Task: Send an email with the signature Autumn Baker with the subject Vacation request and the message Please let me know if you have any questions or concerns. from softage.1@softage.net to softage.8@softage.net and softage.9@softage.net with an attached document Marketing_strategy.pptx
Action: Mouse moved to (1157, 0)
Screenshot: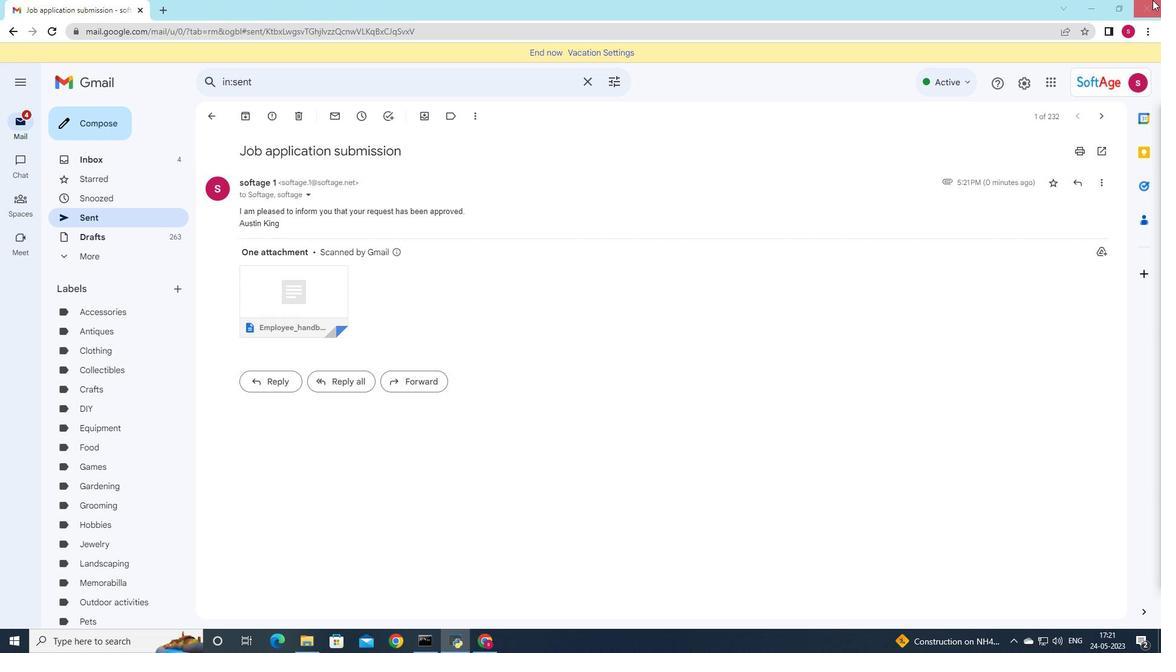 
Action: Mouse pressed left at (1157, 0)
Screenshot: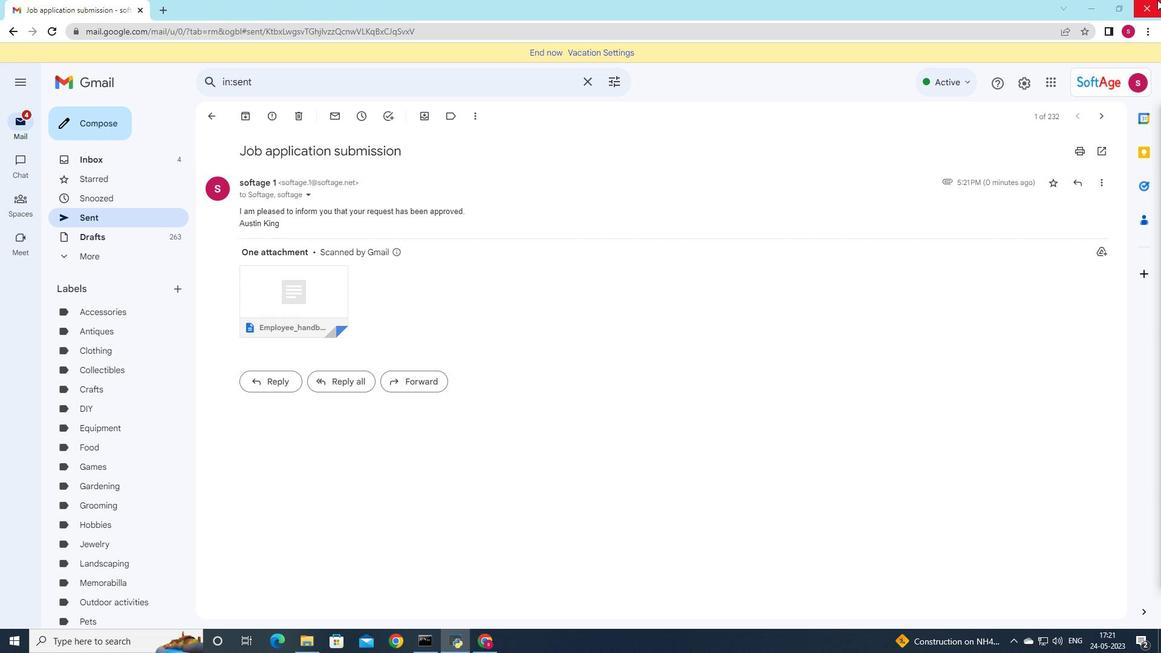 
Action: Mouse moved to (398, 637)
Screenshot: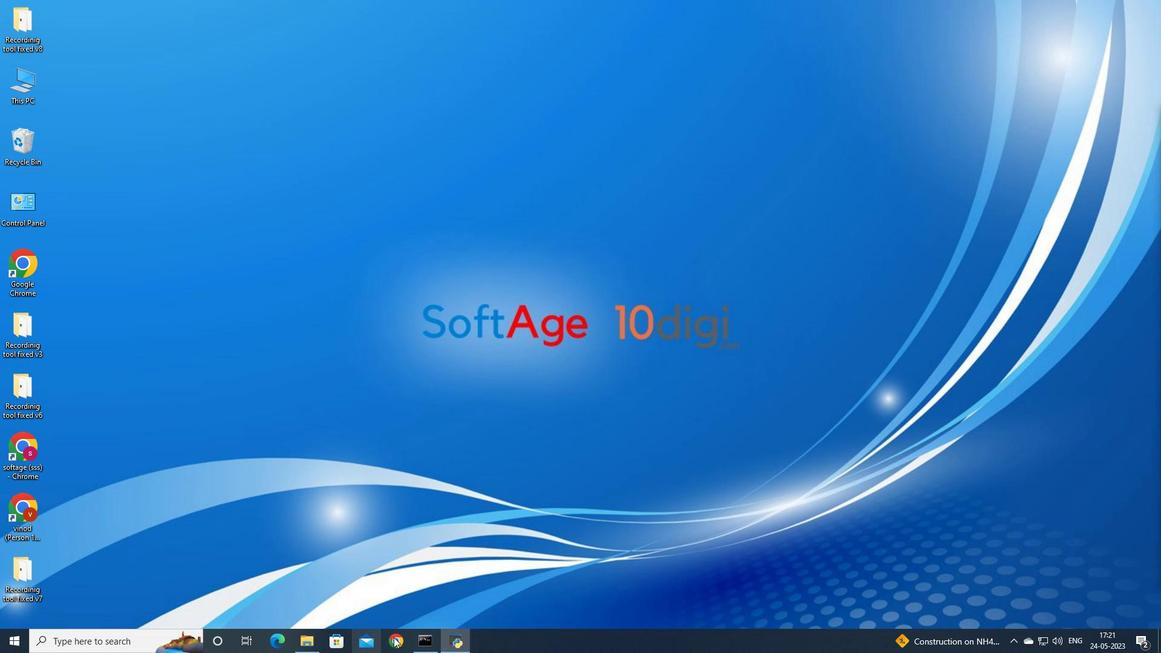 
Action: Mouse pressed left at (398, 637)
Screenshot: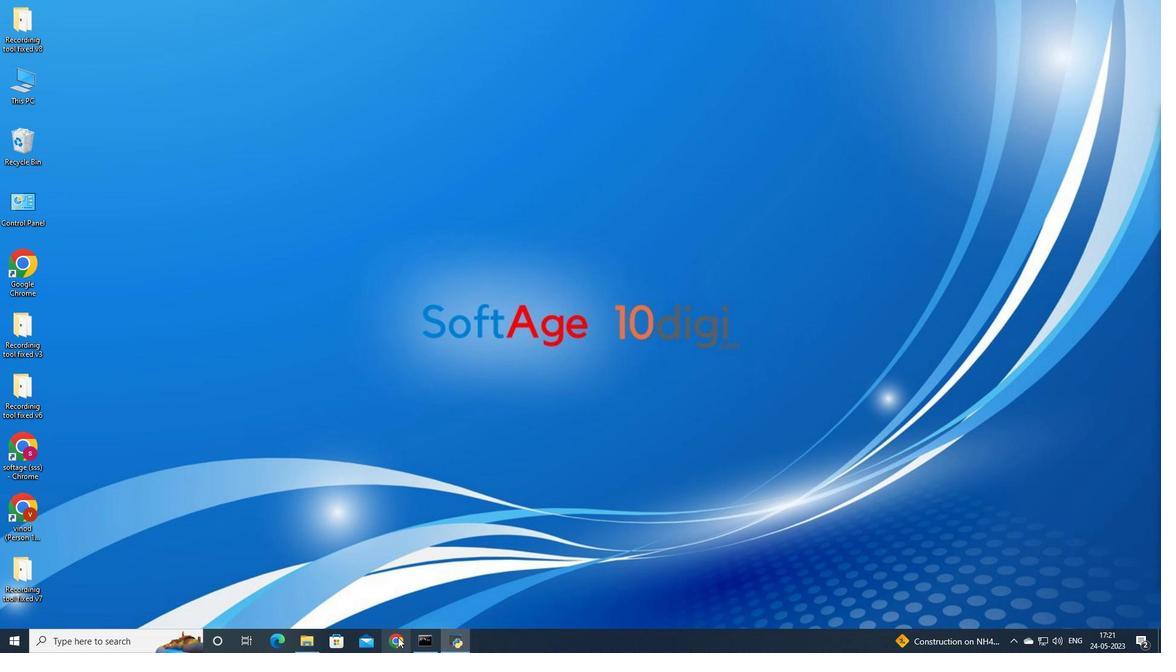 
Action: Mouse moved to (526, 392)
Screenshot: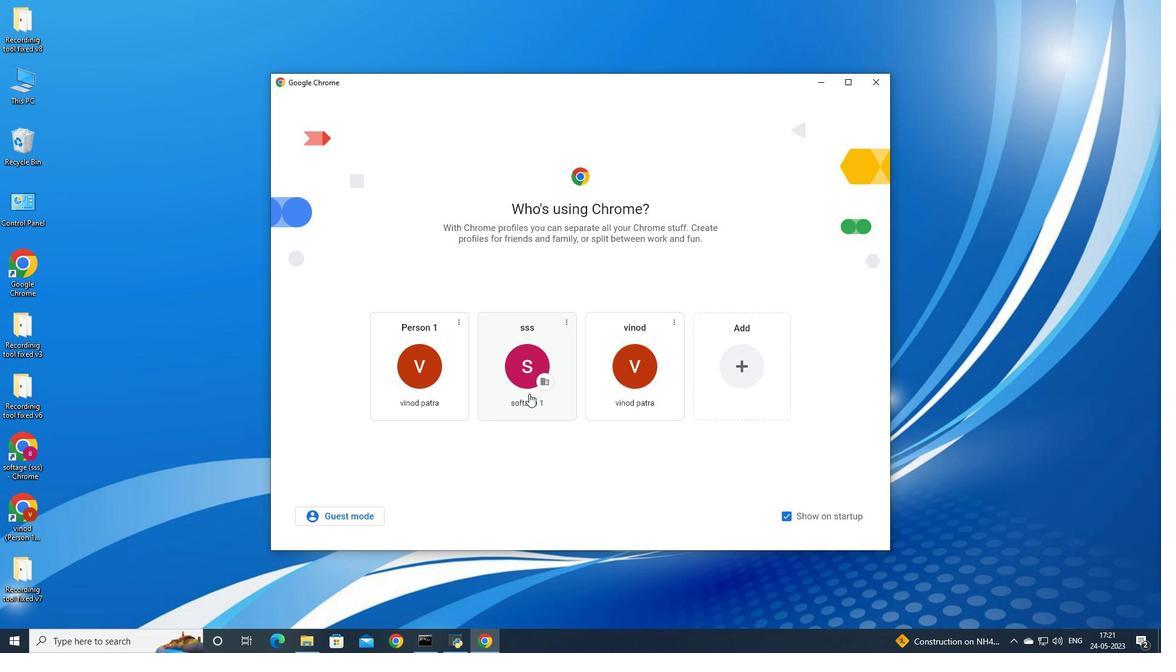
Action: Mouse pressed left at (526, 392)
Screenshot: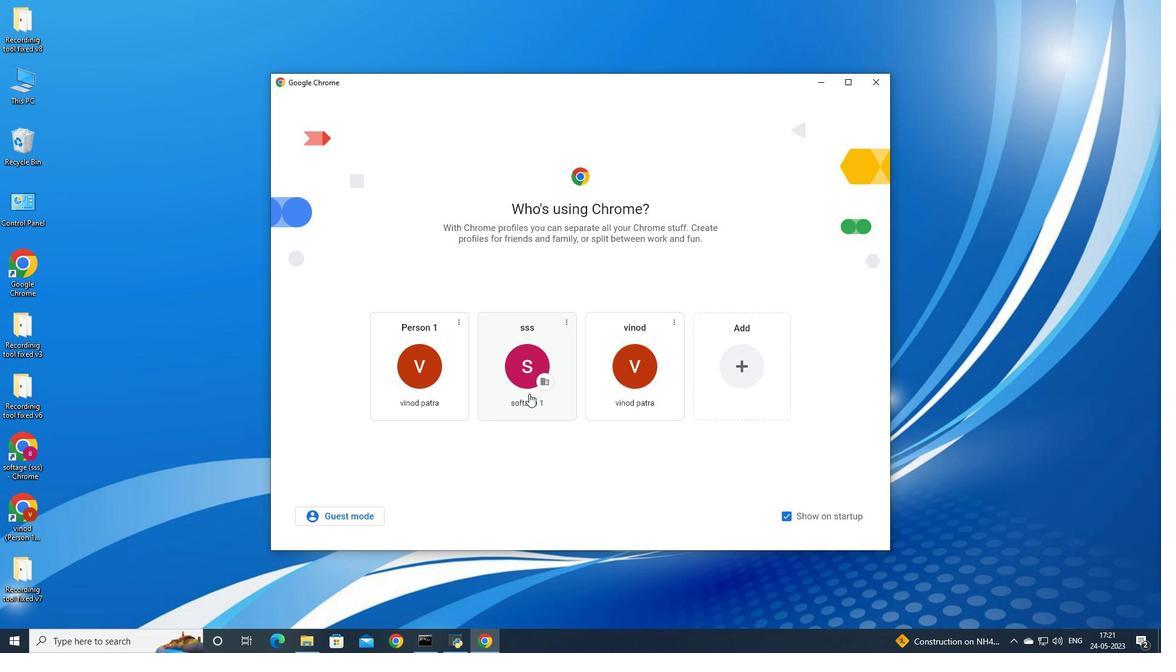 
Action: Mouse moved to (1049, 65)
Screenshot: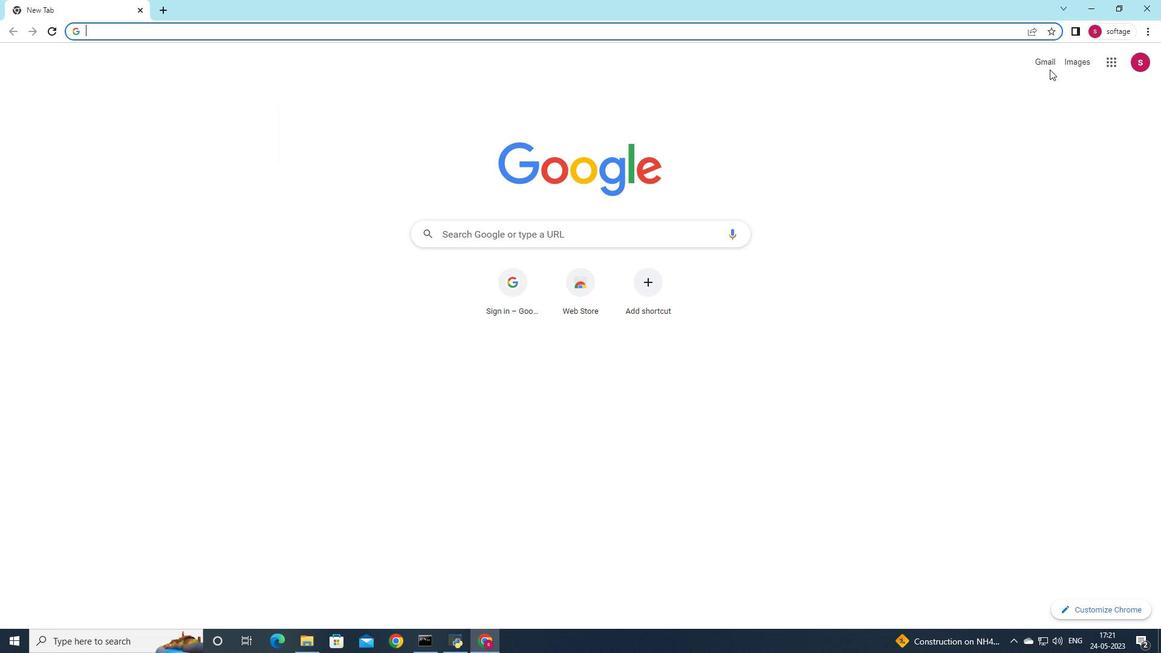 
Action: Mouse pressed left at (1049, 65)
Screenshot: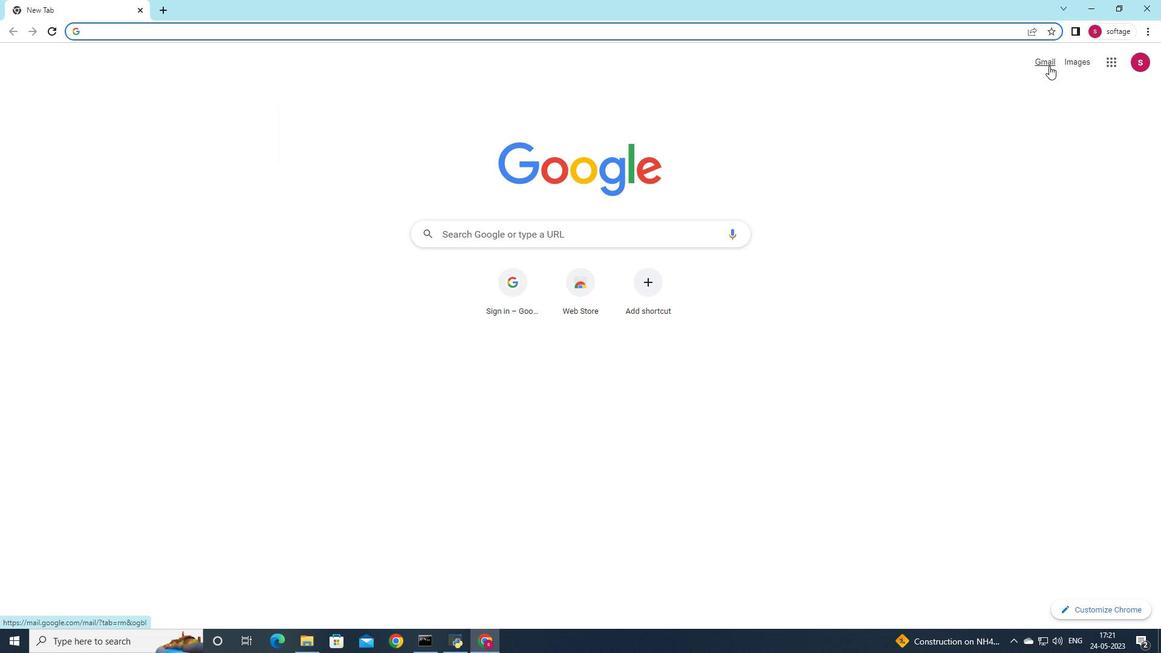 
Action: Mouse moved to (1030, 79)
Screenshot: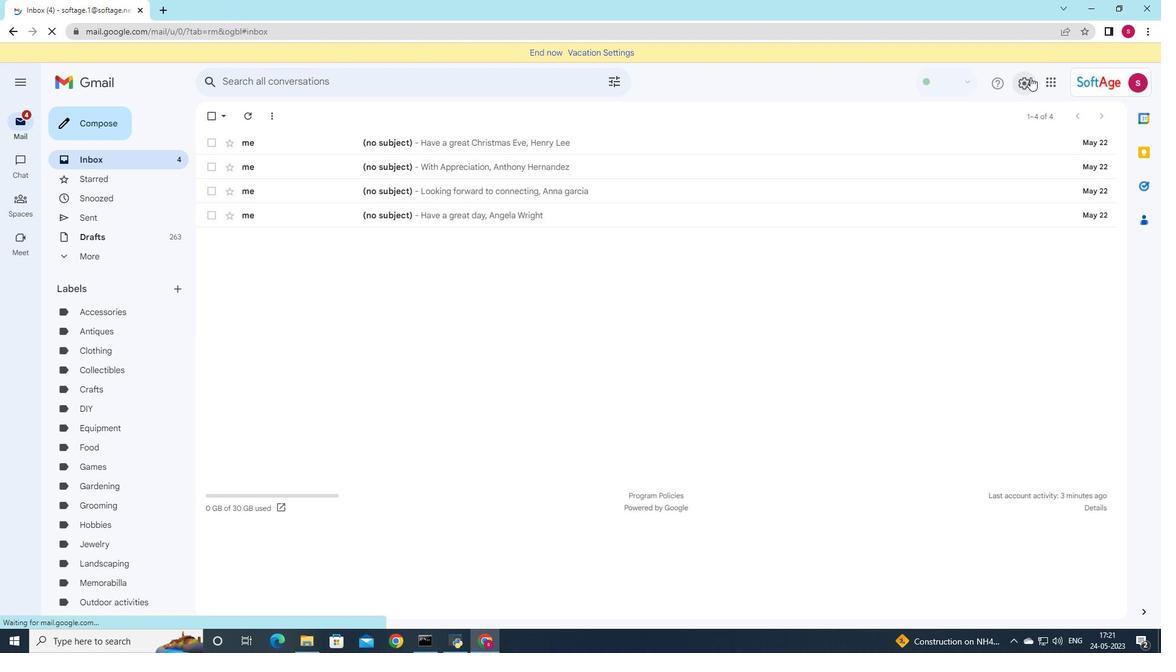 
Action: Mouse pressed left at (1030, 79)
Screenshot: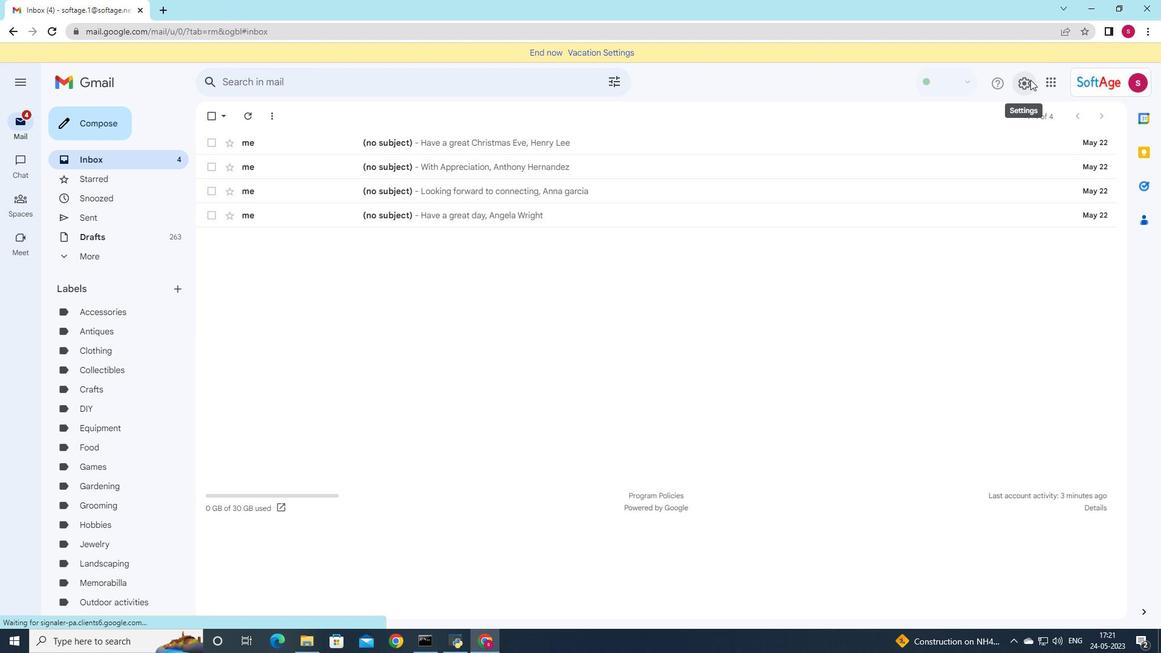 
Action: Mouse moved to (1043, 146)
Screenshot: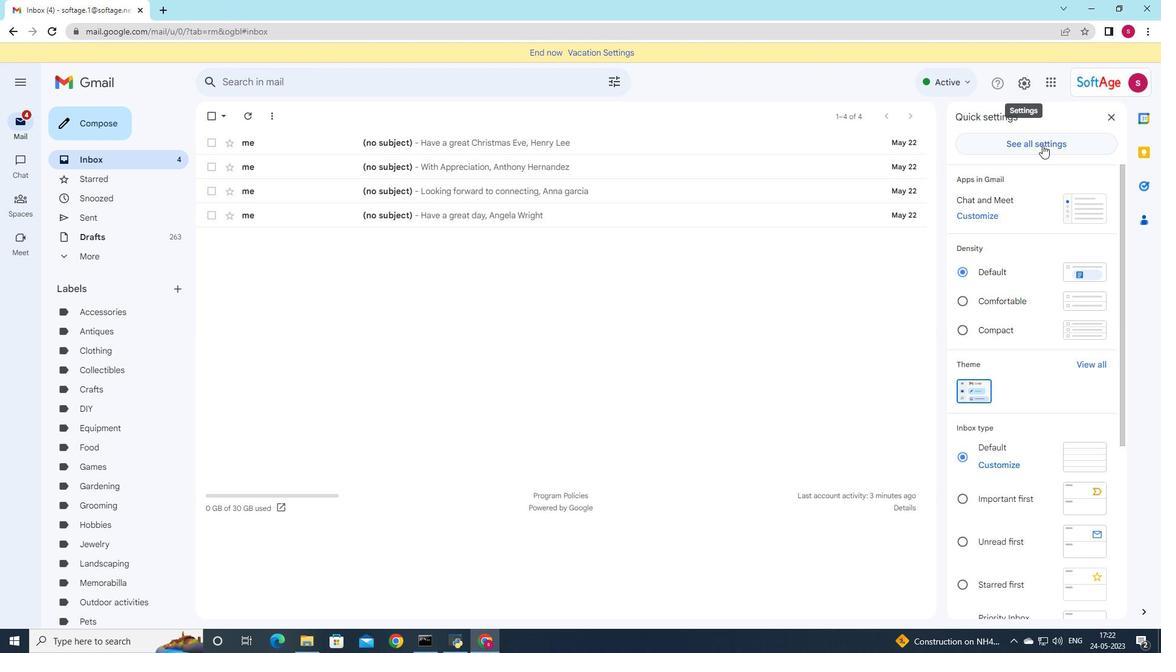 
Action: Mouse pressed left at (1043, 146)
Screenshot: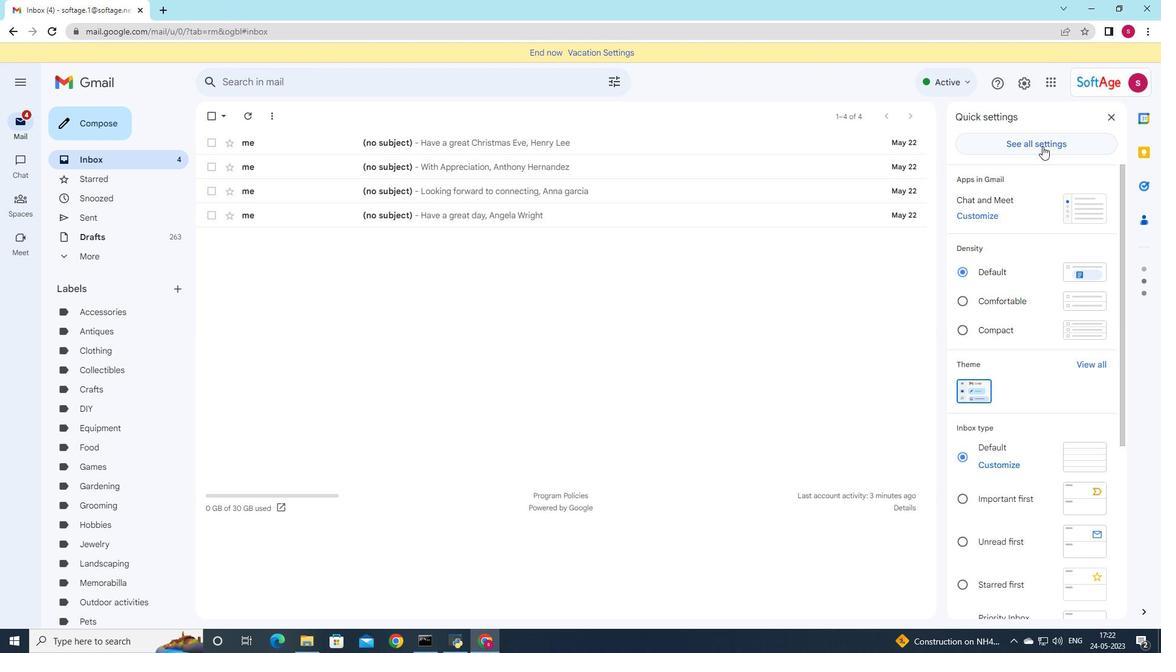 
Action: Mouse moved to (435, 231)
Screenshot: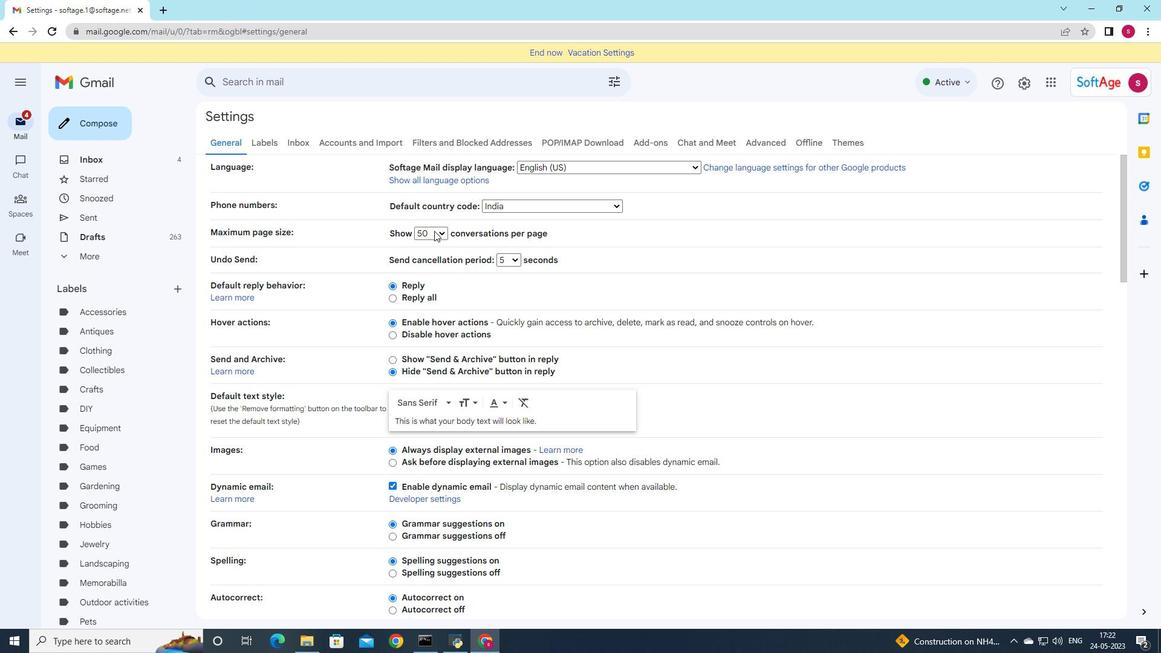 
Action: Mouse scrolled (435, 230) with delta (0, 0)
Screenshot: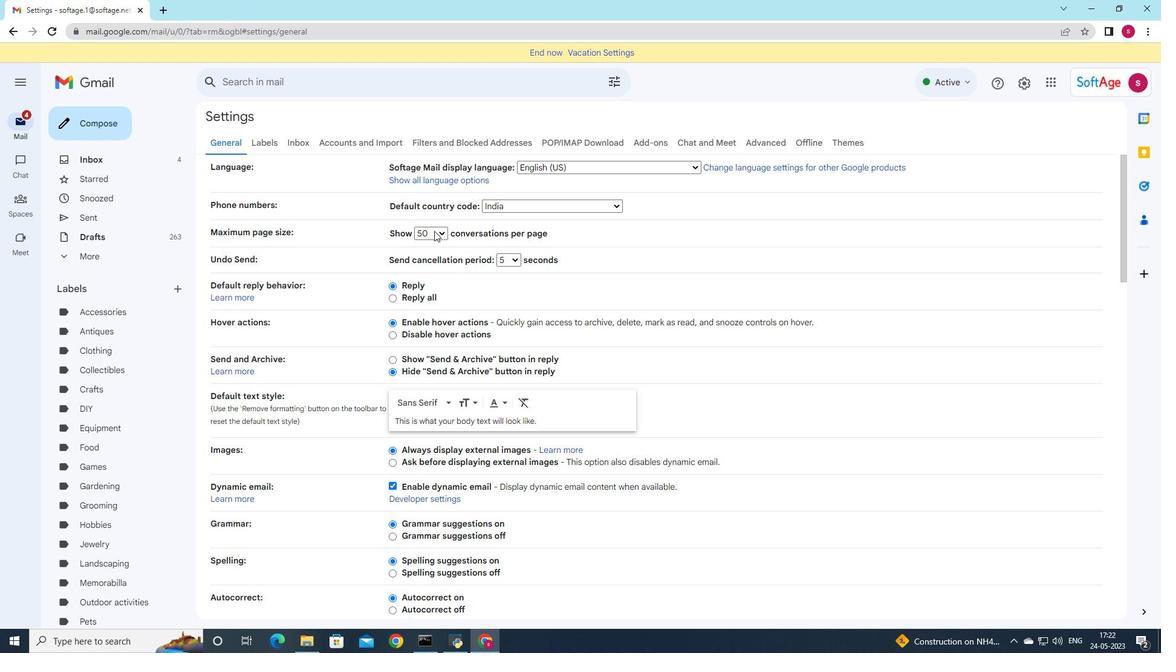 
Action: Mouse scrolled (435, 230) with delta (0, 0)
Screenshot: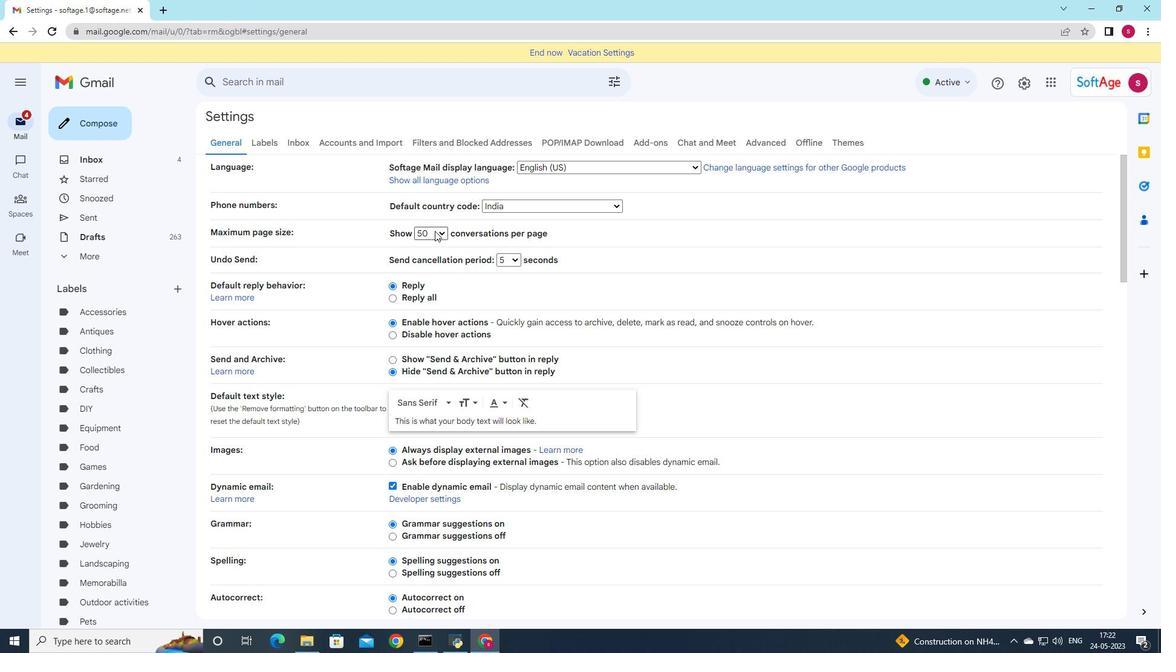 
Action: Mouse moved to (438, 234)
Screenshot: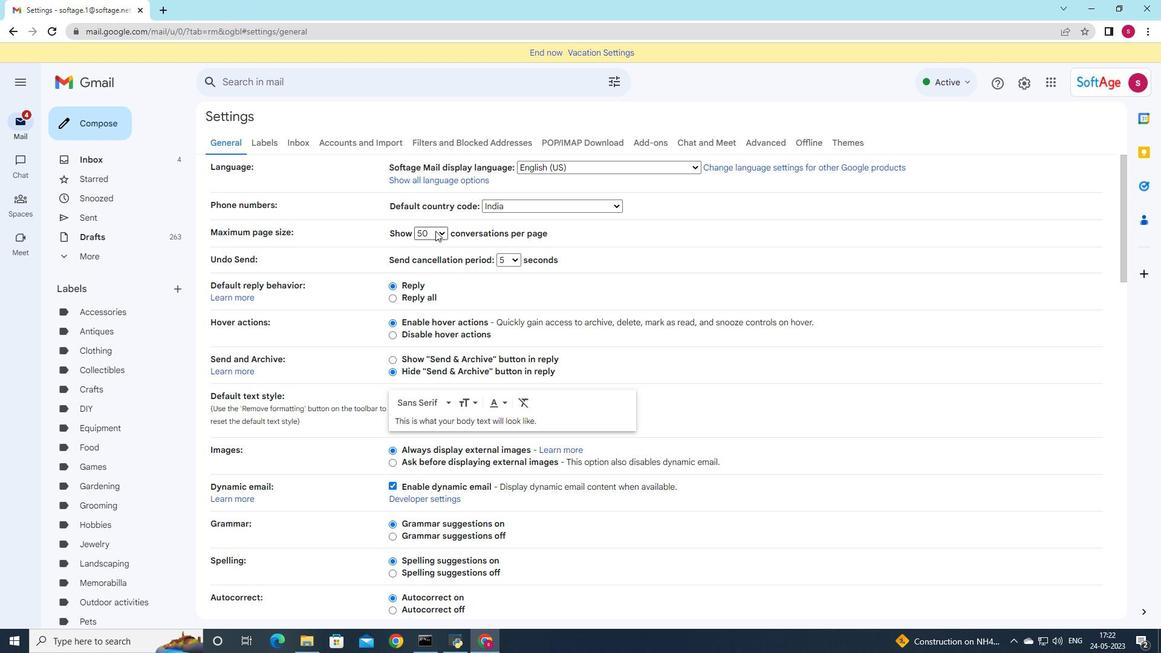 
Action: Mouse scrolled (438, 234) with delta (0, 0)
Screenshot: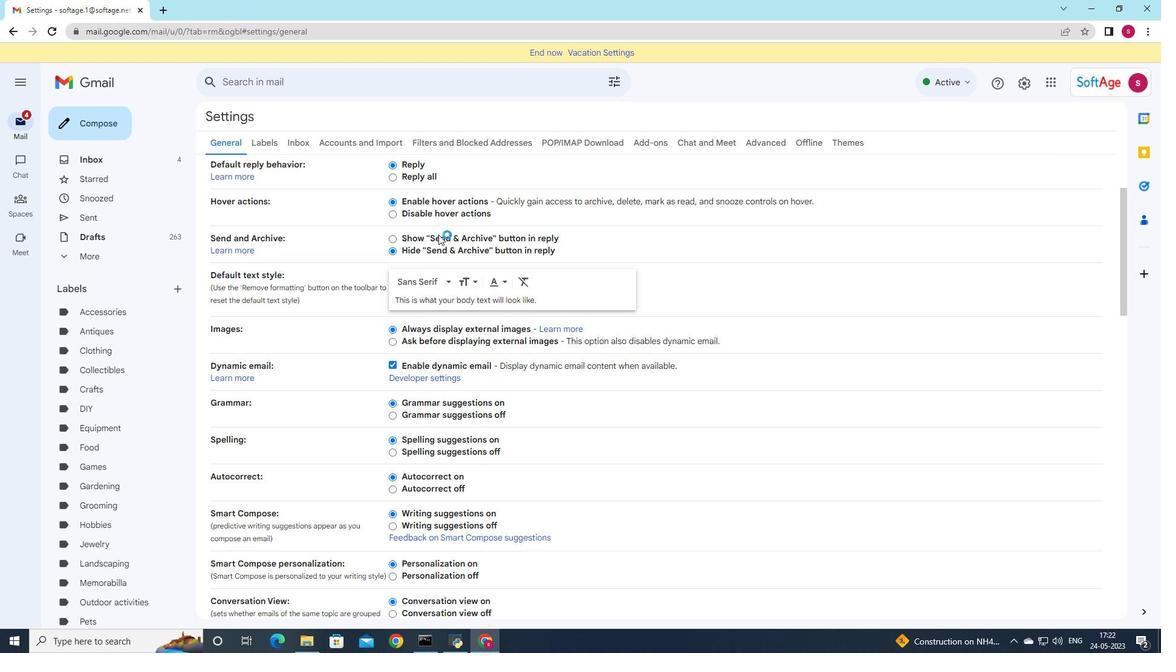 
Action: Mouse scrolled (438, 234) with delta (0, 0)
Screenshot: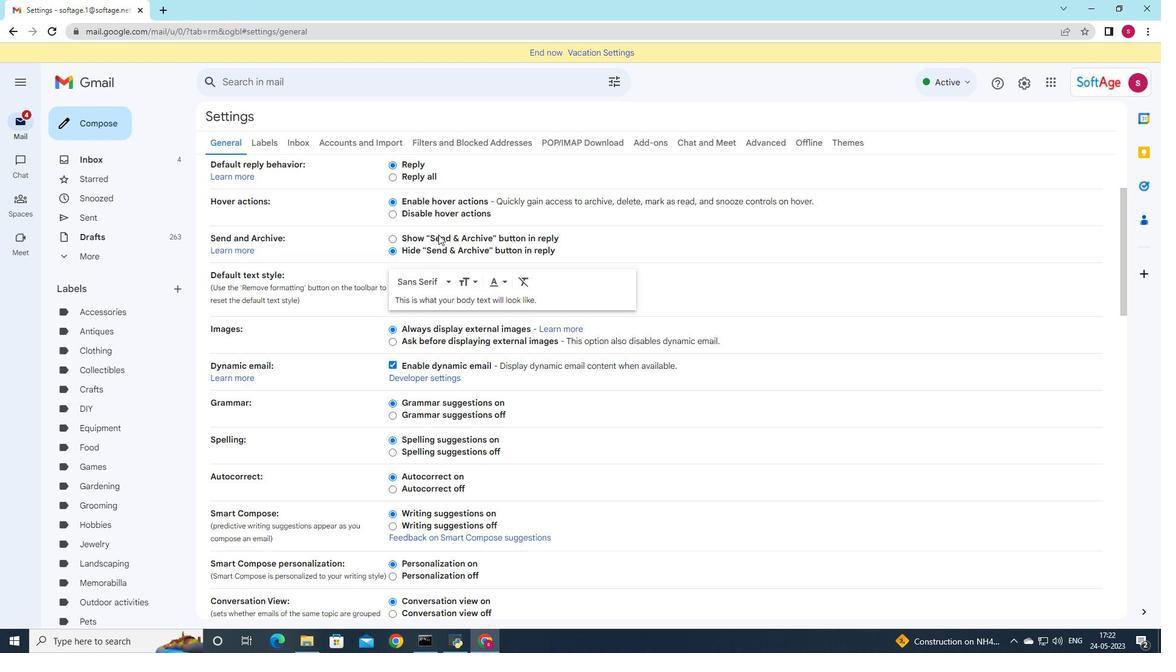 
Action: Mouse scrolled (438, 234) with delta (0, 0)
Screenshot: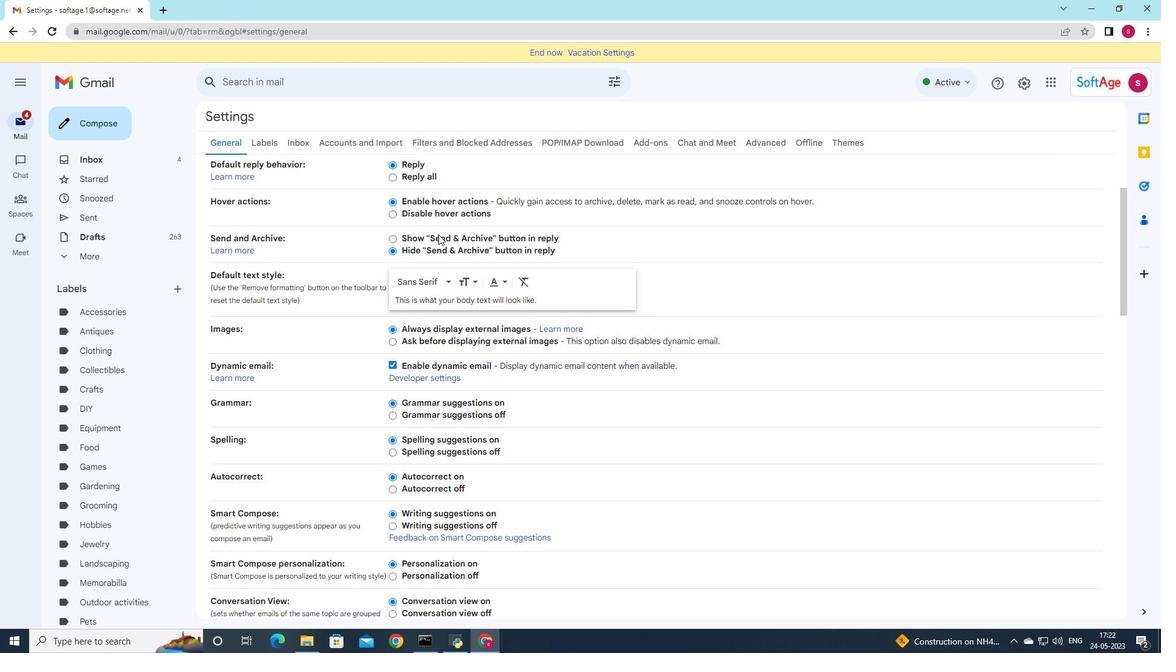 
Action: Mouse scrolled (438, 234) with delta (0, 0)
Screenshot: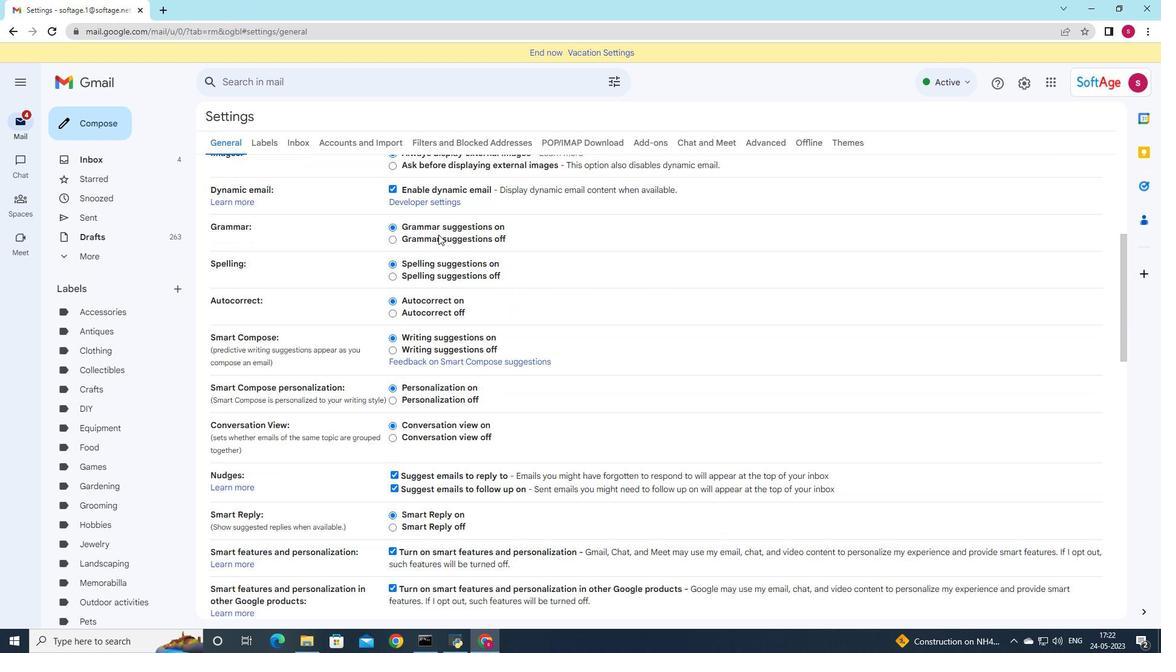 
Action: Mouse scrolled (438, 234) with delta (0, 0)
Screenshot: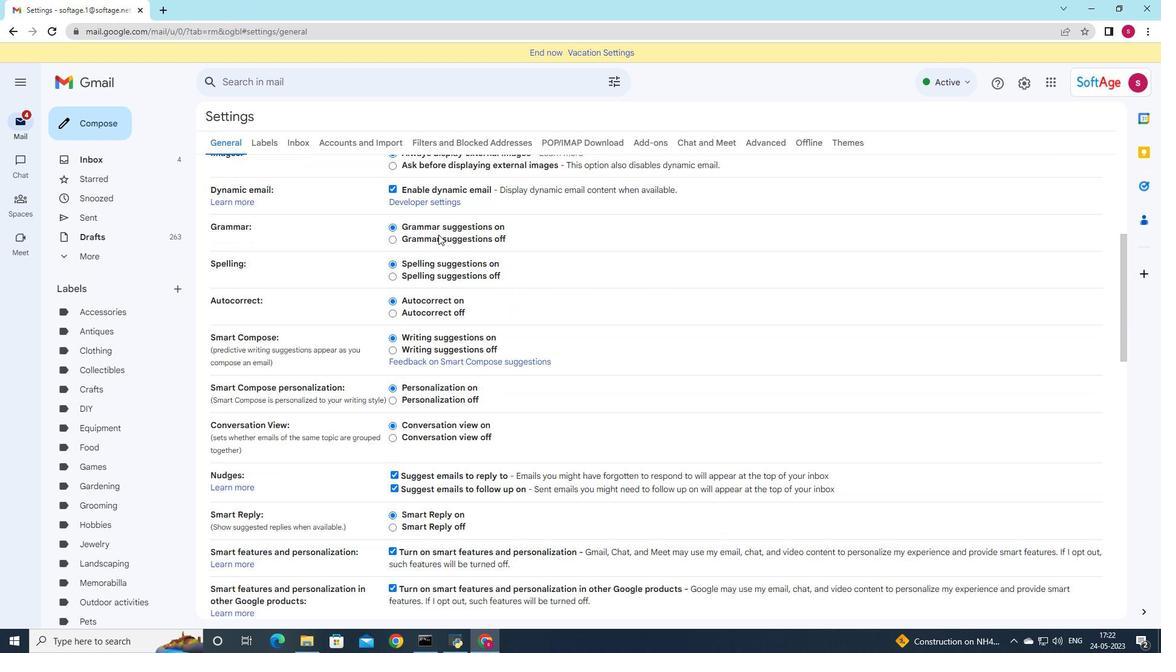 
Action: Mouse scrolled (438, 234) with delta (0, 0)
Screenshot: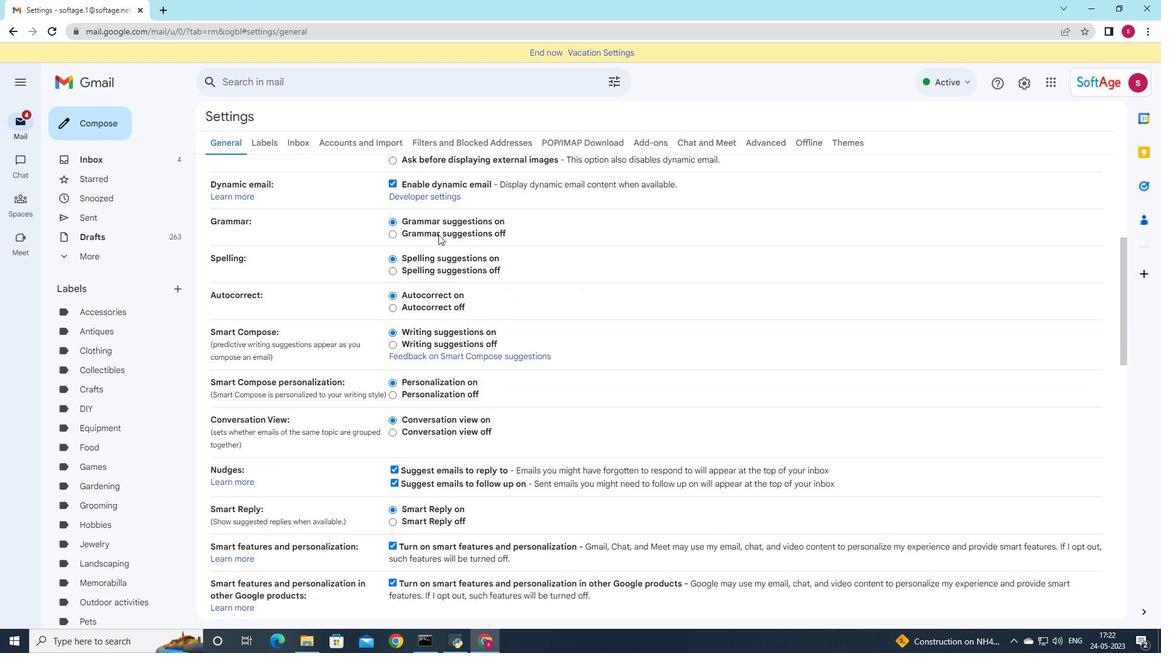 
Action: Mouse scrolled (438, 234) with delta (0, 0)
Screenshot: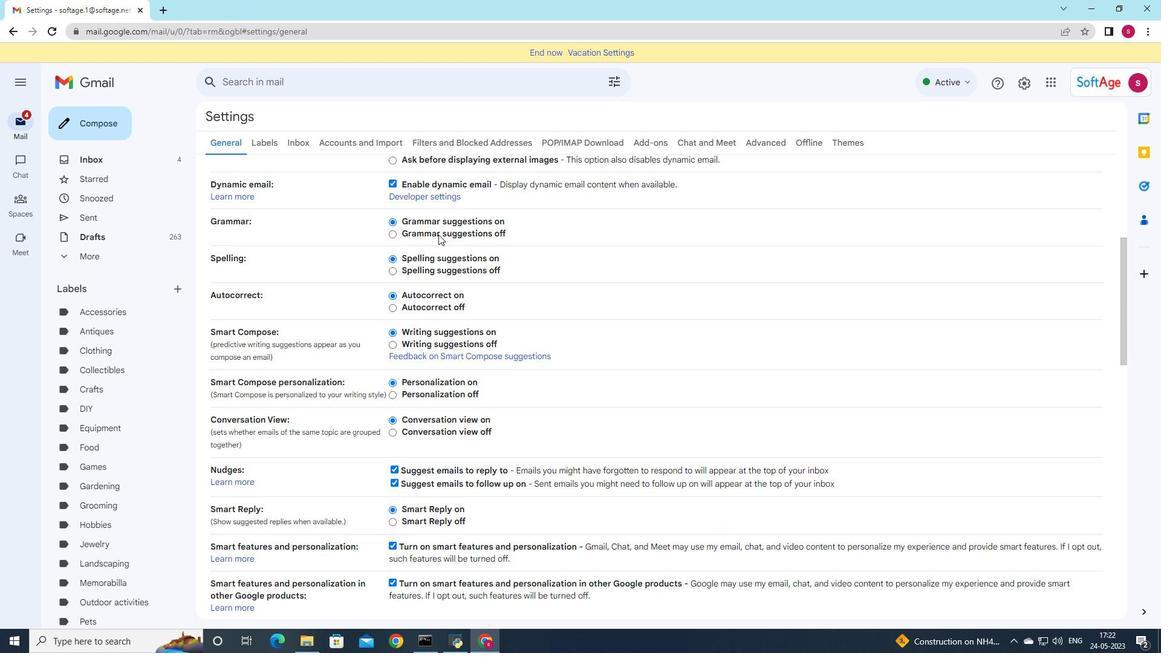 
Action: Mouse moved to (439, 234)
Screenshot: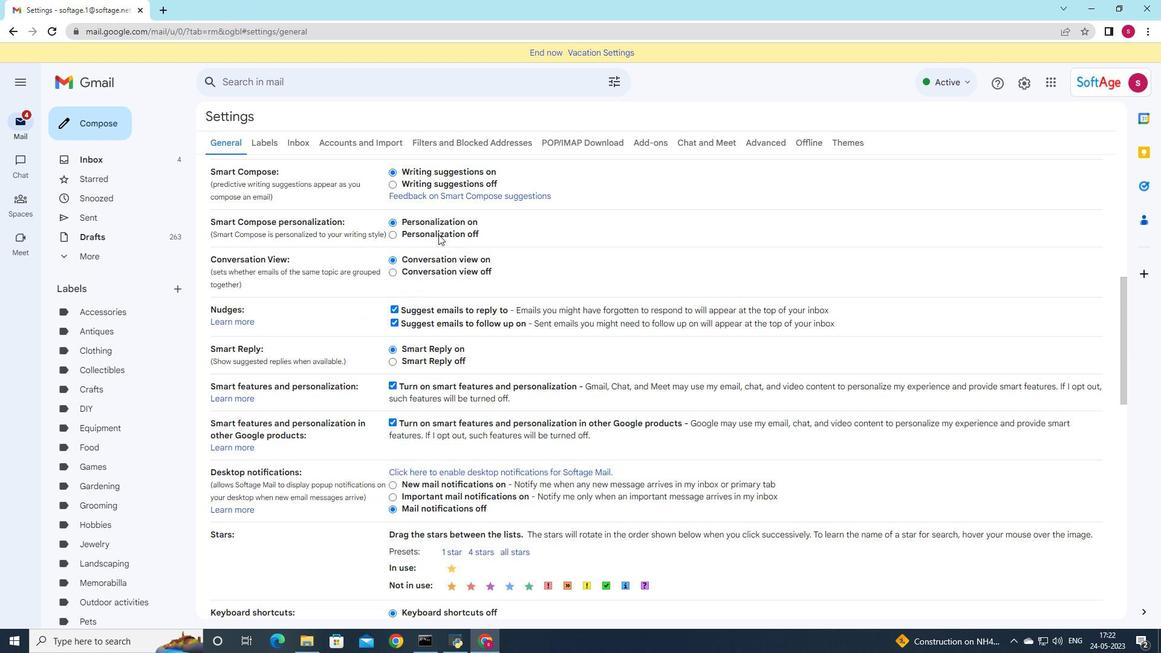 
Action: Mouse scrolled (439, 233) with delta (0, 0)
Screenshot: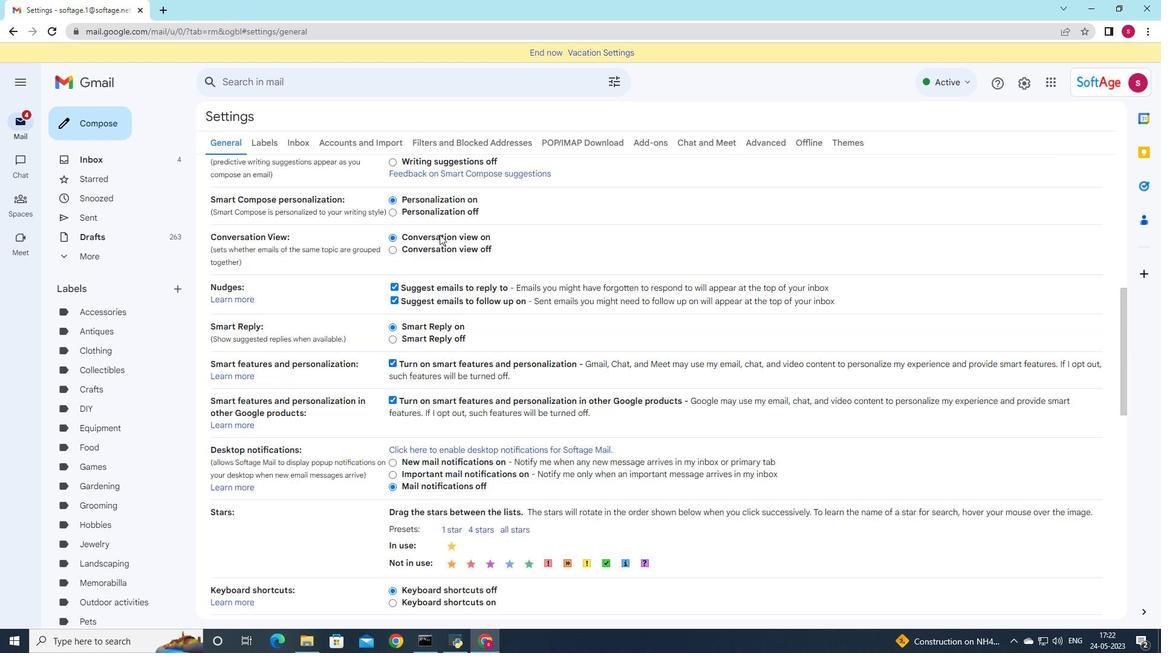 
Action: Mouse scrolled (439, 233) with delta (0, 0)
Screenshot: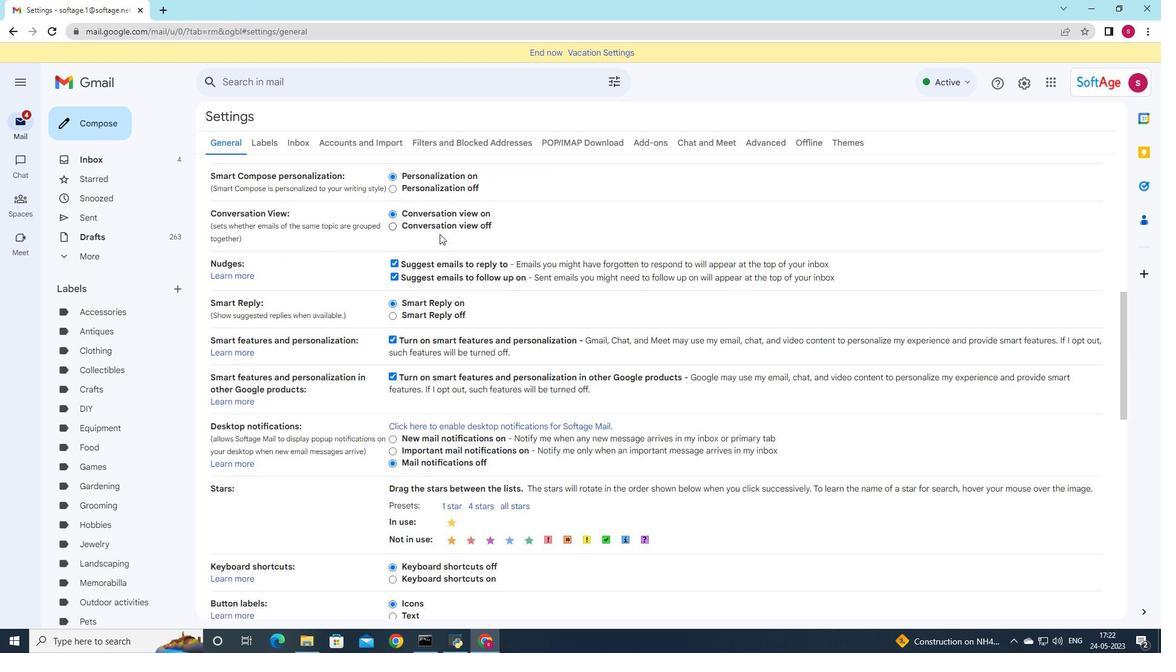 
Action: Mouse scrolled (439, 233) with delta (0, 0)
Screenshot: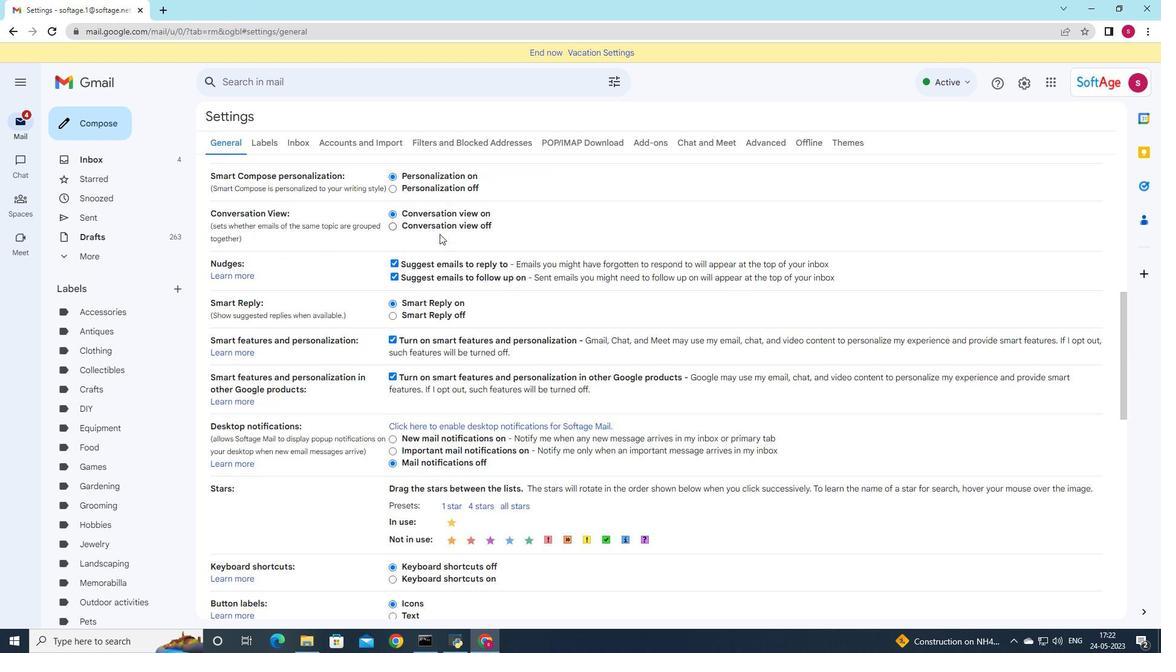 
Action: Mouse moved to (440, 234)
Screenshot: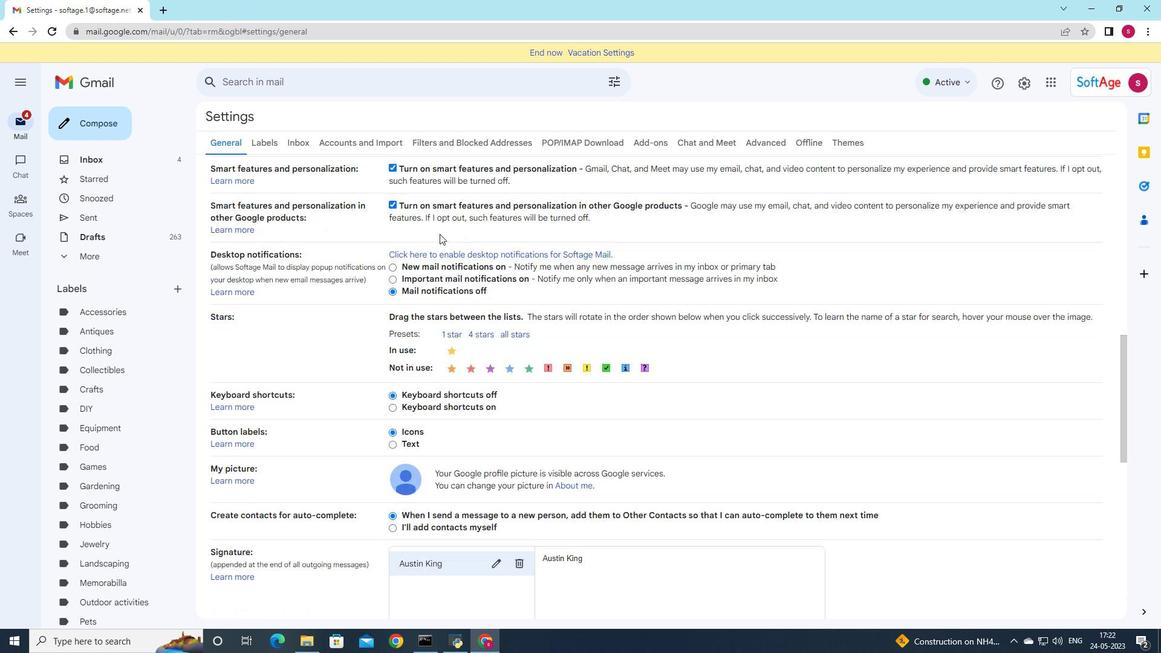 
Action: Mouse scrolled (440, 233) with delta (0, 0)
Screenshot: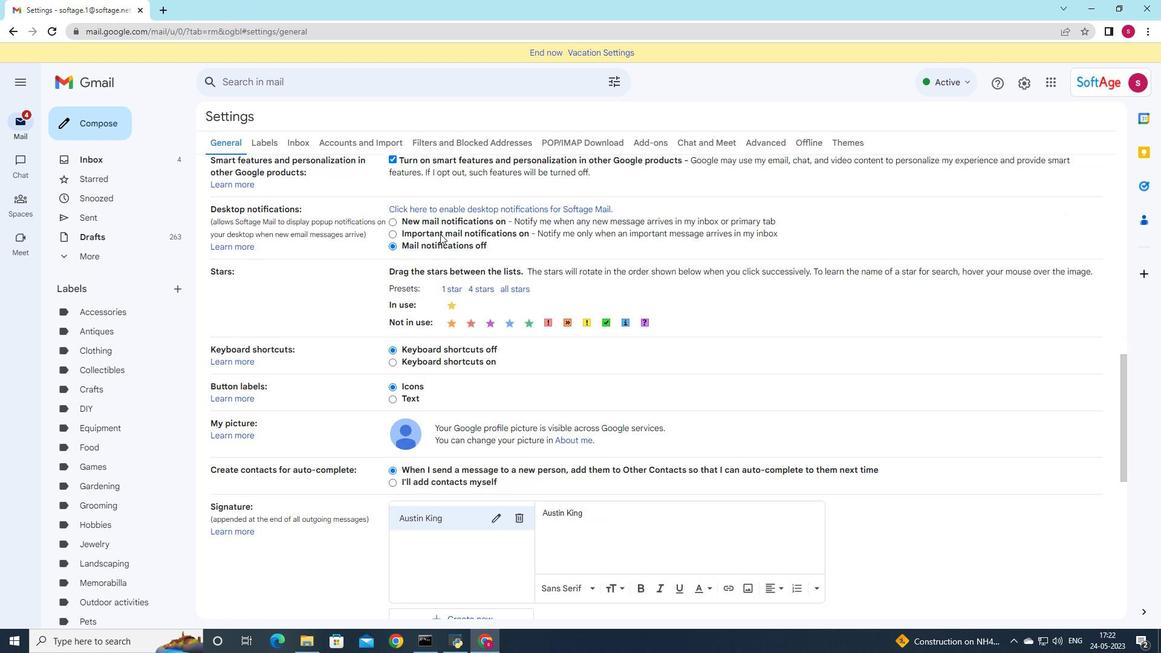 
Action: Mouse scrolled (440, 233) with delta (0, 0)
Screenshot: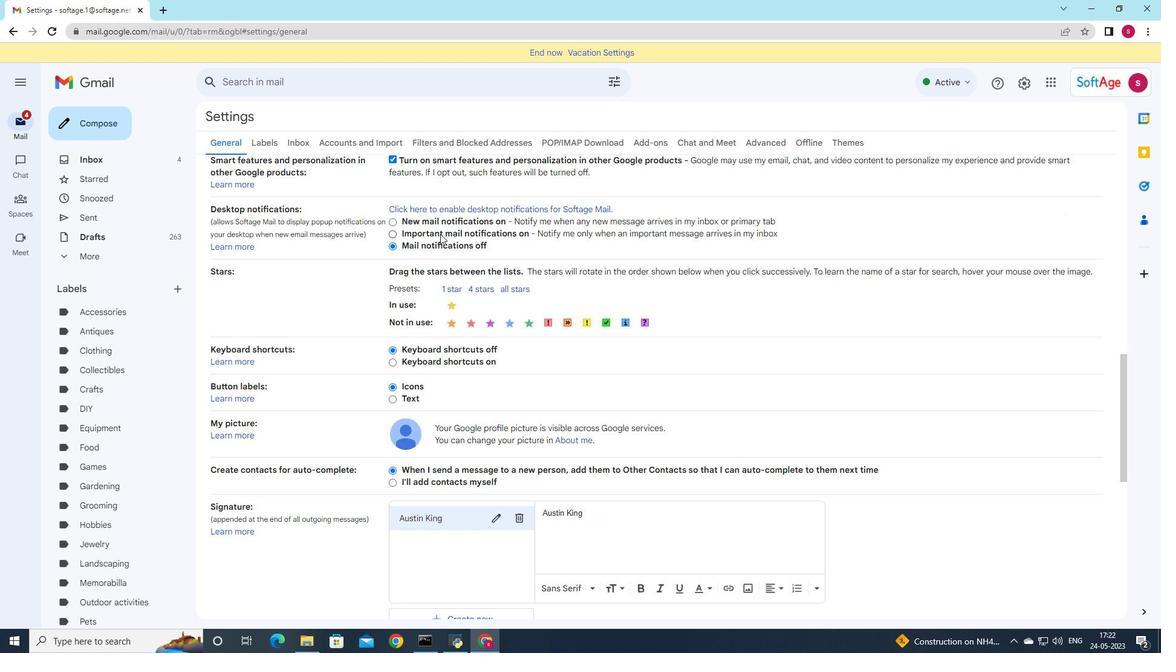 
Action: Mouse scrolled (440, 233) with delta (0, 0)
Screenshot: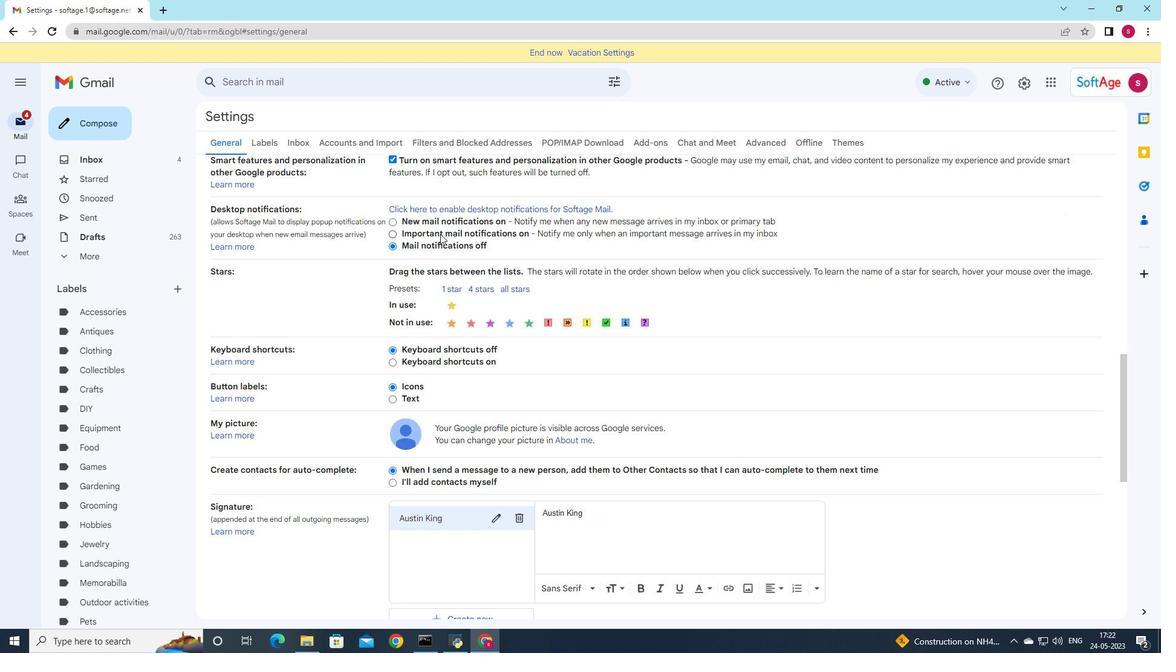 
Action: Mouse moved to (531, 333)
Screenshot: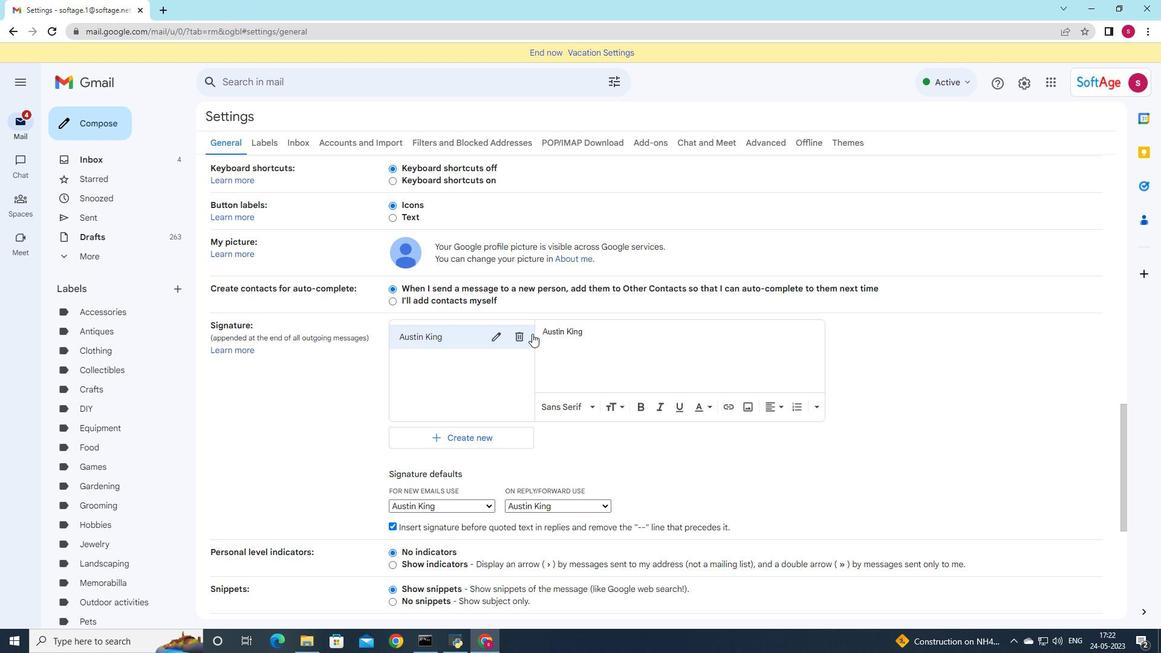 
Action: Mouse pressed left at (531, 333)
Screenshot: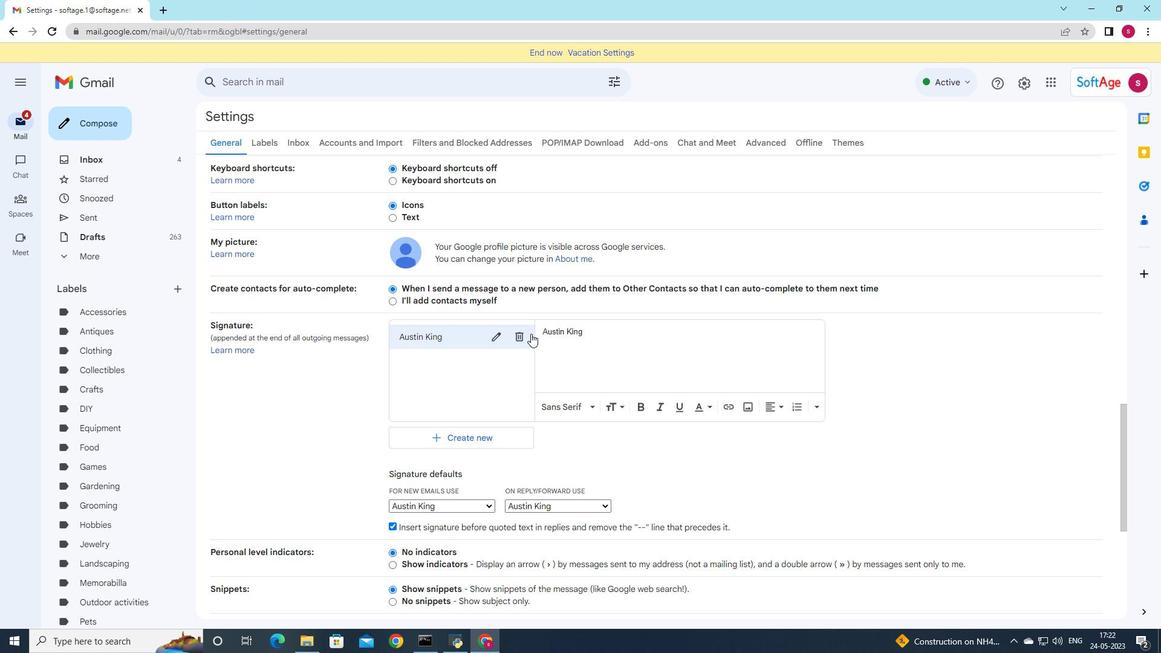 
Action: Mouse moved to (525, 336)
Screenshot: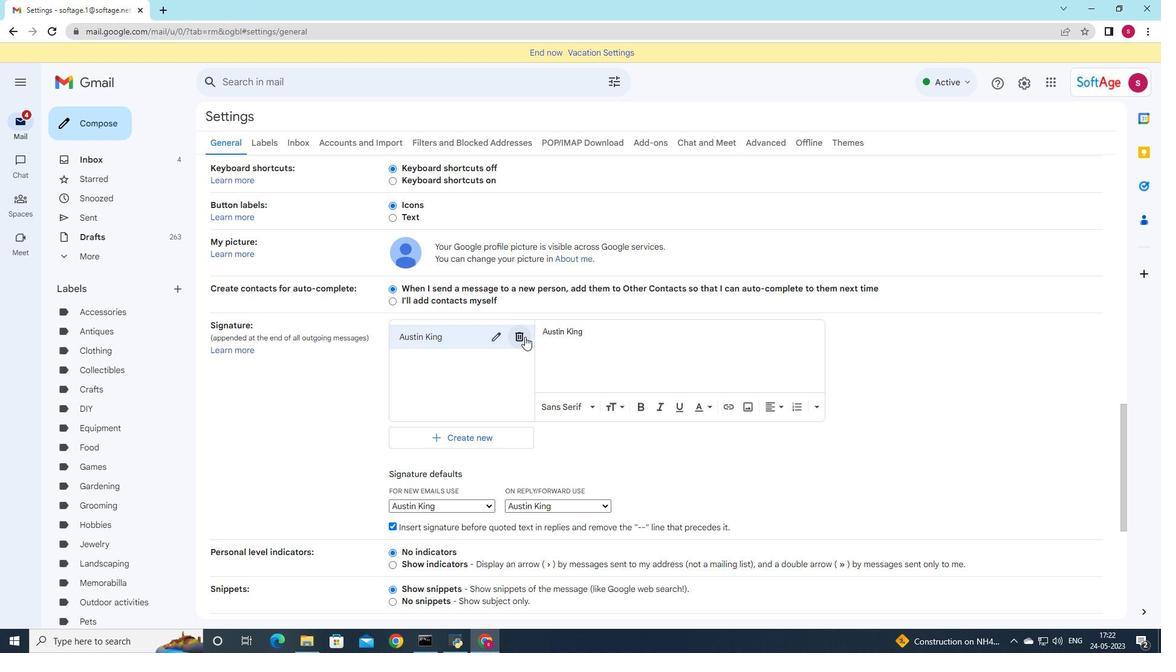 
Action: Mouse pressed left at (525, 336)
Screenshot: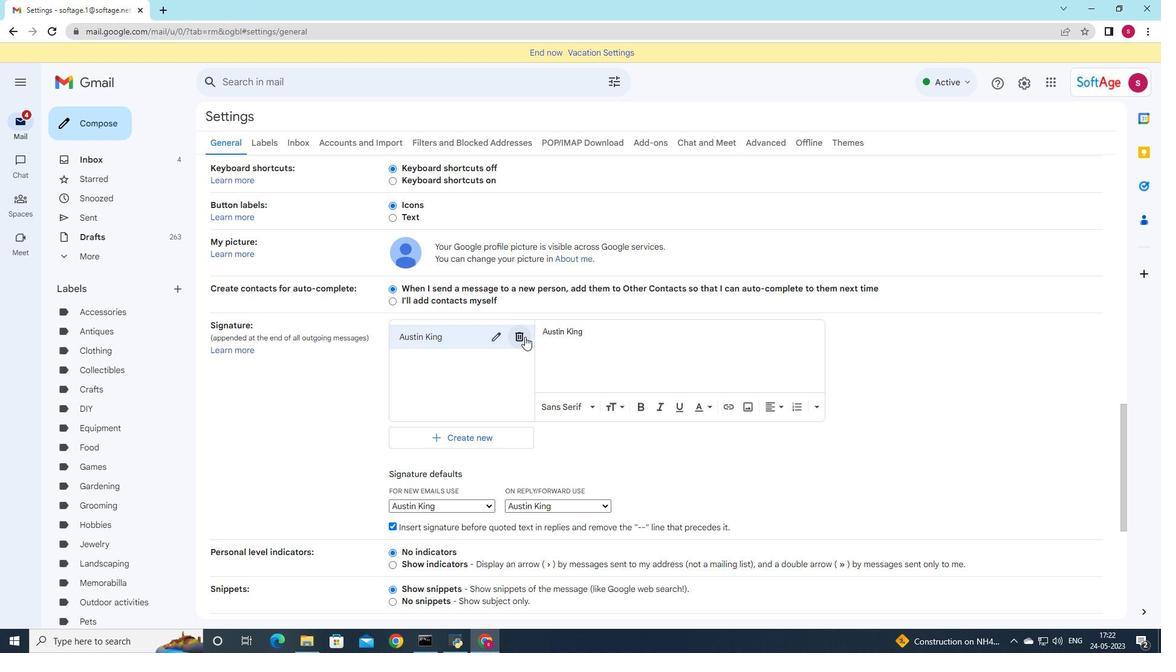 
Action: Mouse moved to (684, 353)
Screenshot: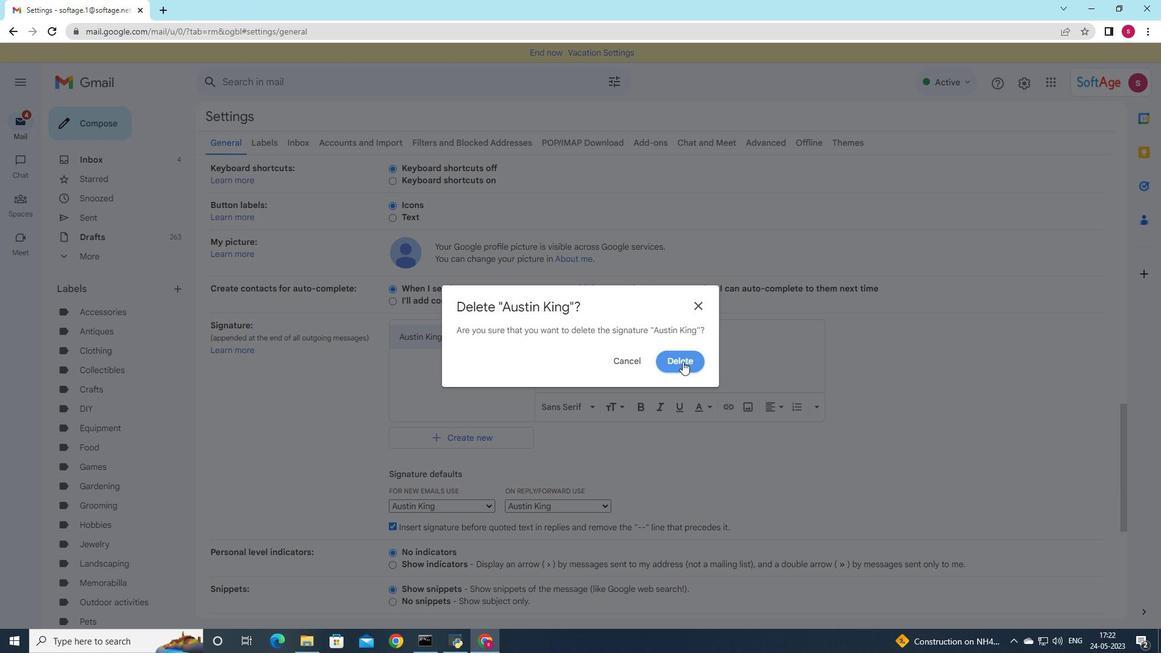 
Action: Mouse pressed left at (684, 353)
Screenshot: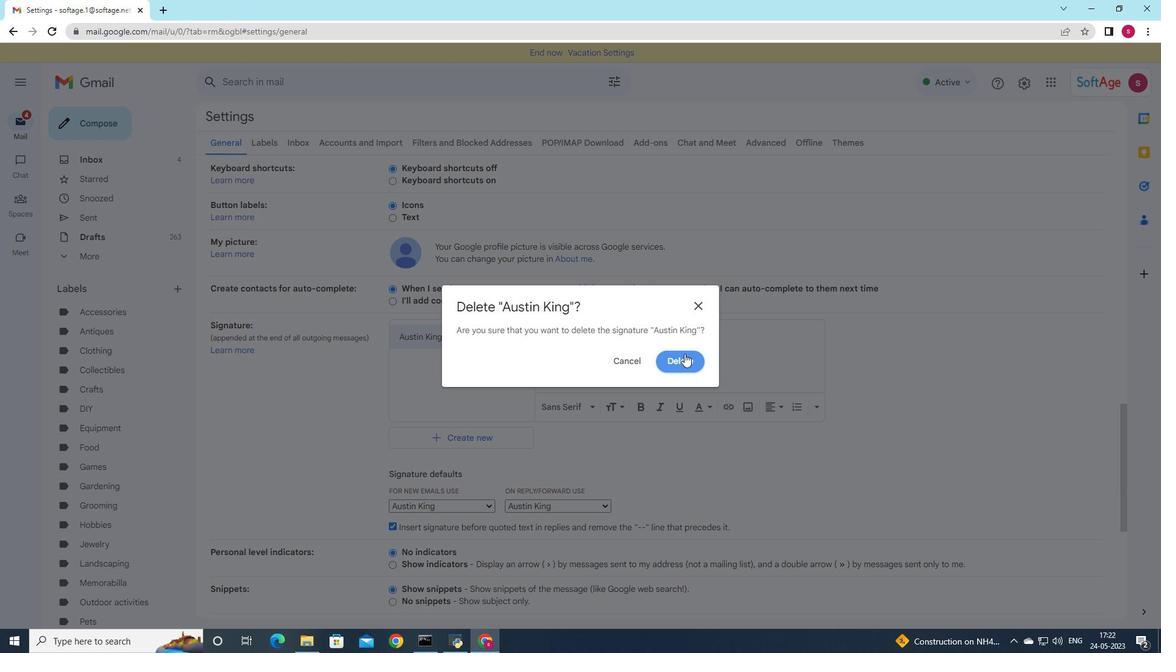 
Action: Mouse moved to (454, 356)
Screenshot: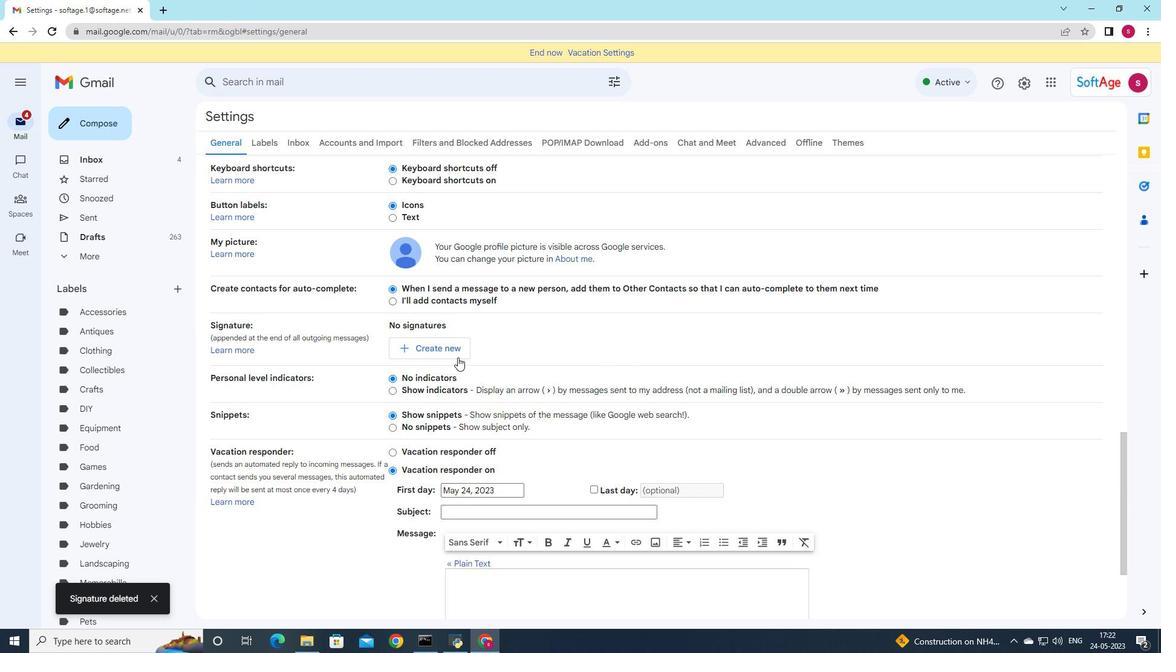 
Action: Mouse pressed left at (454, 356)
Screenshot: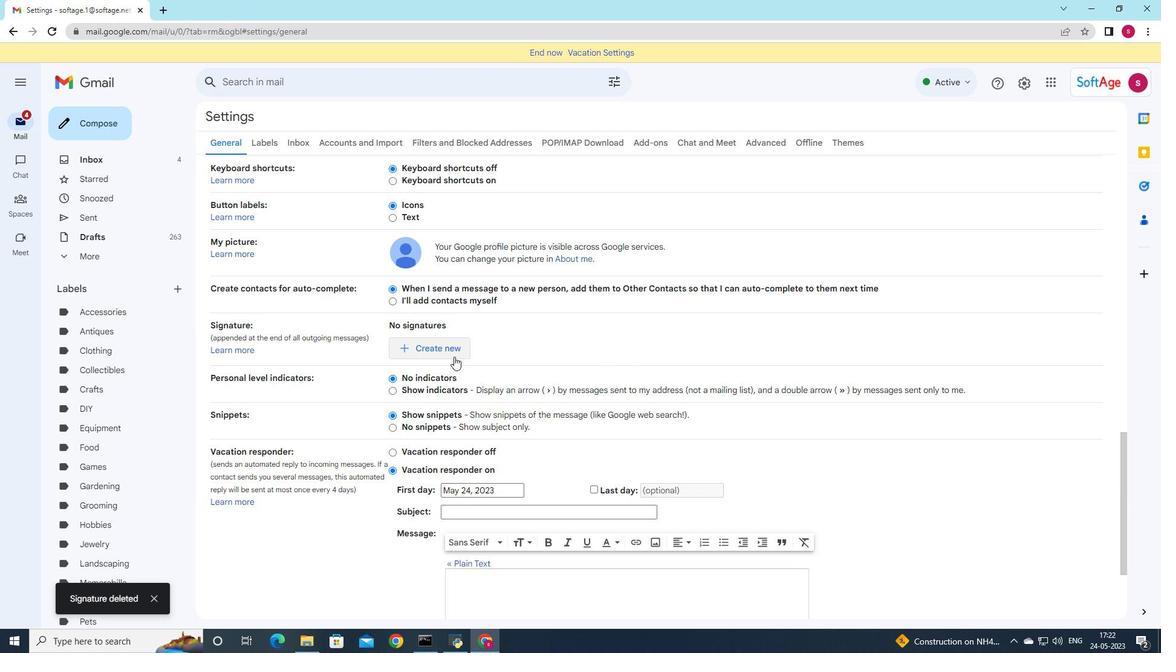 
Action: Mouse moved to (712, 303)
Screenshot: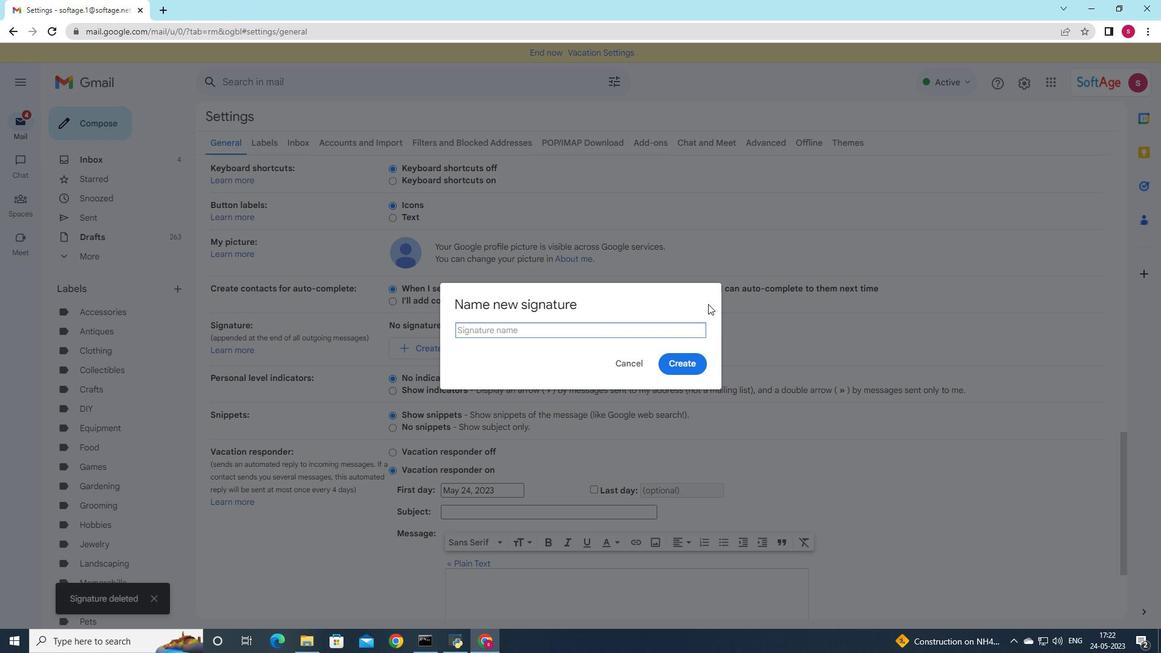 
Action: Key pressed <Key.shift>Autumn<Key.space><Key.shift>Baker
Screenshot: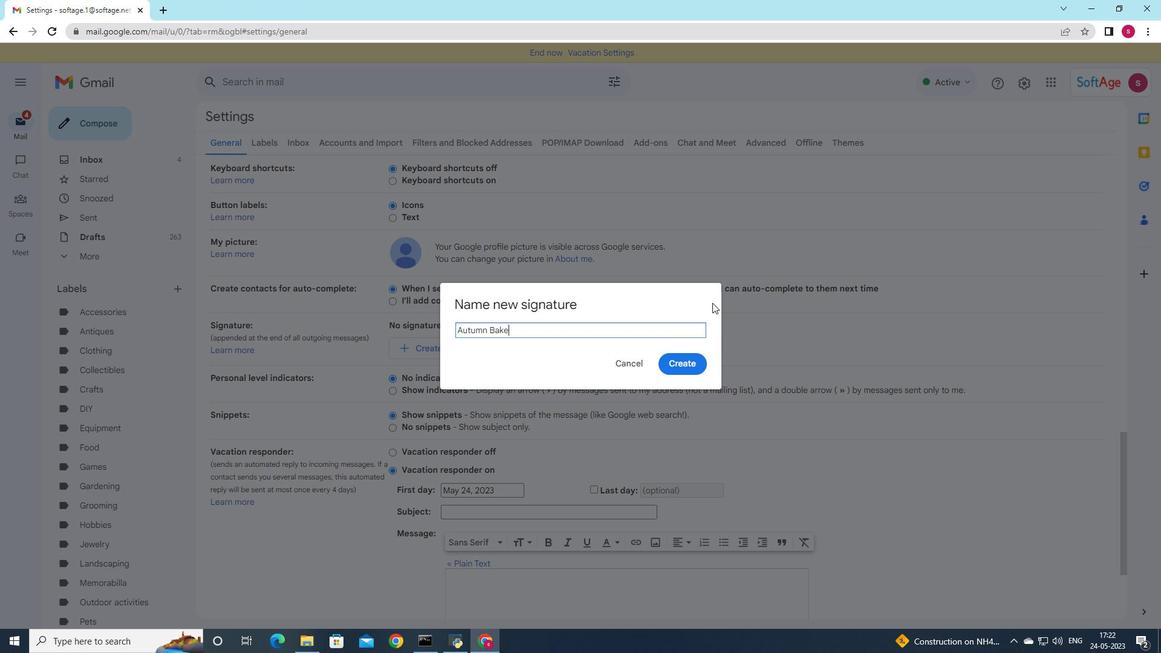 
Action: Mouse moved to (683, 362)
Screenshot: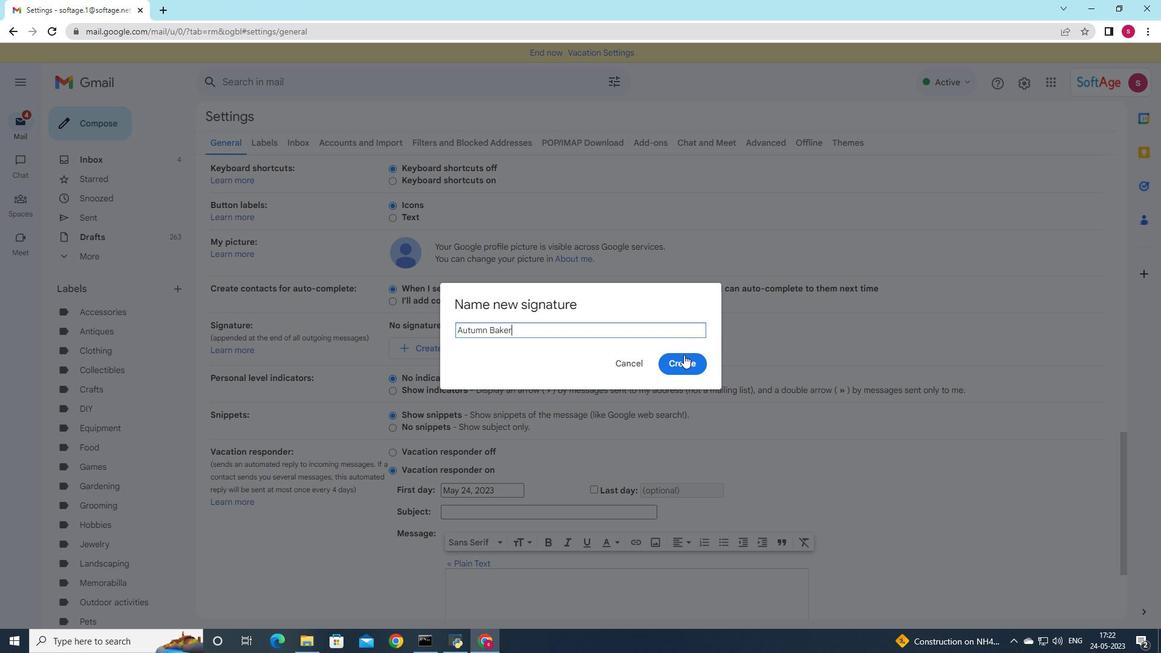 
Action: Mouse pressed left at (683, 362)
Screenshot: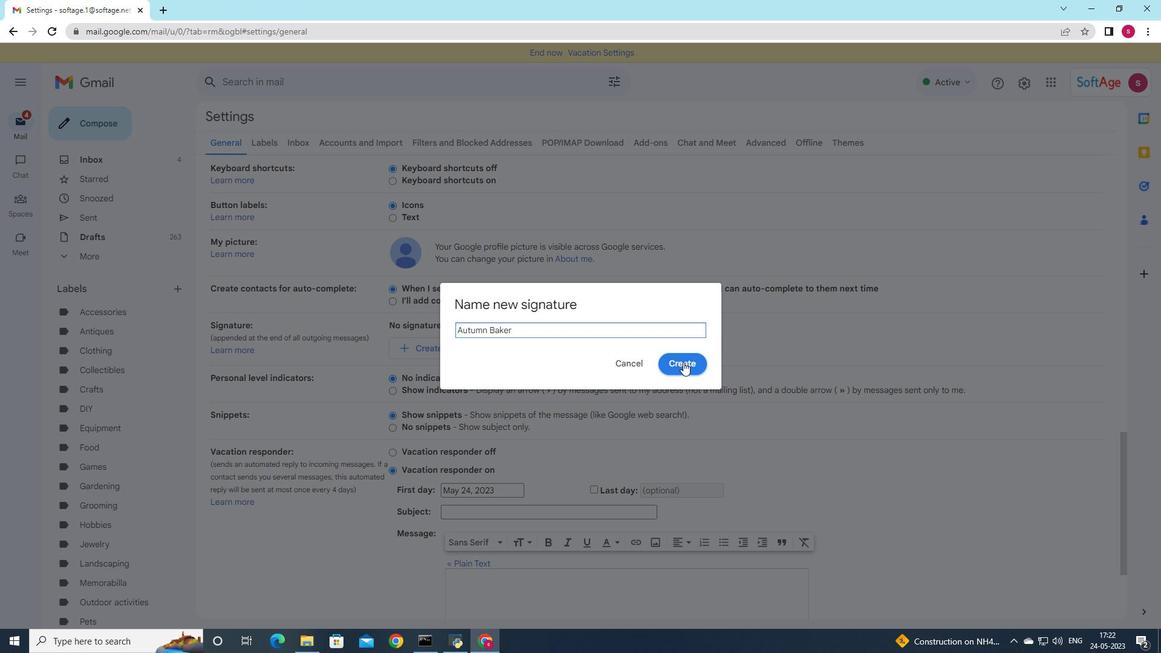 
Action: Mouse moved to (662, 335)
Screenshot: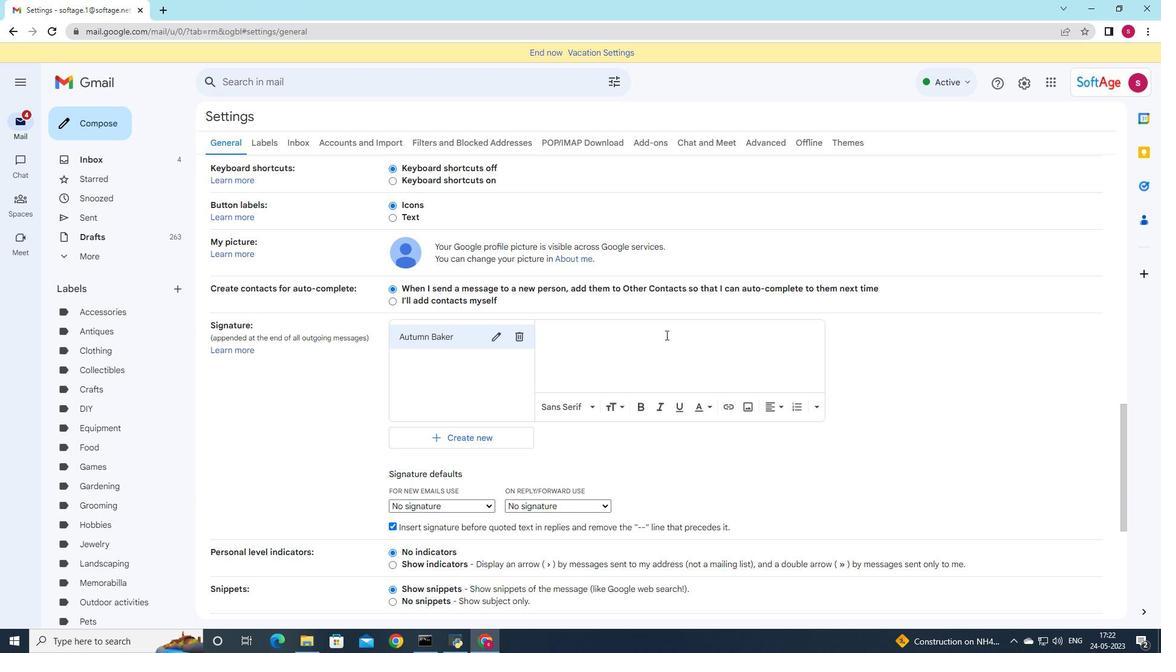 
Action: Mouse pressed left at (662, 335)
Screenshot: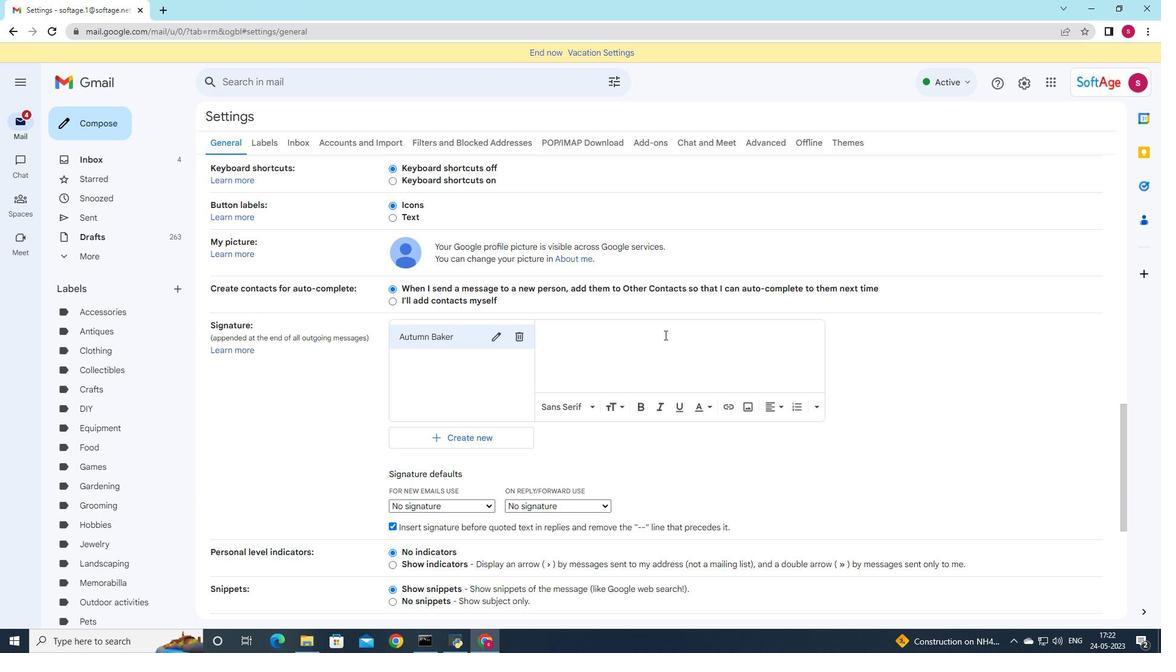 
Action: Key pressed <Key.shift>Autumn<Key.space><Key.shift>Baker
Screenshot: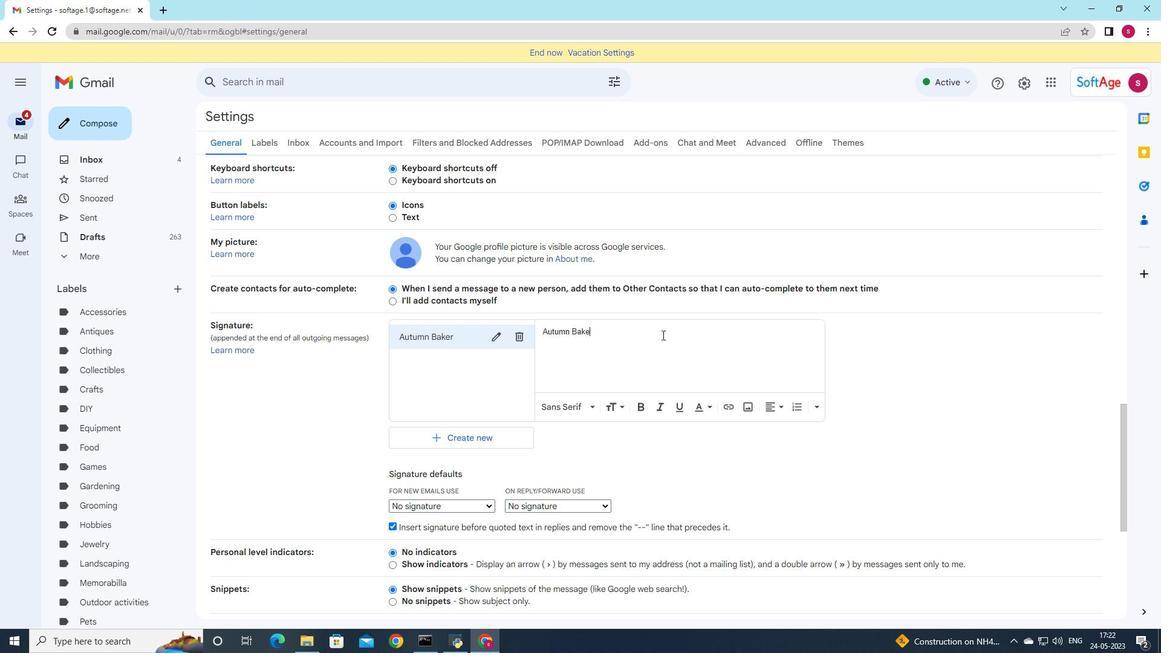 
Action: Mouse moved to (456, 502)
Screenshot: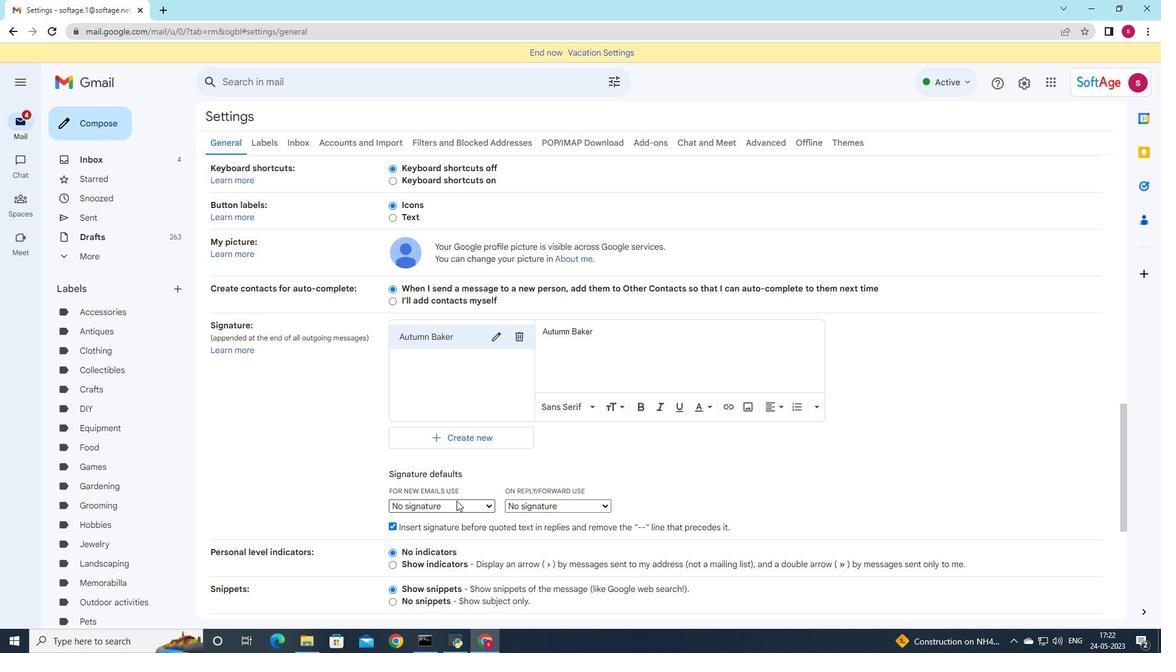 
Action: Mouse pressed left at (456, 502)
Screenshot: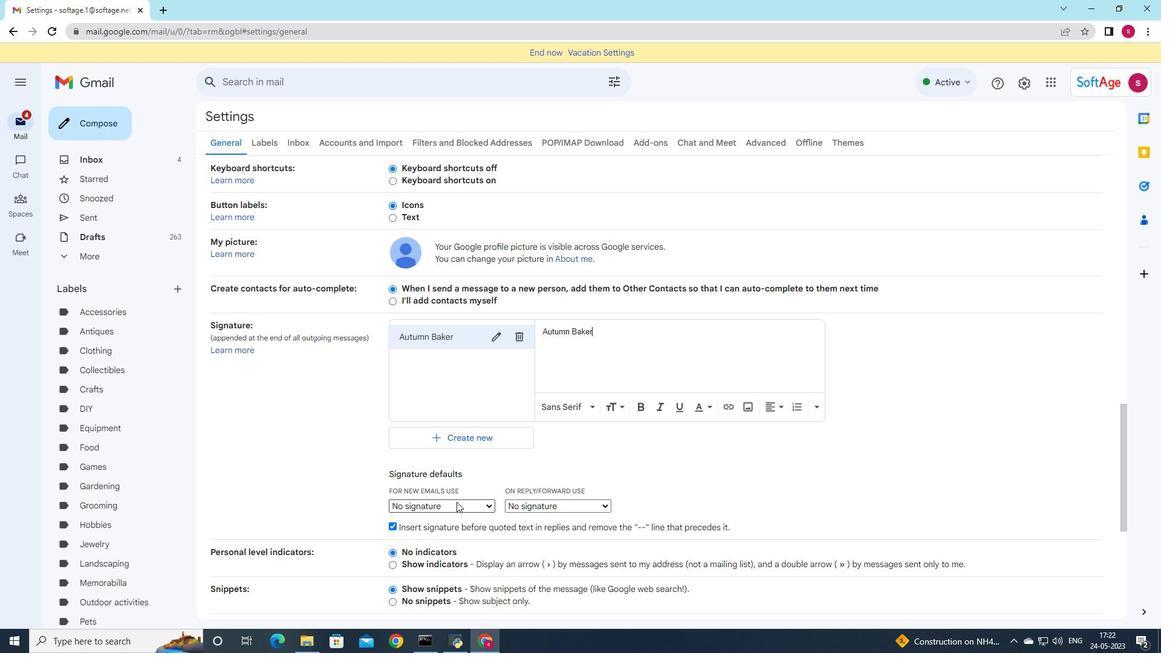 
Action: Mouse moved to (456, 528)
Screenshot: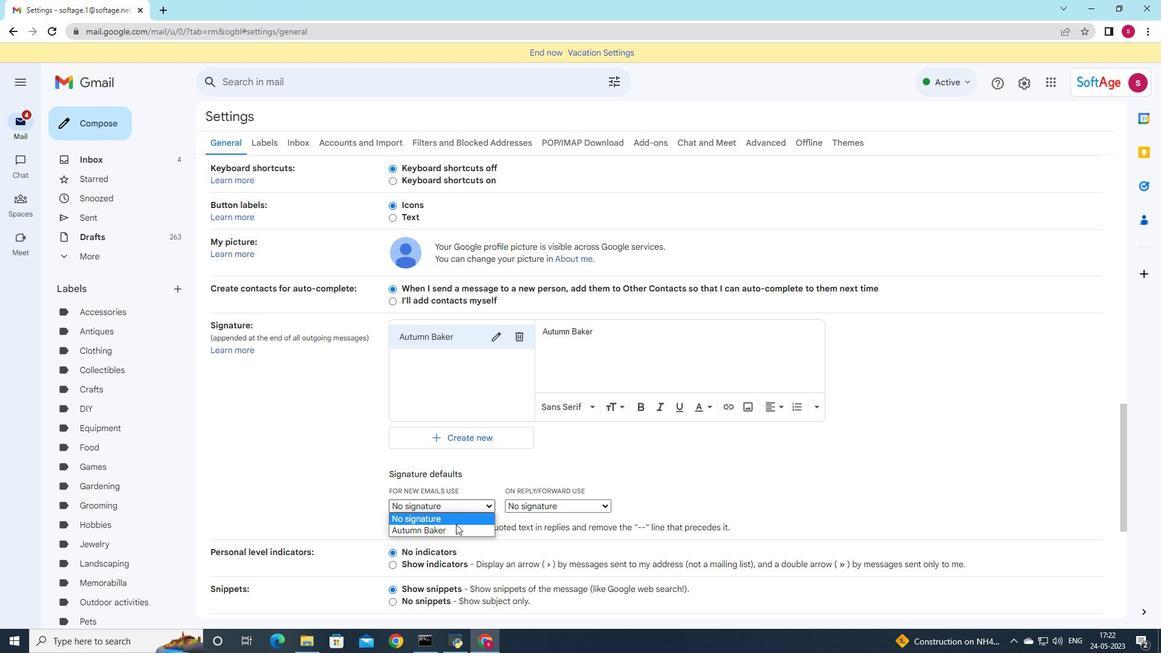 
Action: Mouse pressed left at (456, 528)
Screenshot: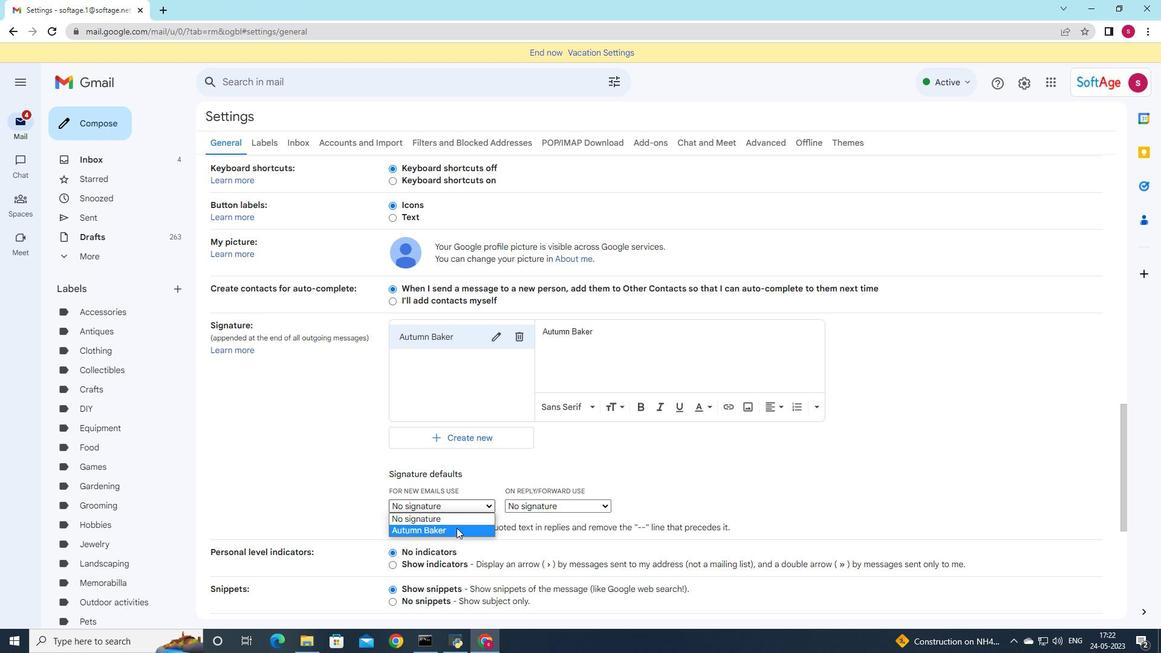 
Action: Mouse moved to (549, 501)
Screenshot: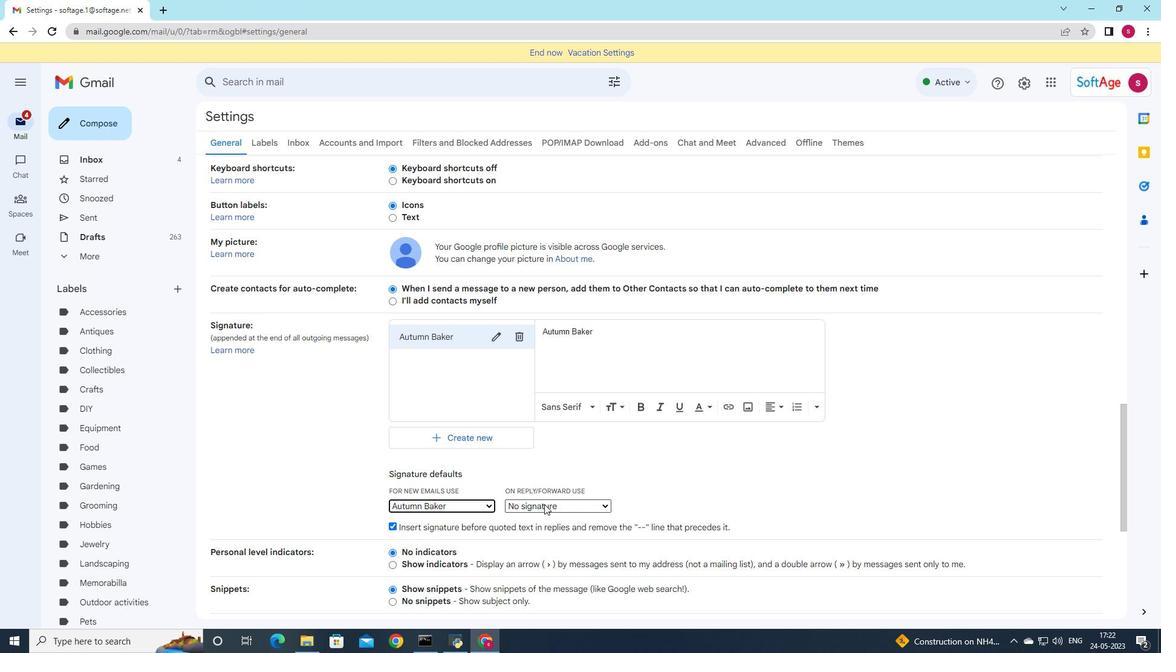 
Action: Mouse pressed left at (549, 501)
Screenshot: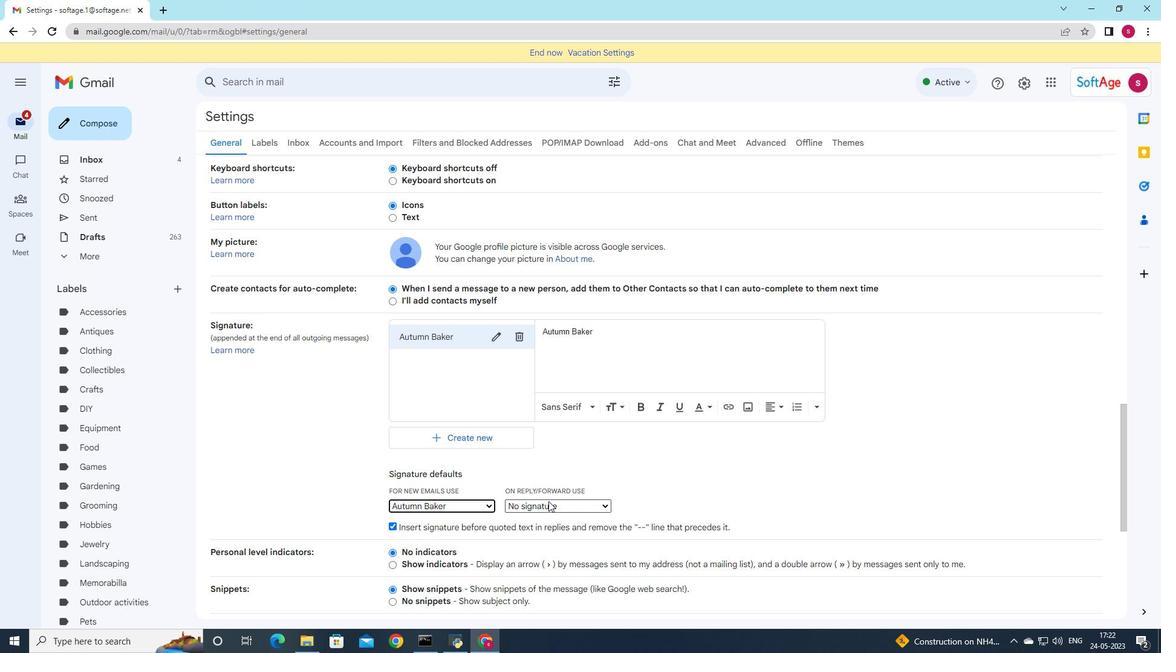 
Action: Mouse moved to (543, 527)
Screenshot: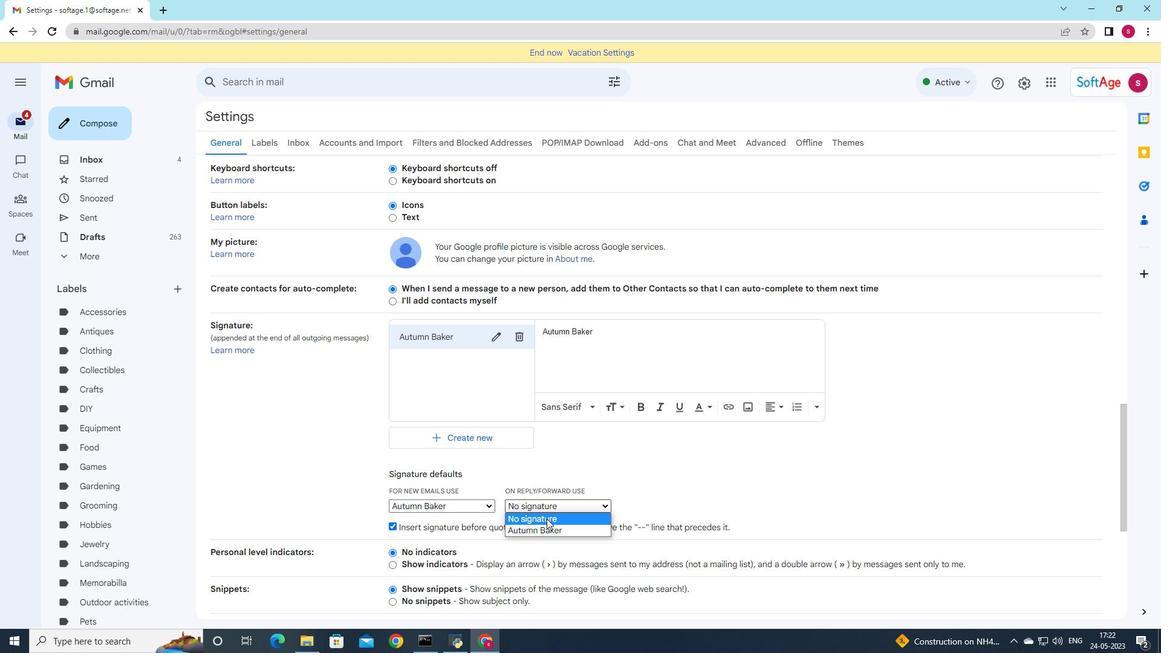 
Action: Mouse pressed left at (543, 527)
Screenshot: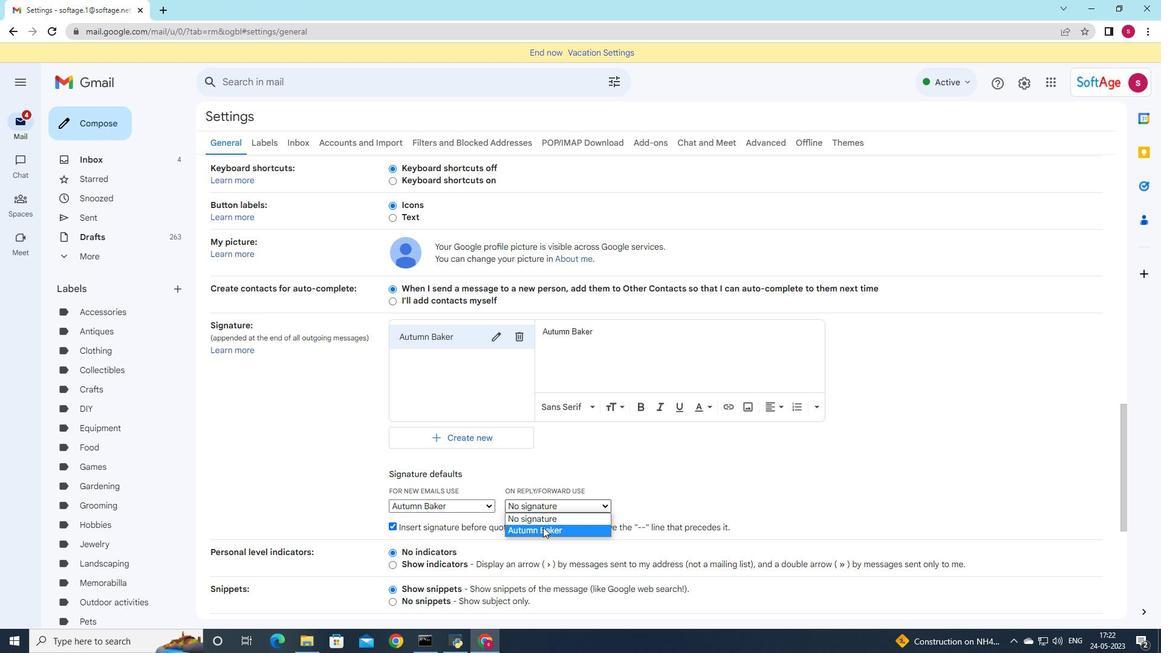 
Action: Mouse moved to (612, 537)
Screenshot: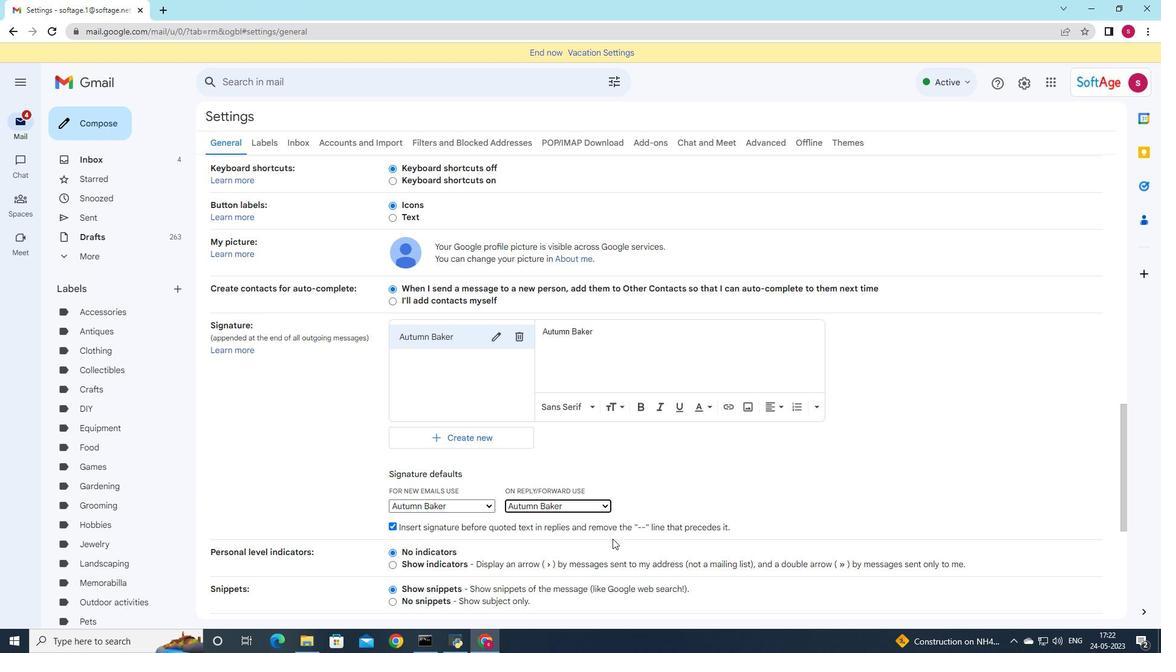 
Action: Mouse scrolled (612, 536) with delta (0, 0)
Screenshot: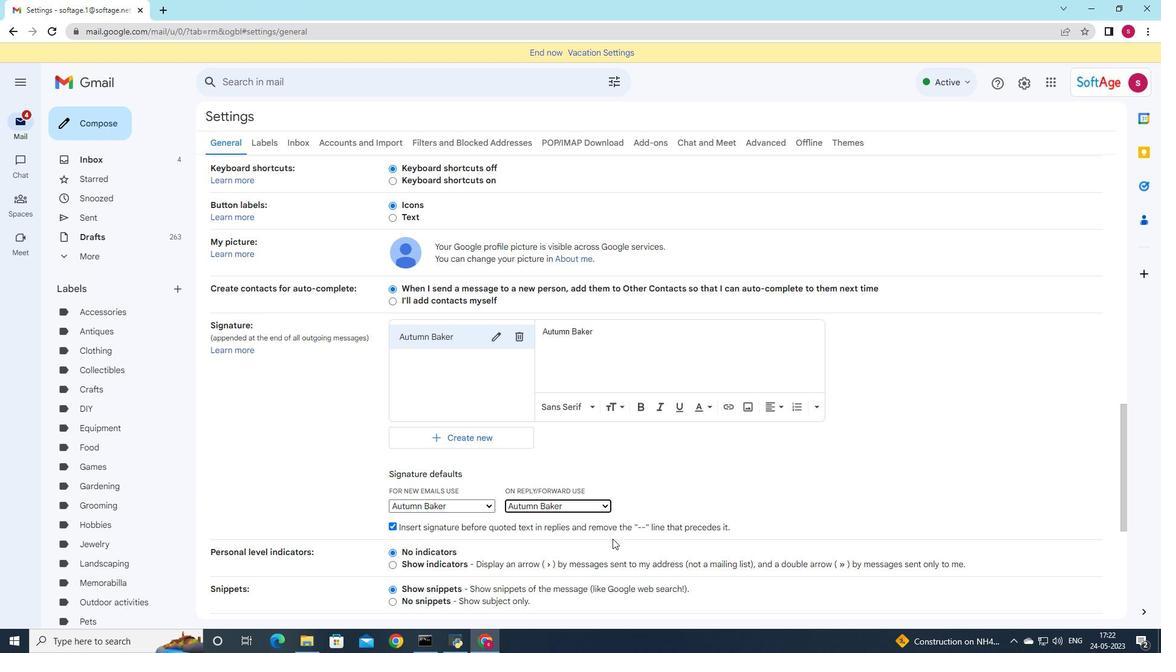
Action: Mouse scrolled (612, 536) with delta (0, 0)
Screenshot: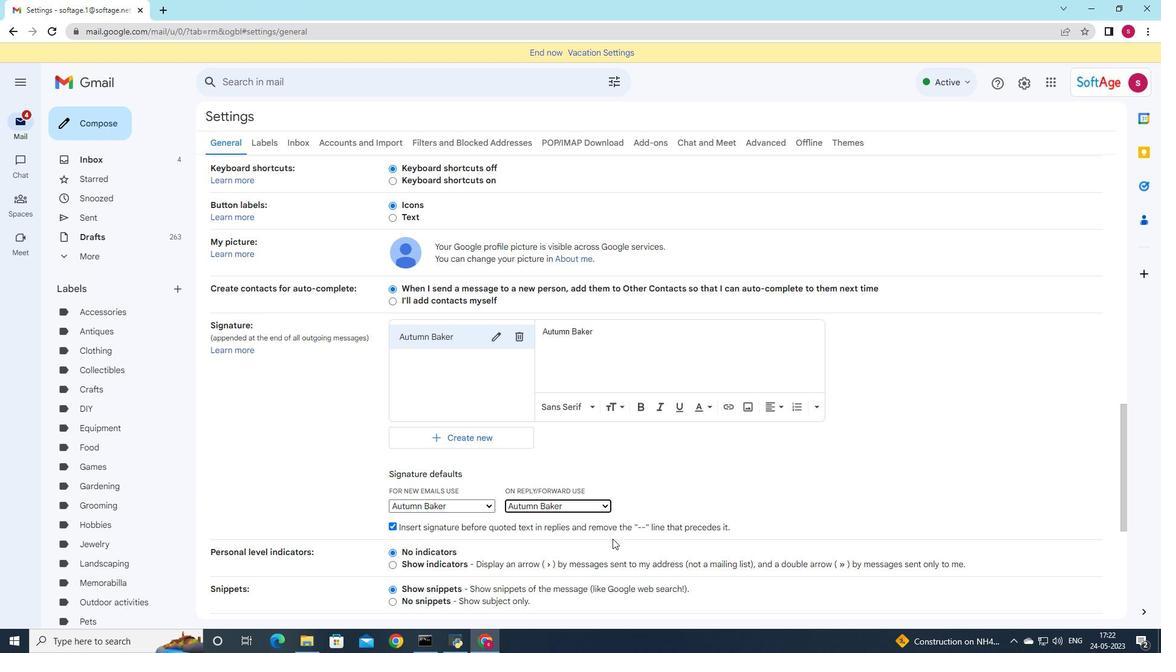 
Action: Mouse scrolled (612, 536) with delta (0, 0)
Screenshot: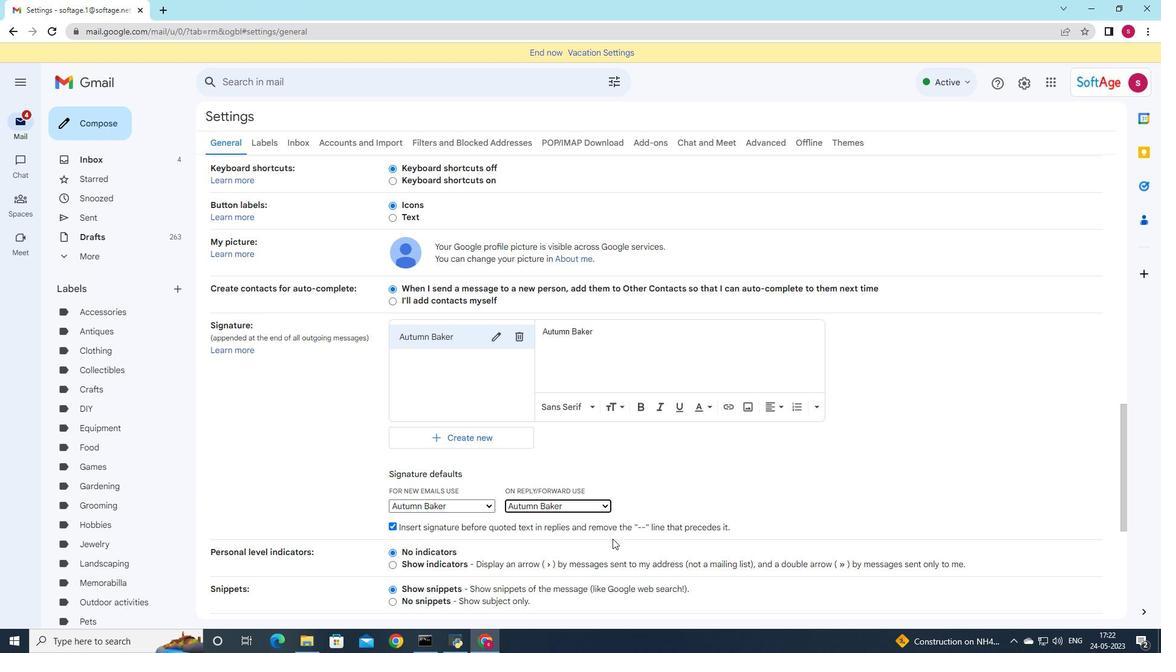 
Action: Mouse scrolled (612, 536) with delta (0, 0)
Screenshot: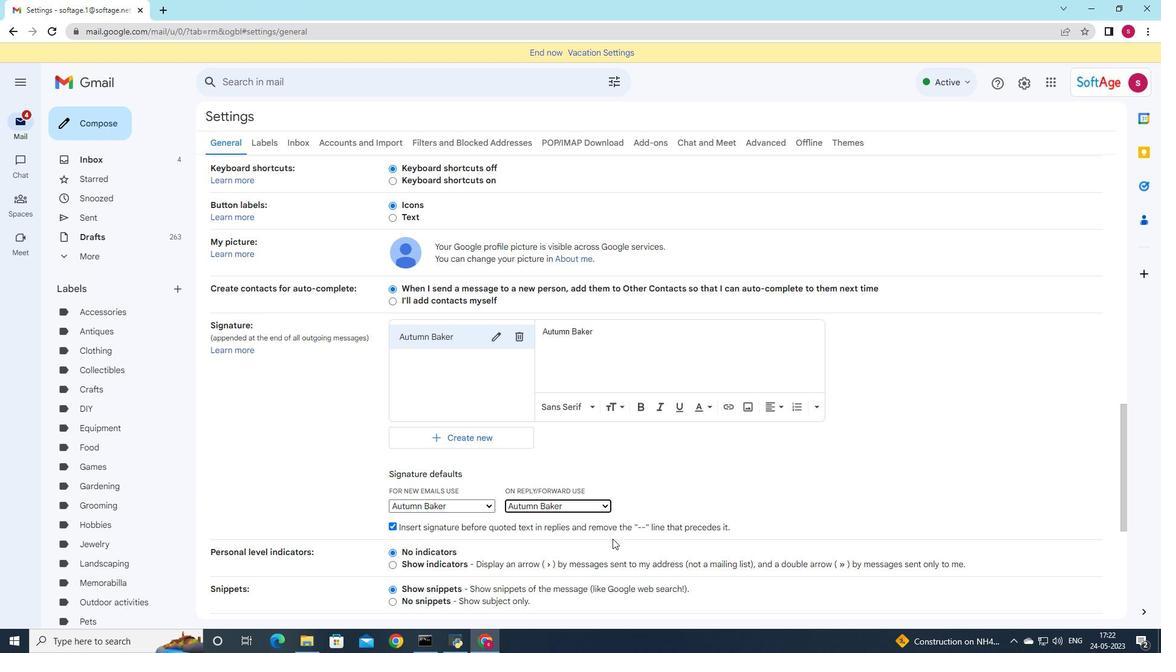 
Action: Mouse scrolled (612, 536) with delta (0, 0)
Screenshot: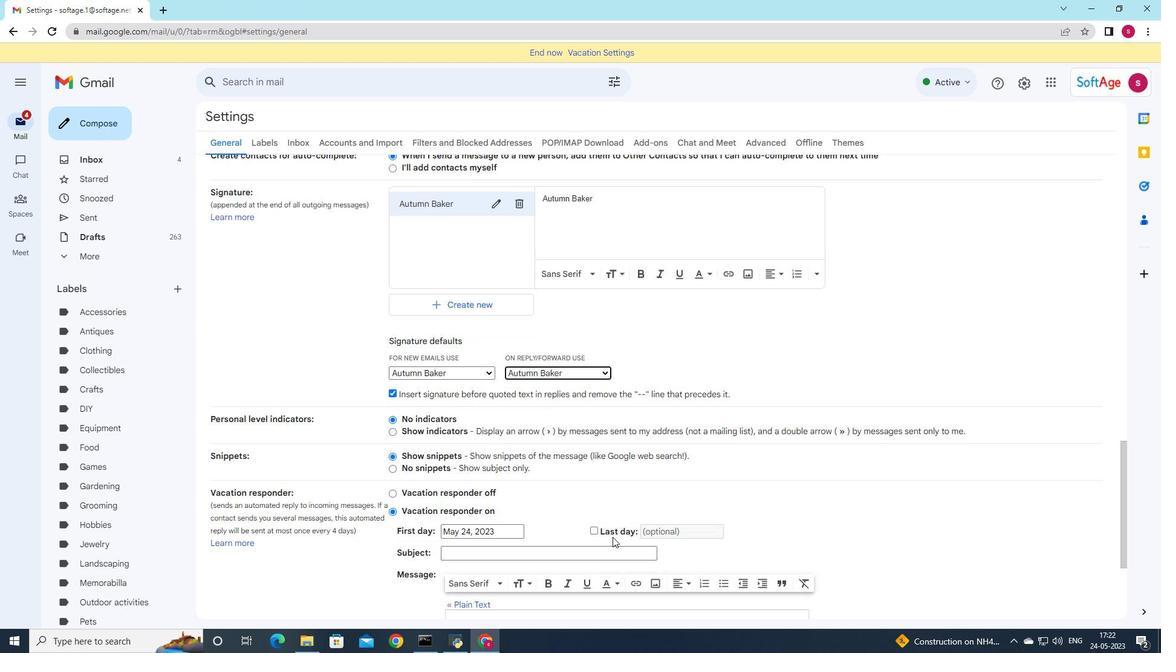 
Action: Mouse scrolled (612, 536) with delta (0, 0)
Screenshot: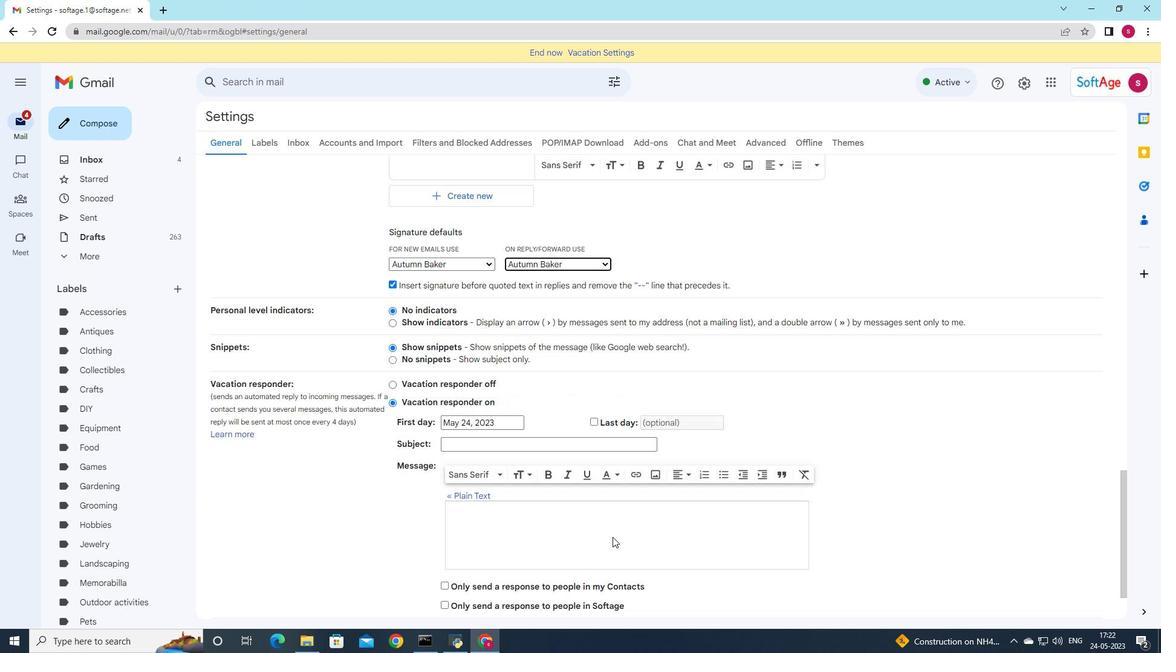 
Action: Mouse scrolled (612, 536) with delta (0, 0)
Screenshot: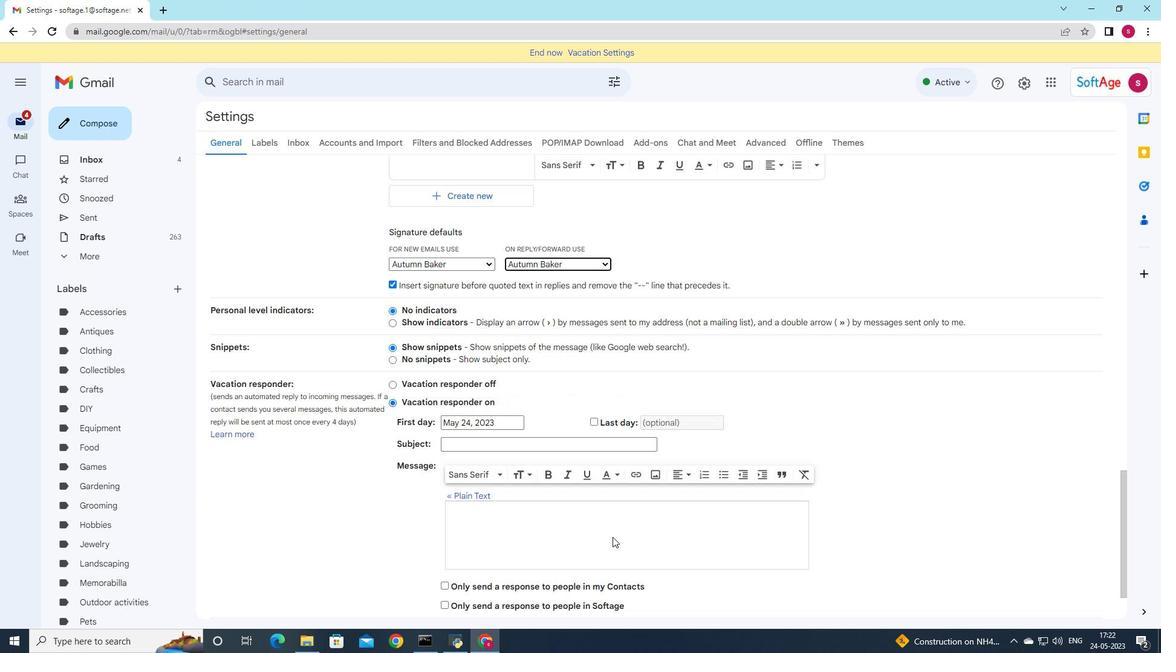 
Action: Mouse scrolled (612, 536) with delta (0, 0)
Screenshot: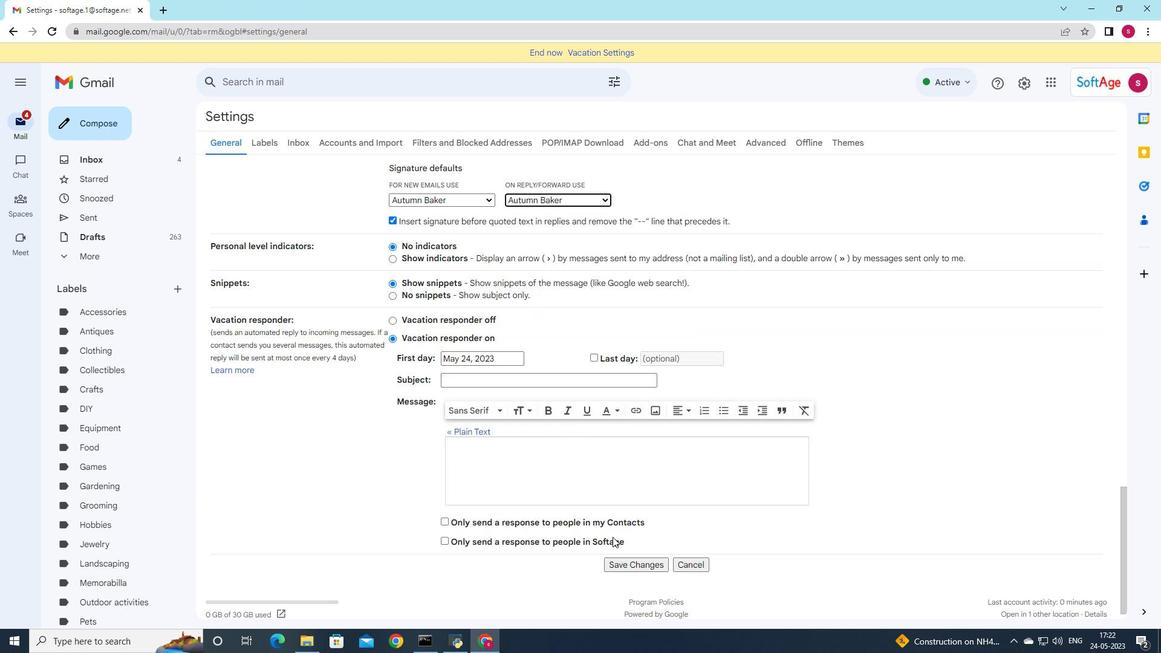 
Action: Mouse scrolled (612, 536) with delta (0, 0)
Screenshot: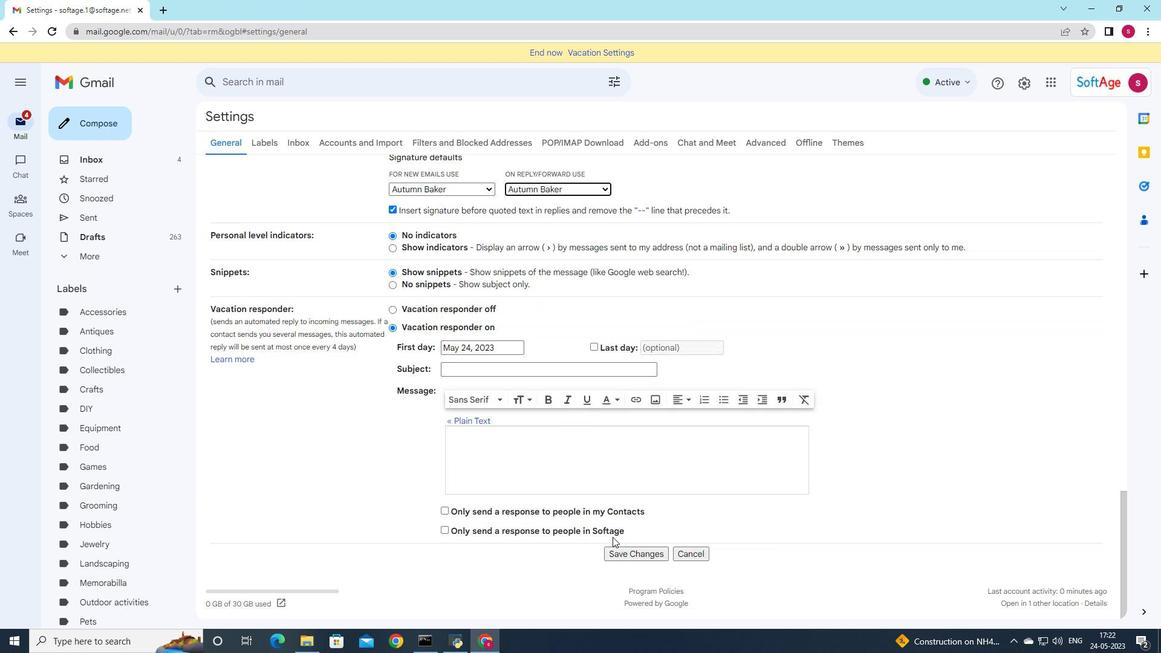 
Action: Mouse scrolled (612, 536) with delta (0, 0)
Screenshot: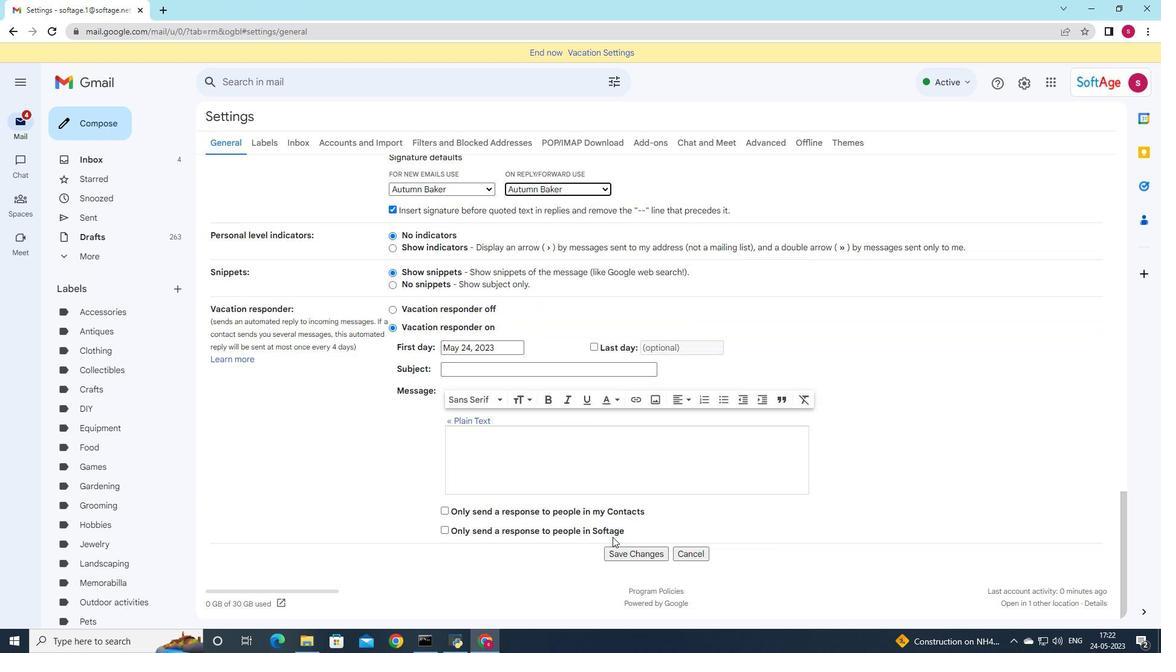
Action: Mouse moved to (612, 554)
Screenshot: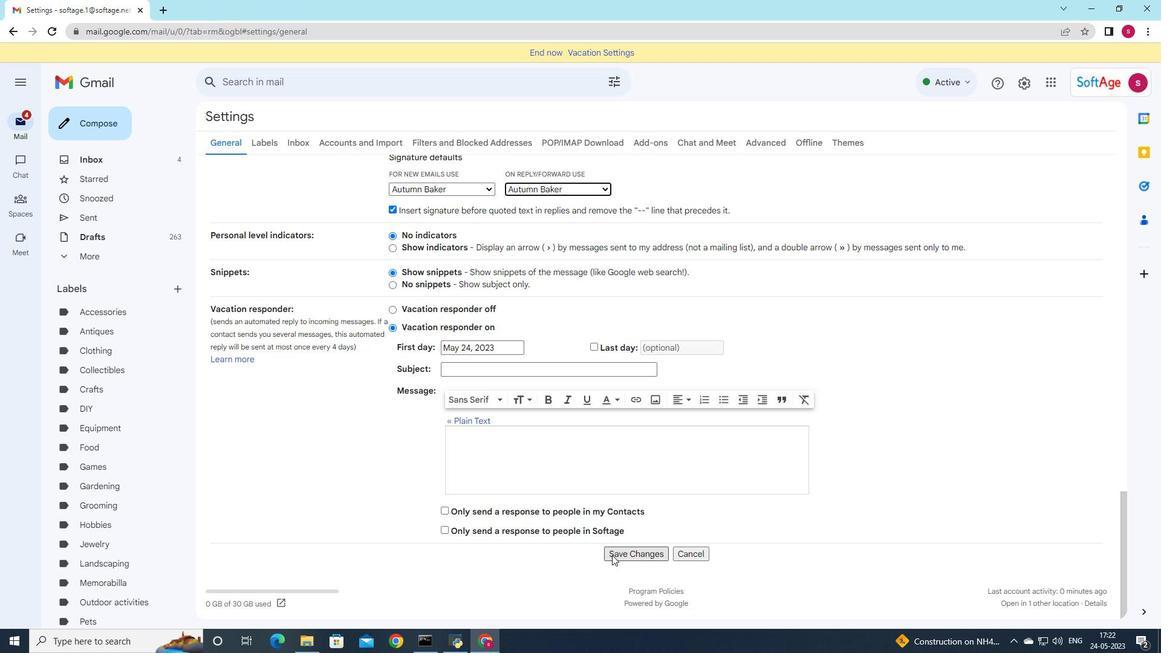 
Action: Mouse pressed left at (612, 554)
Screenshot: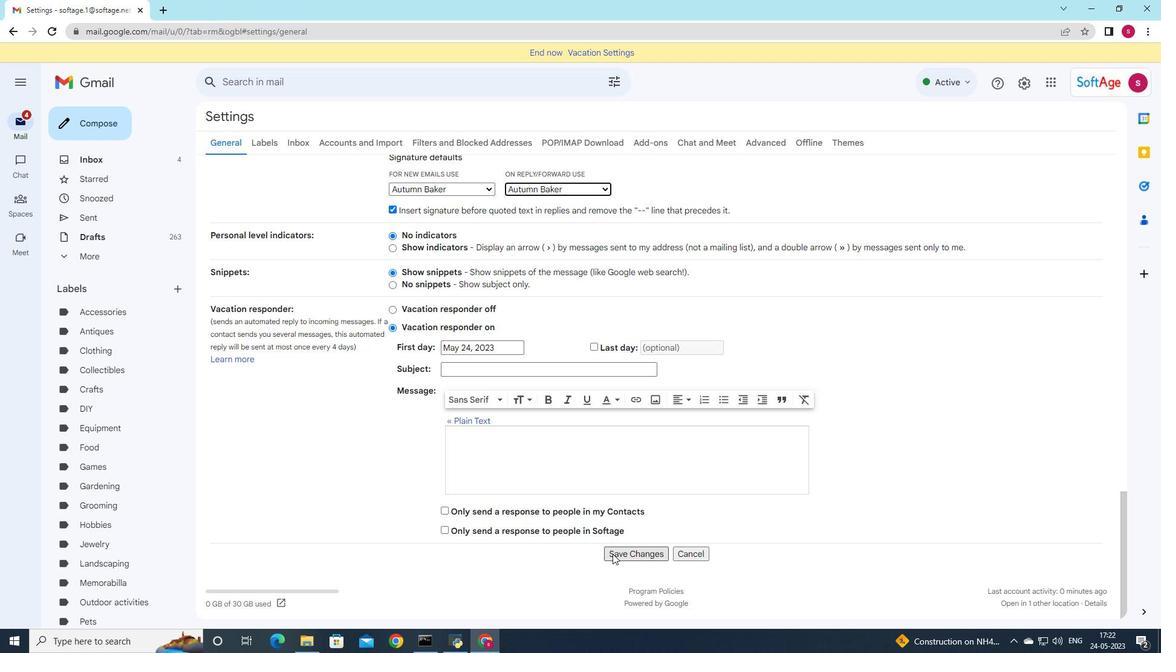 
Action: Mouse moved to (104, 124)
Screenshot: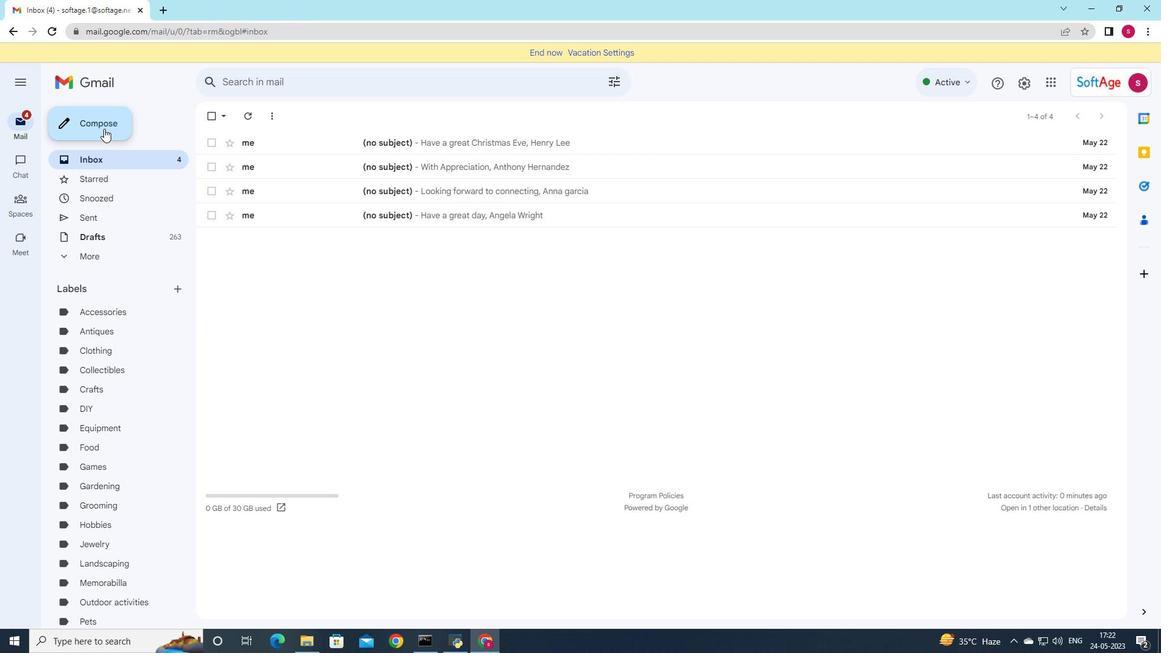 
Action: Mouse pressed left at (104, 124)
Screenshot: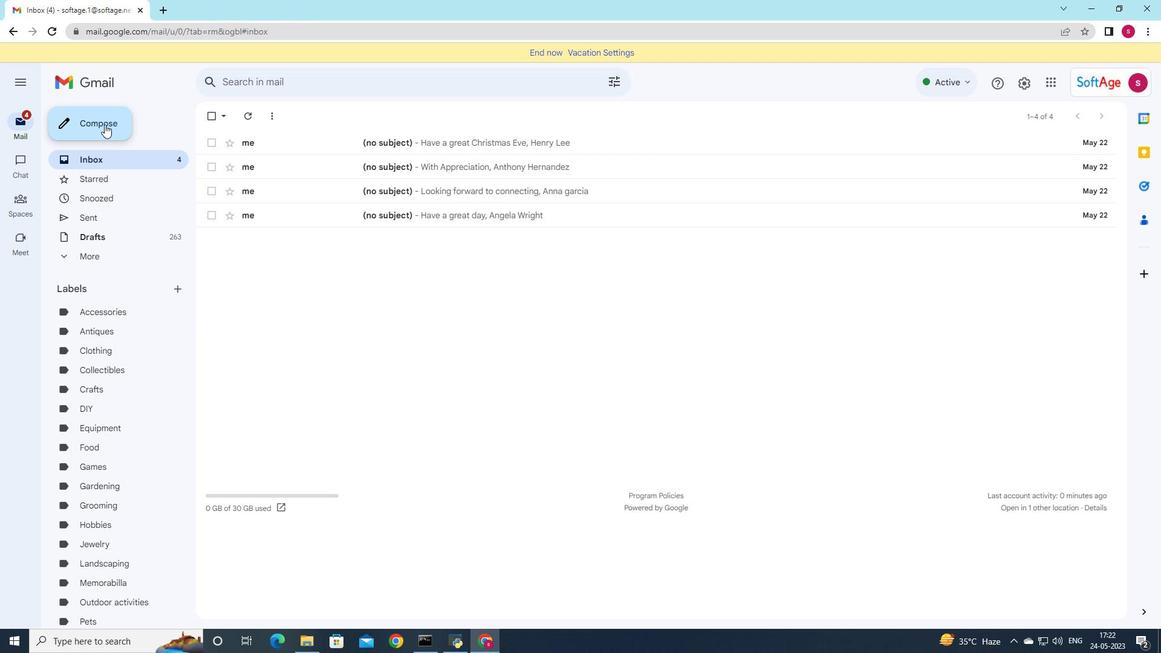 
Action: Mouse moved to (829, 296)
Screenshot: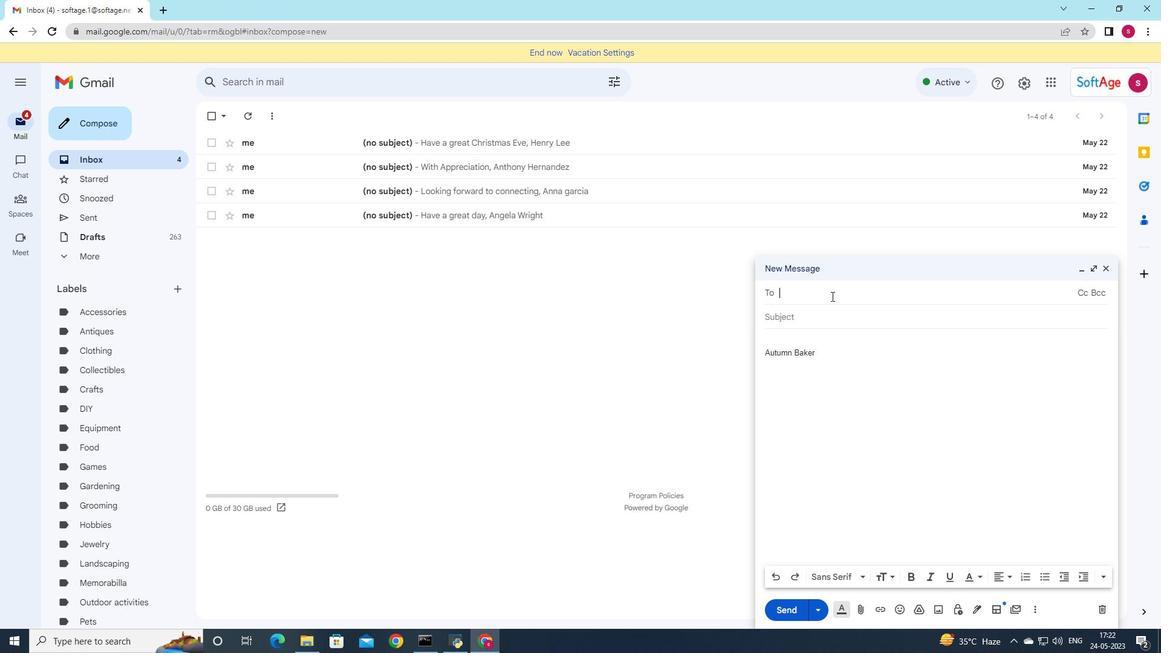 
Action: Key pressed sof
Screenshot: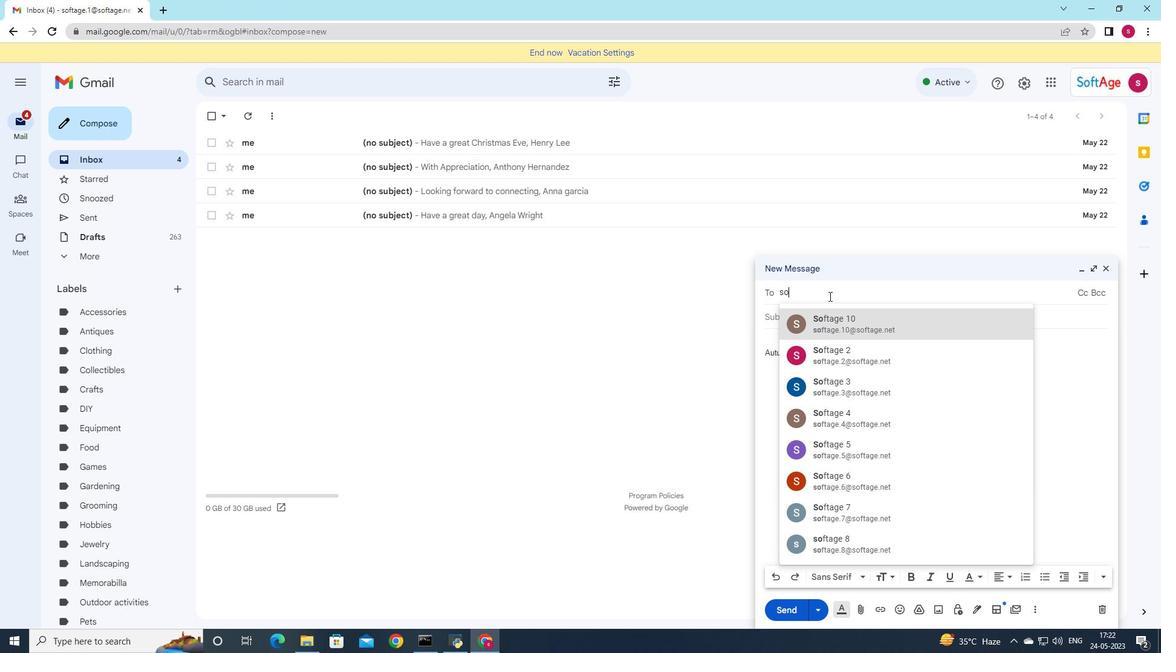 
Action: Mouse moved to (883, 529)
Screenshot: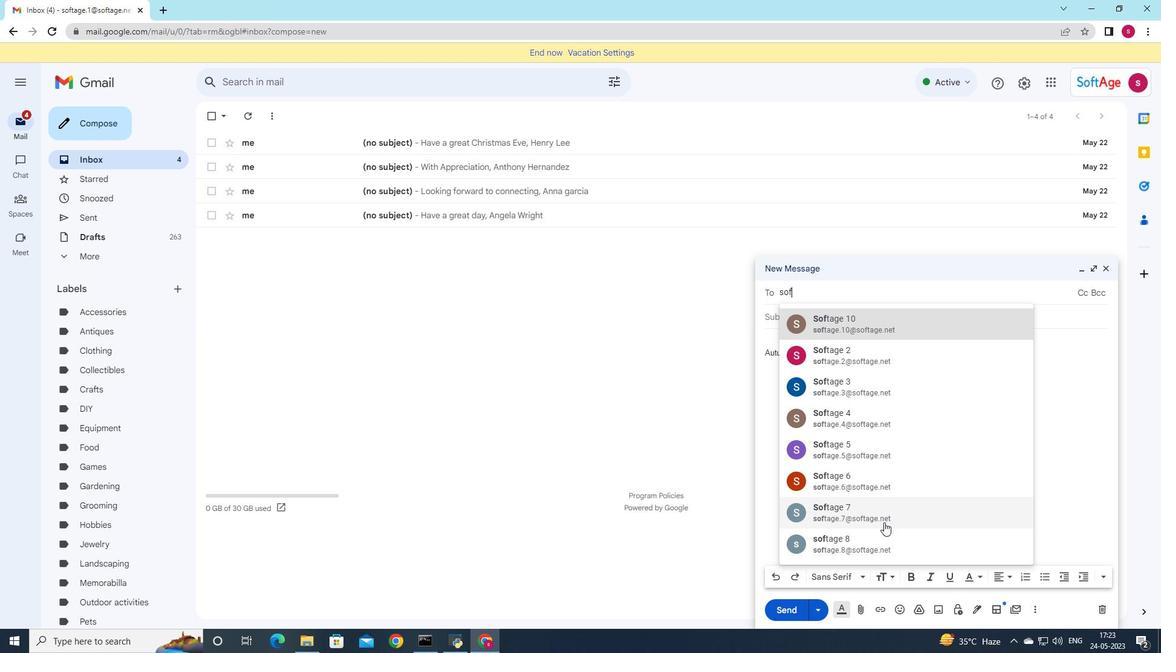 
Action: Mouse pressed left at (883, 529)
Screenshot: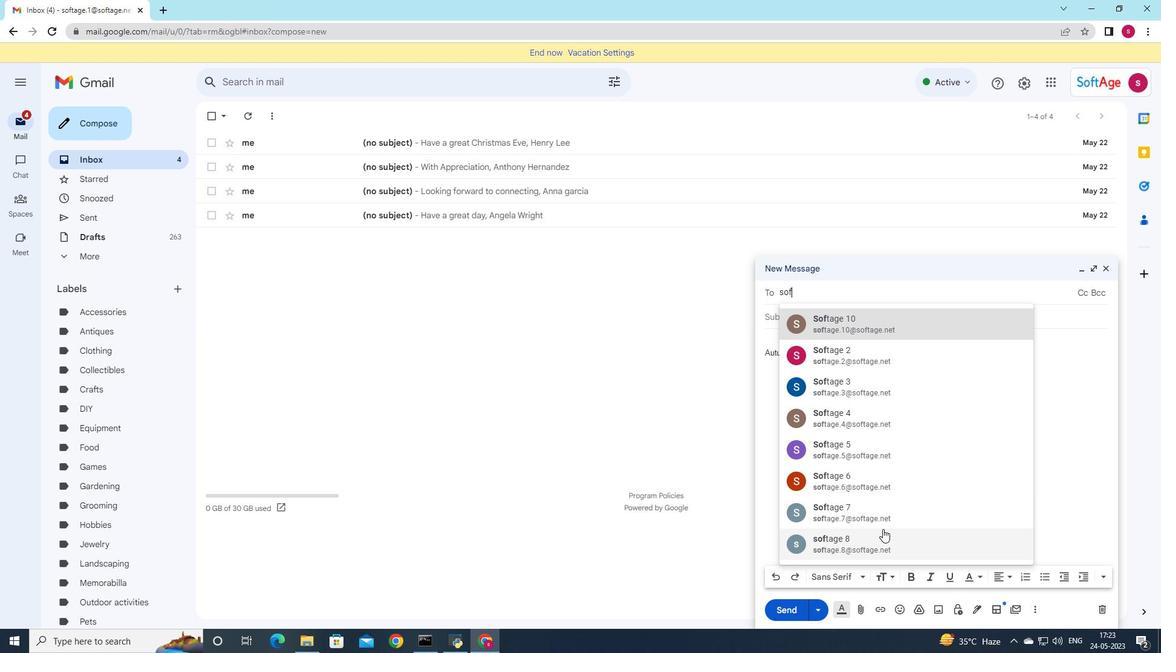 
Action: Mouse moved to (900, 404)
Screenshot: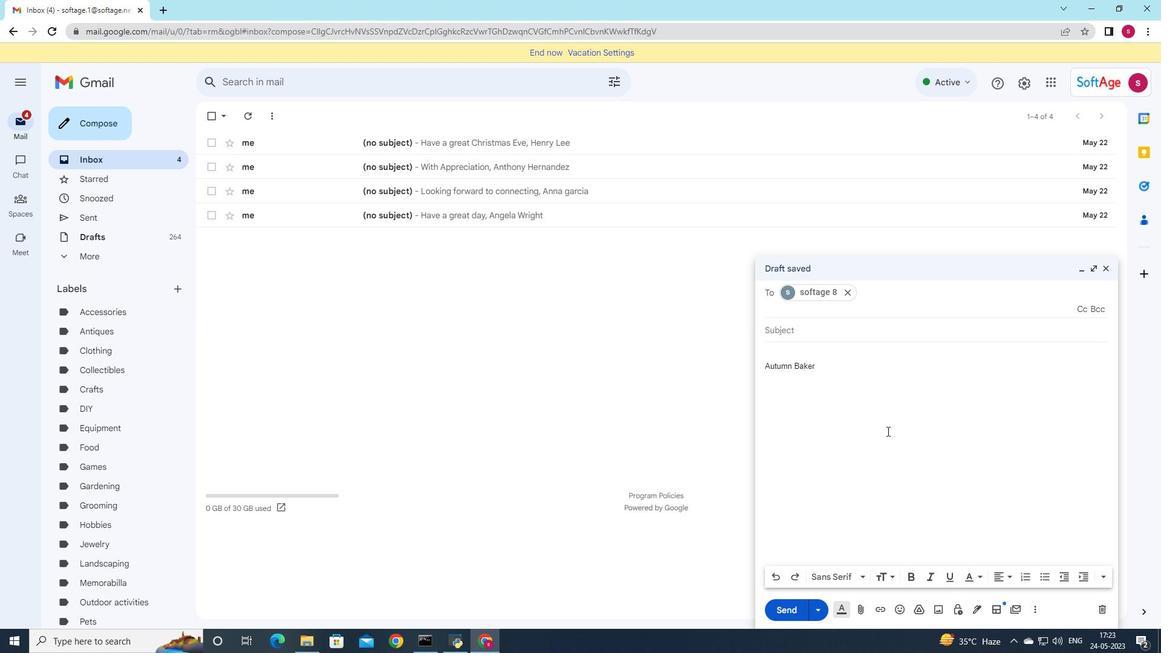 
Action: Key pressed softage.9
Screenshot: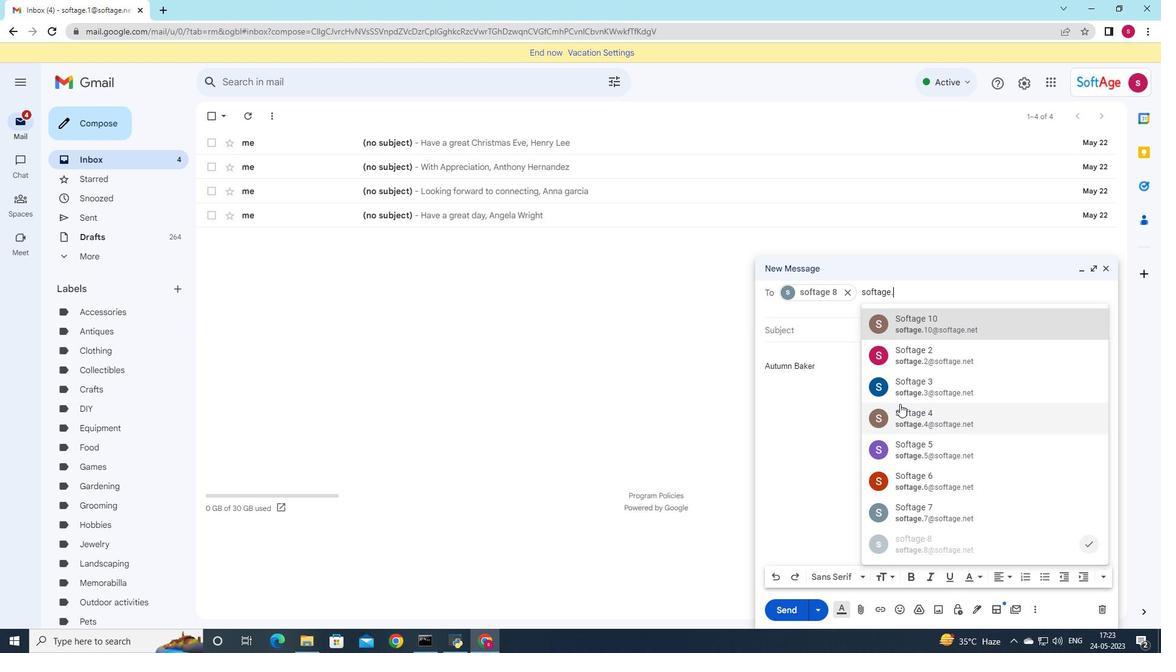 
Action: Mouse moved to (910, 333)
Screenshot: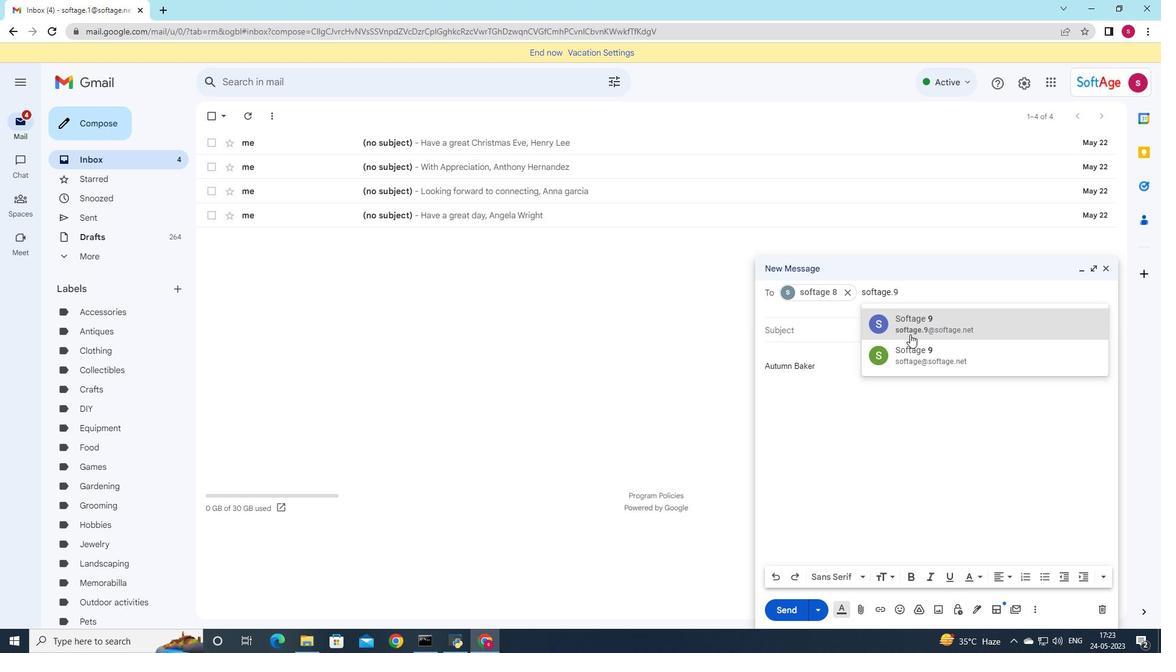 
Action: Mouse pressed left at (910, 333)
Screenshot: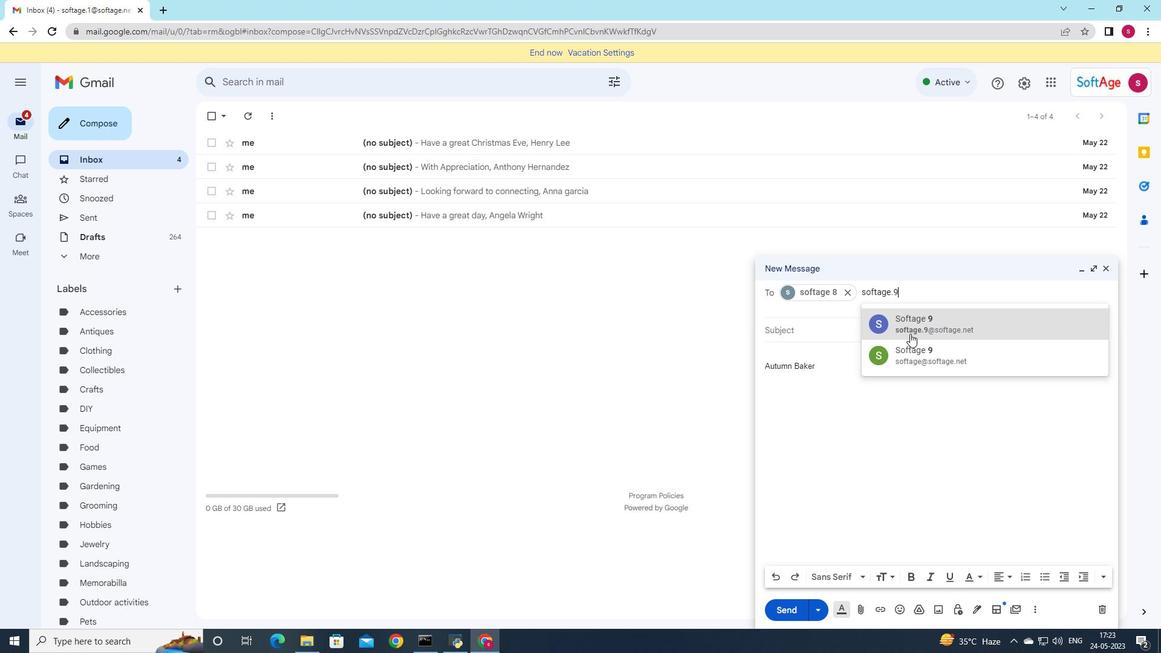 
Action: Mouse moved to (827, 327)
Screenshot: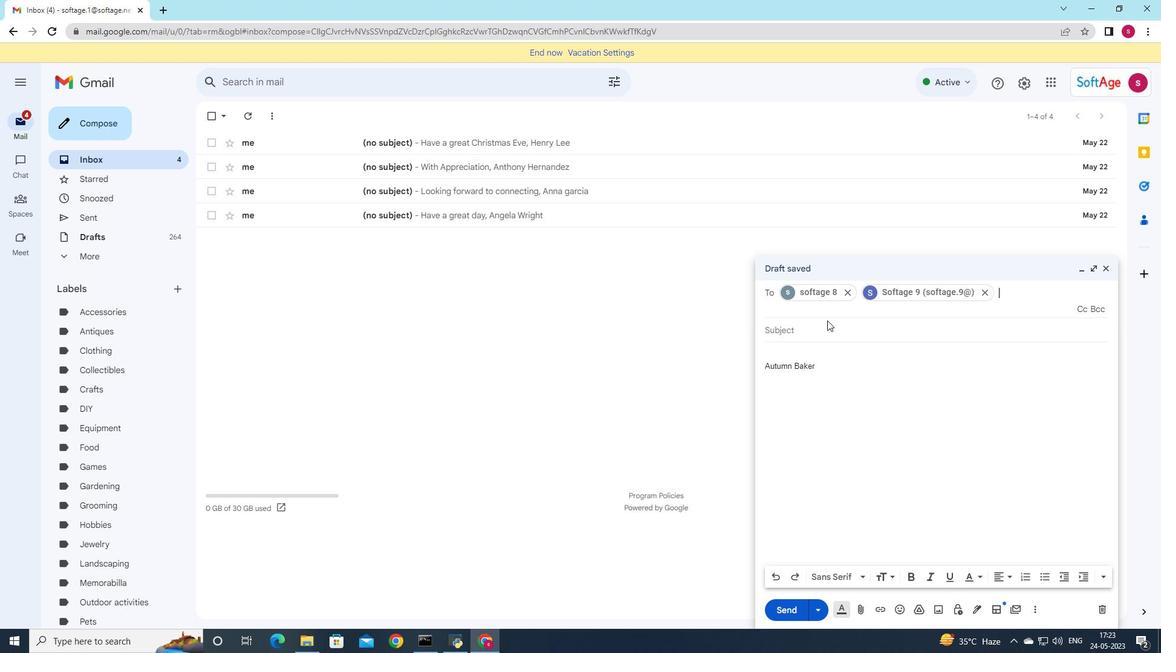 
Action: Mouse pressed left at (827, 327)
Screenshot: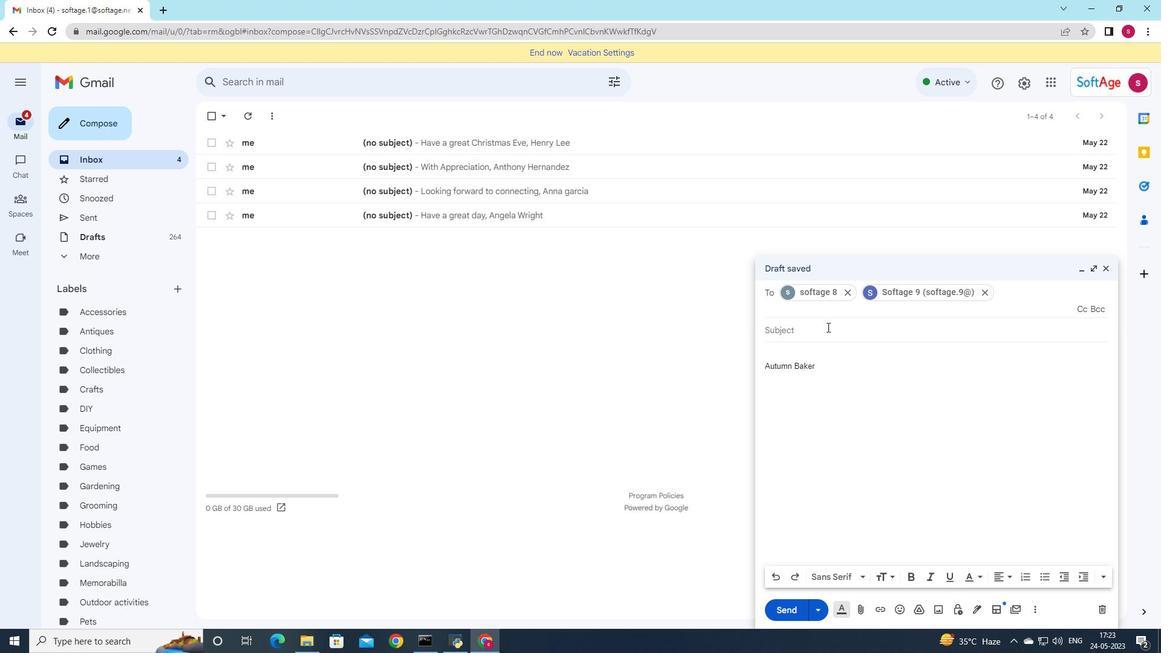 
Action: Mouse moved to (855, 157)
Screenshot: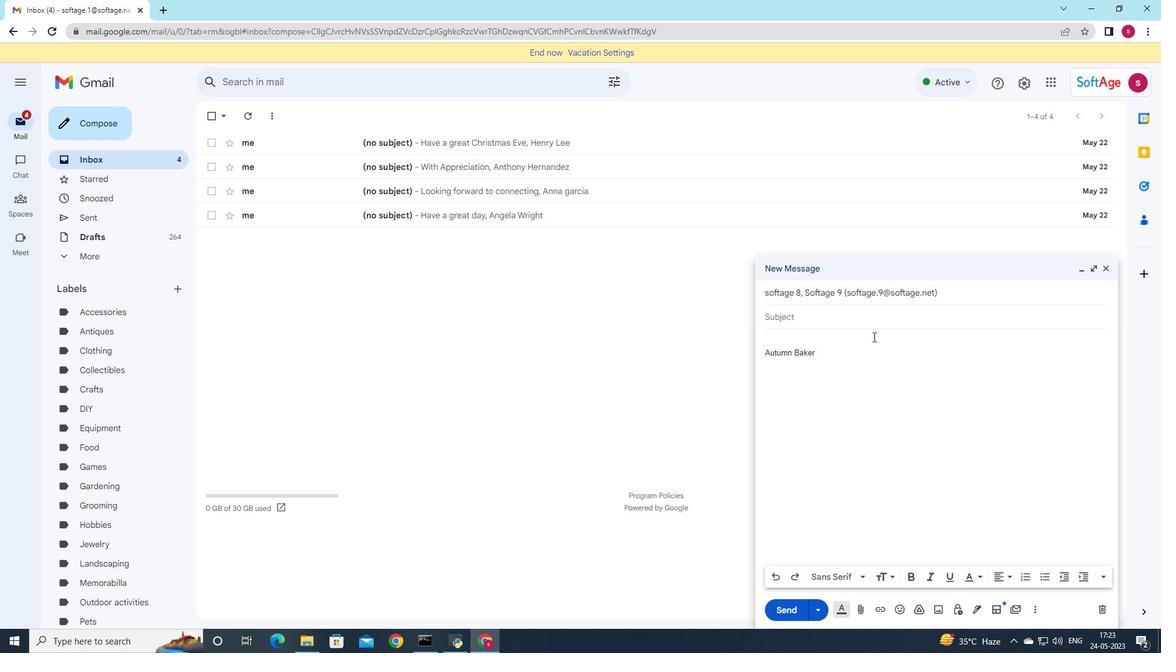 
Action: Key pressed <Key.shift><Key.shift><Key.shift>Vacation<Key.space>request
Screenshot: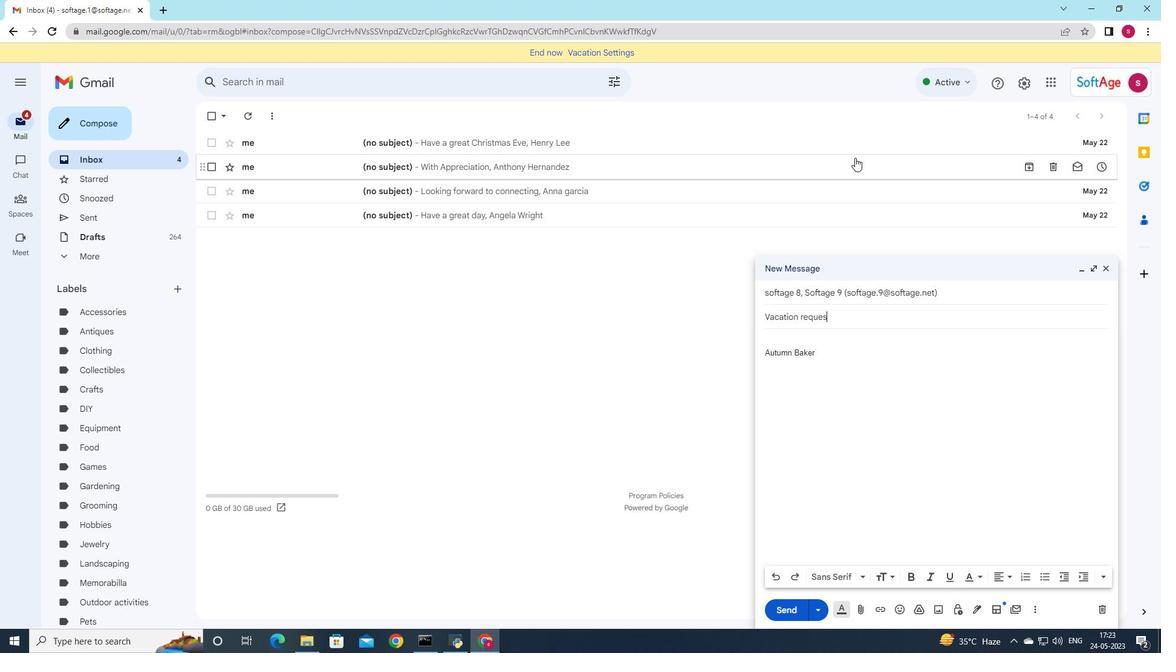 
Action: Mouse moved to (776, 336)
Screenshot: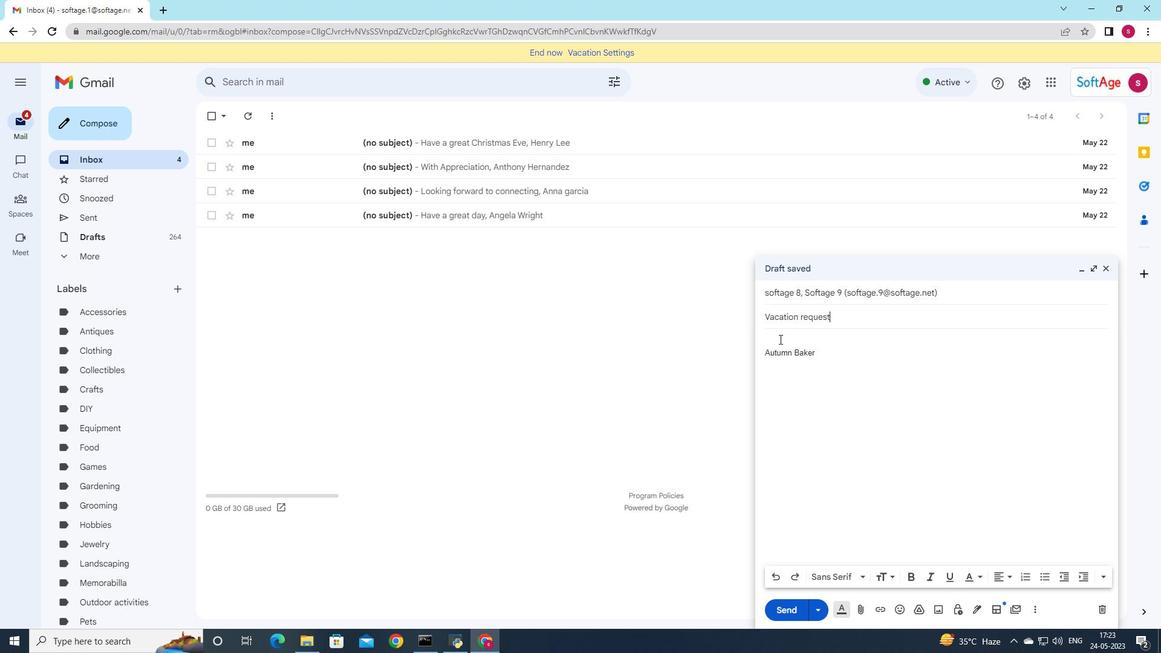 
Action: Mouse pressed left at (776, 336)
Screenshot: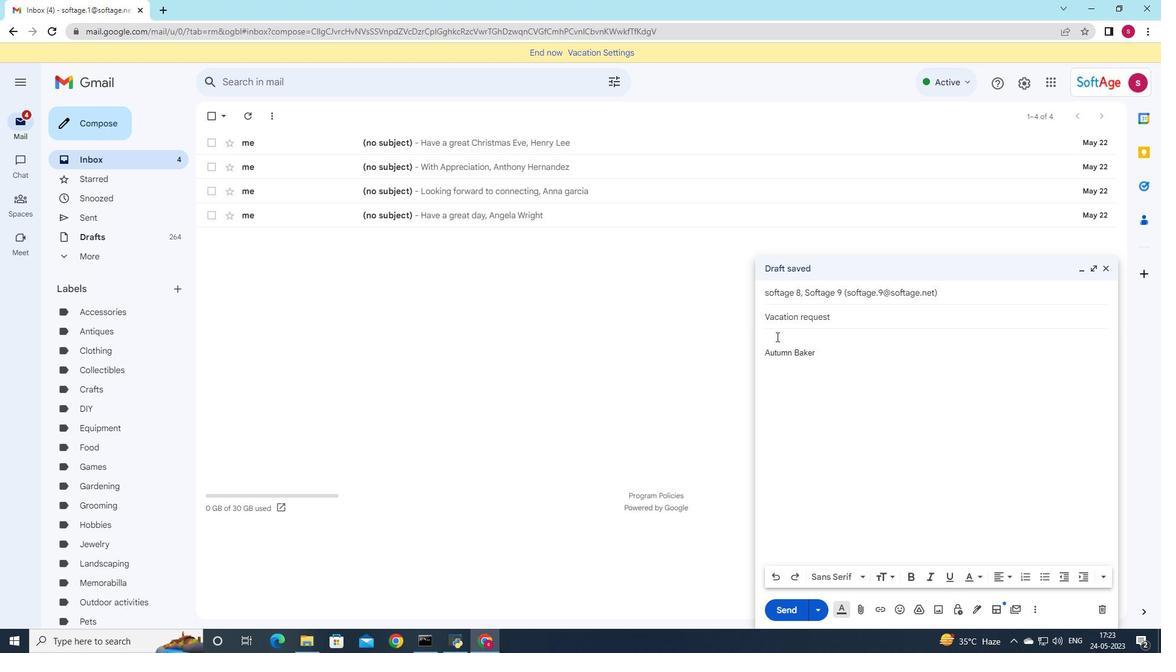 
Action: Mouse moved to (865, 327)
Screenshot: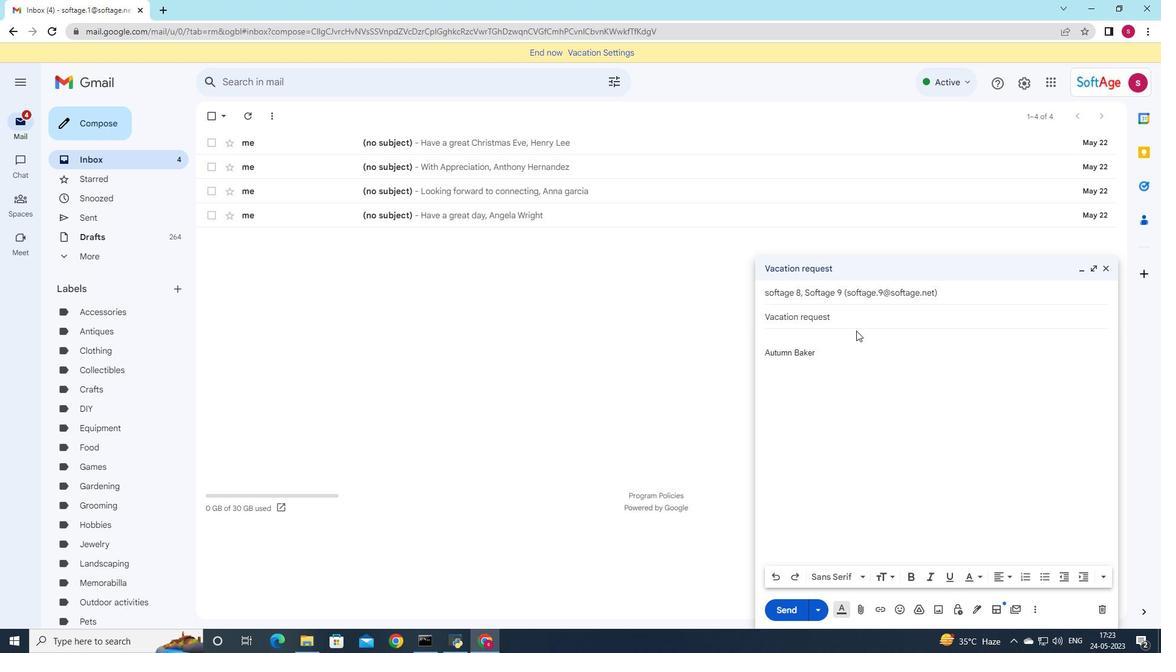 
Action: Key pressed <Key.shift><Key.shift>Please<Key.space>let<Key.space>me<Key.space>know<Key.space>if<Key.space>you<Key.space>have<Key.space>any<Key.space>questions<Key.space>or<Key.space>concerns.
Screenshot: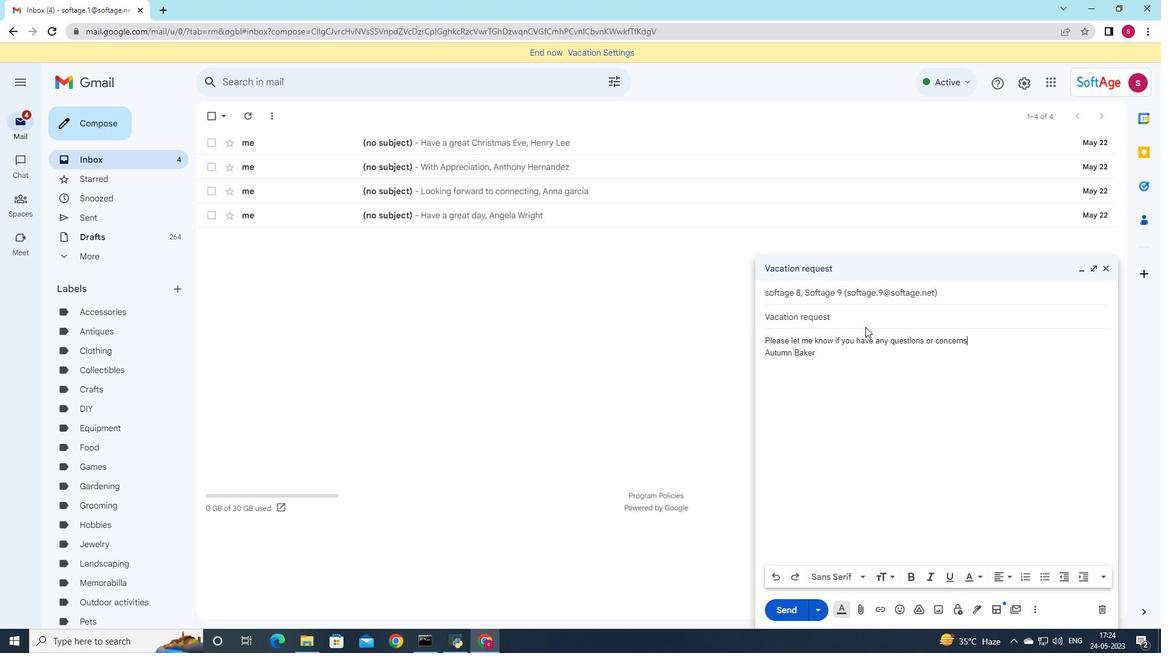 
Action: Mouse moved to (857, 608)
Screenshot: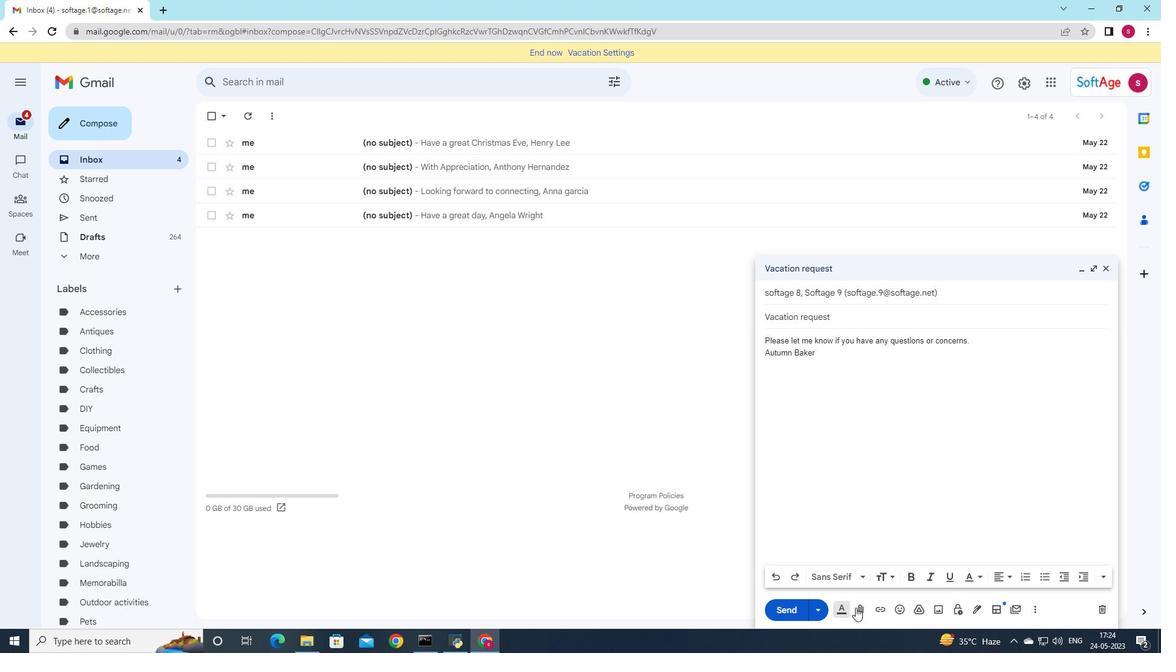 
Action: Mouse pressed left at (857, 608)
Screenshot: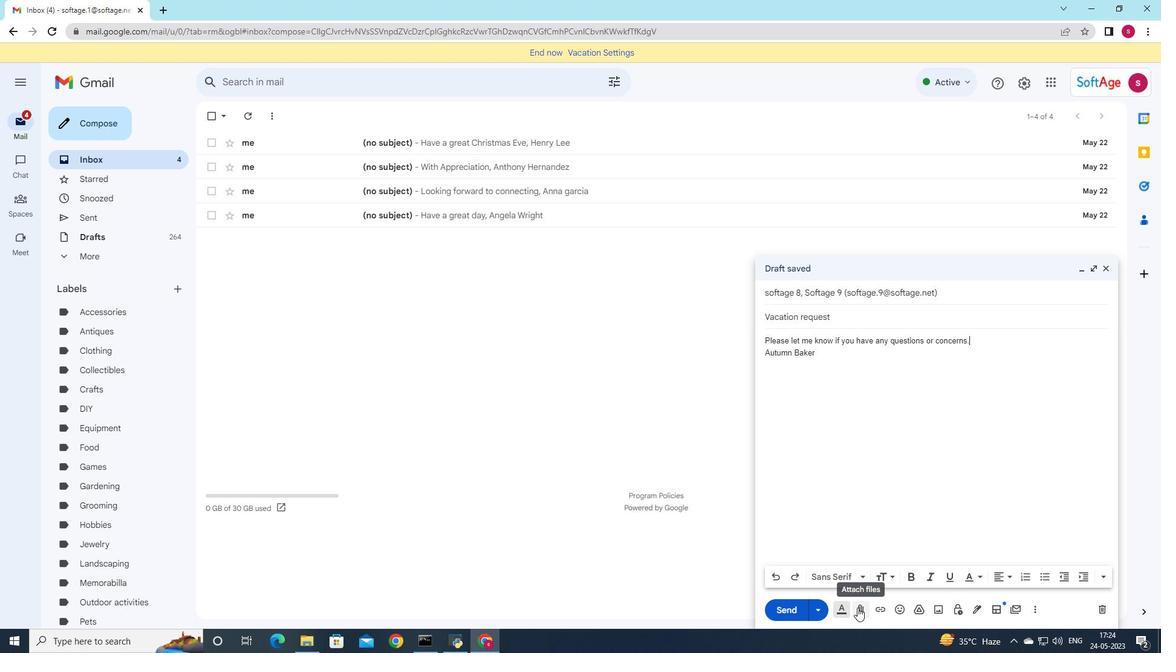 
Action: Mouse moved to (226, 84)
Screenshot: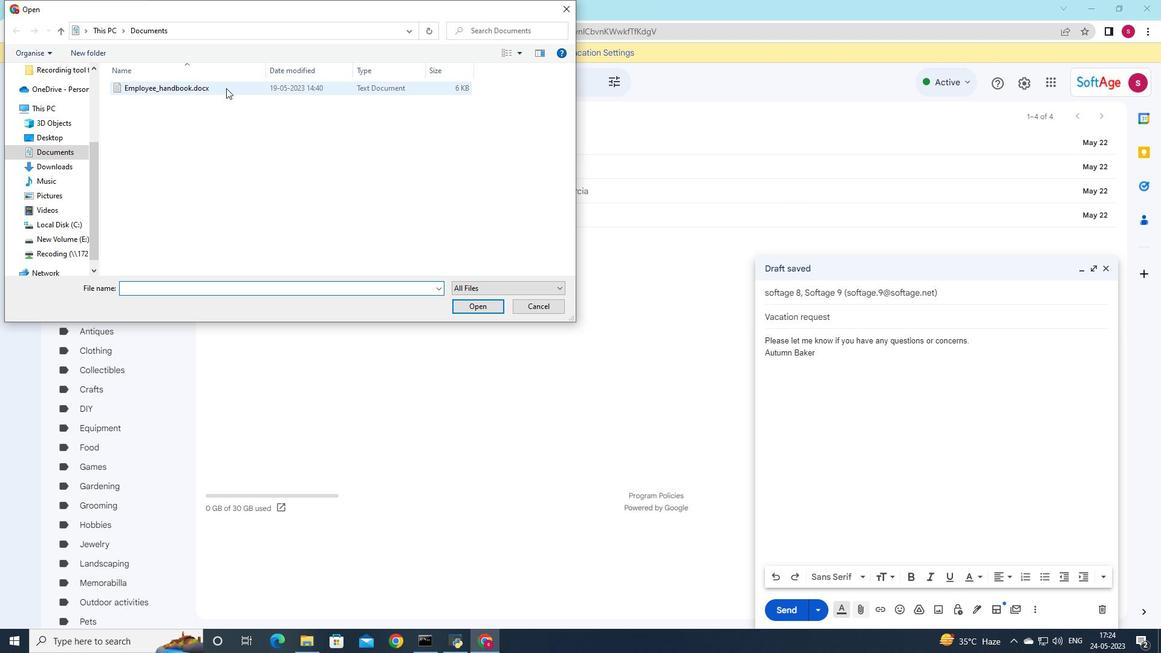 
Action: Mouse pressed left at (226, 84)
Screenshot: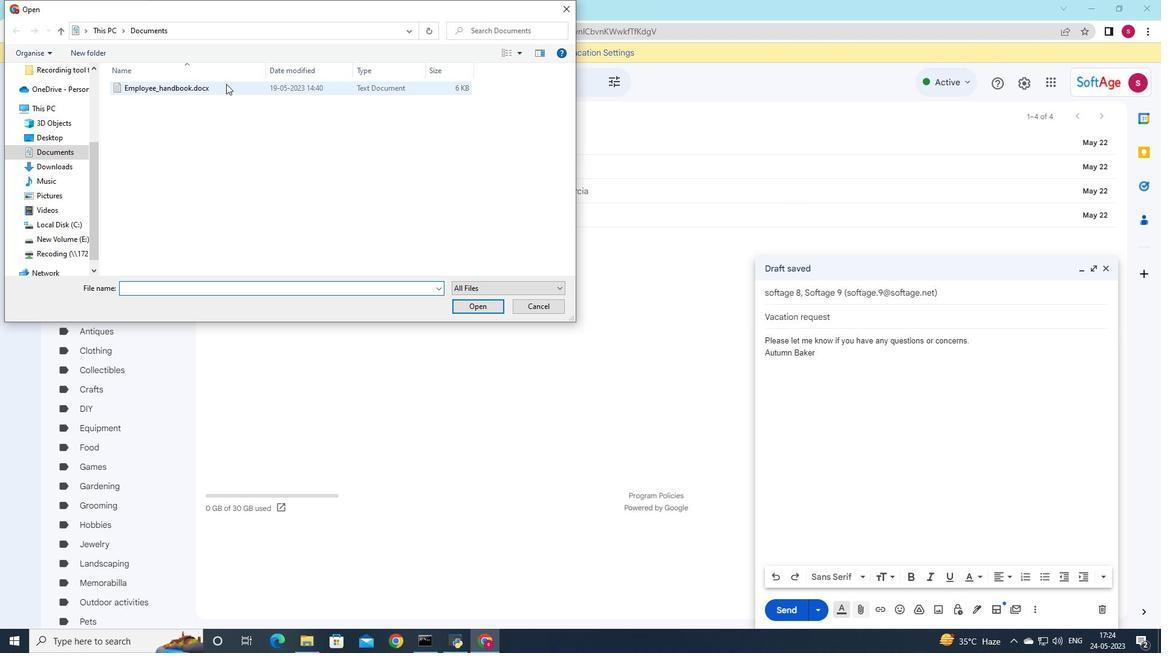 
Action: Mouse pressed left at (226, 84)
Screenshot: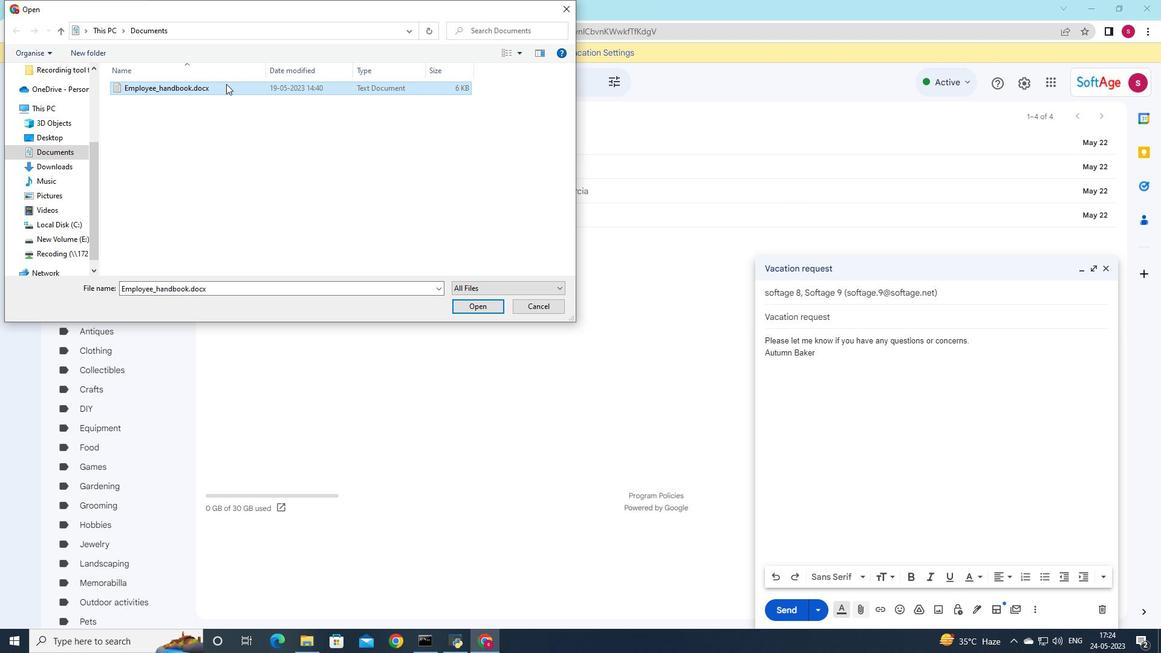 
Action: Mouse moved to (471, 130)
Screenshot: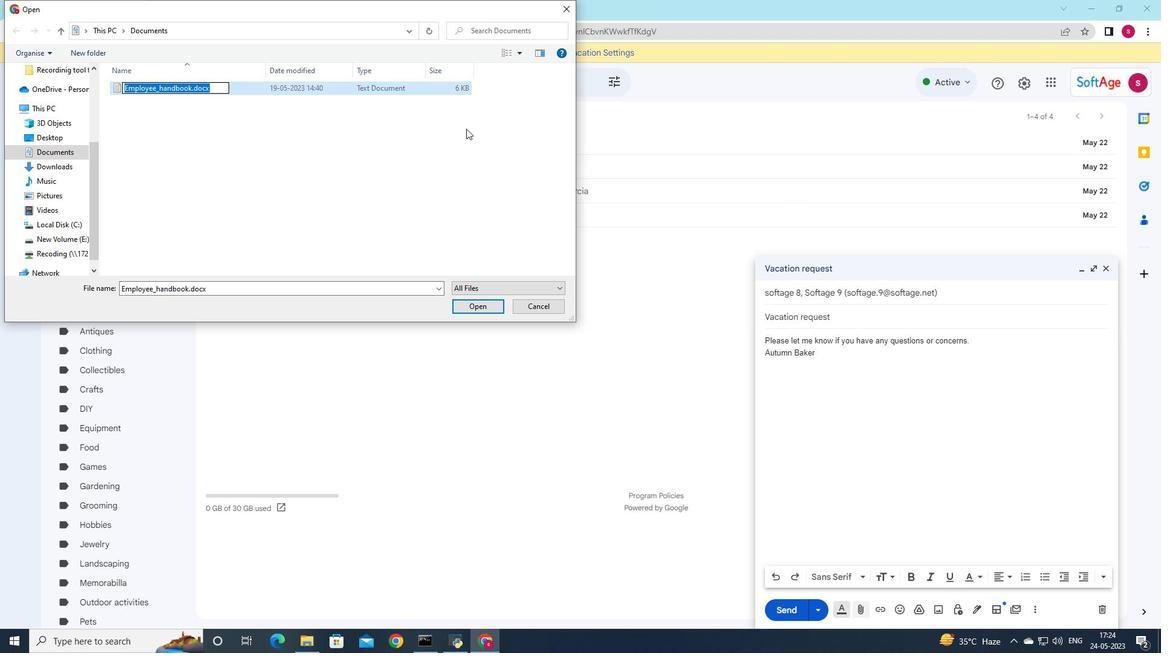 
Action: Key pressed <Key.shift>Marketing<Key.shift>_<Key.shift>Strategy.pptx
Screenshot: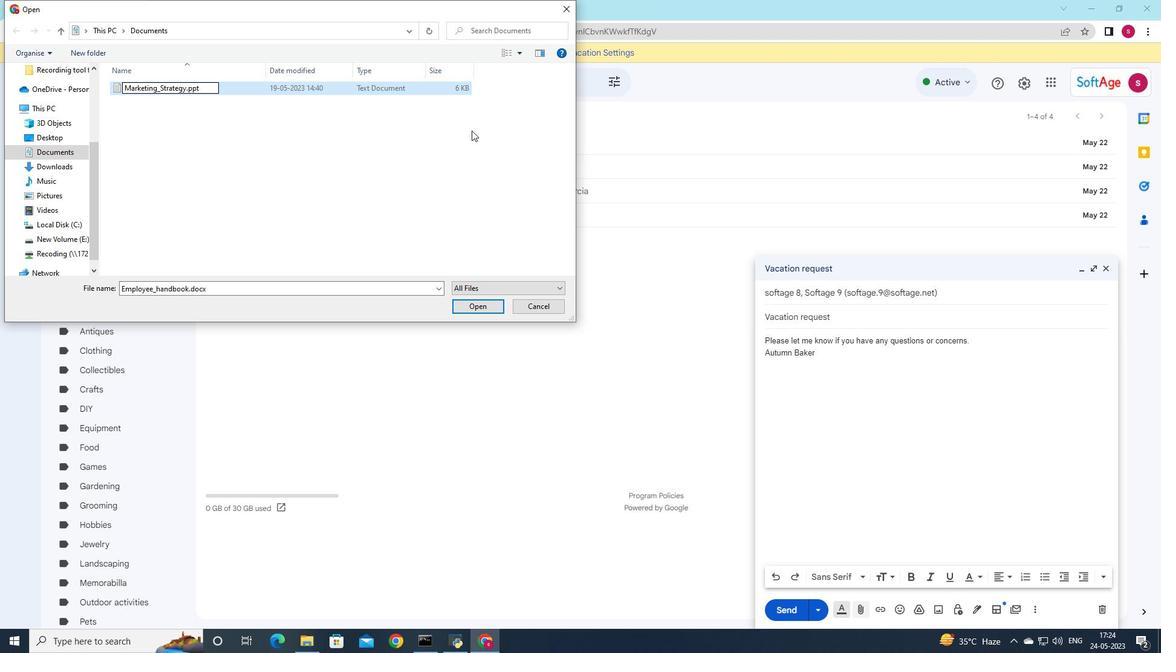
Action: Mouse moved to (430, 88)
Screenshot: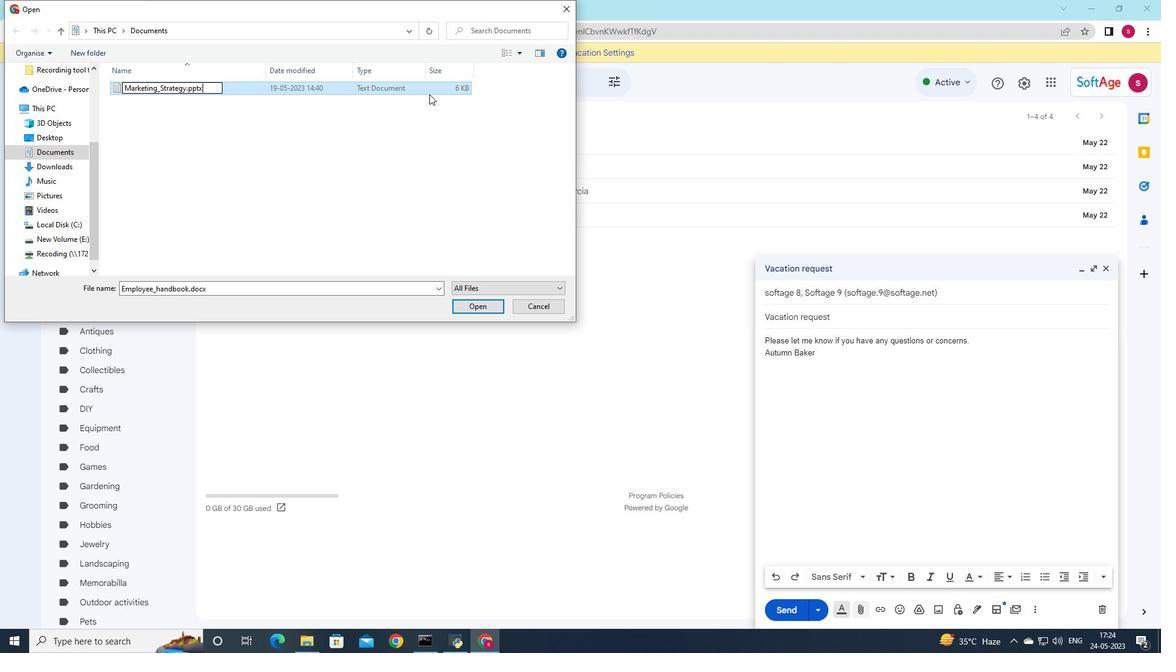 
Action: Mouse pressed left at (430, 88)
Screenshot: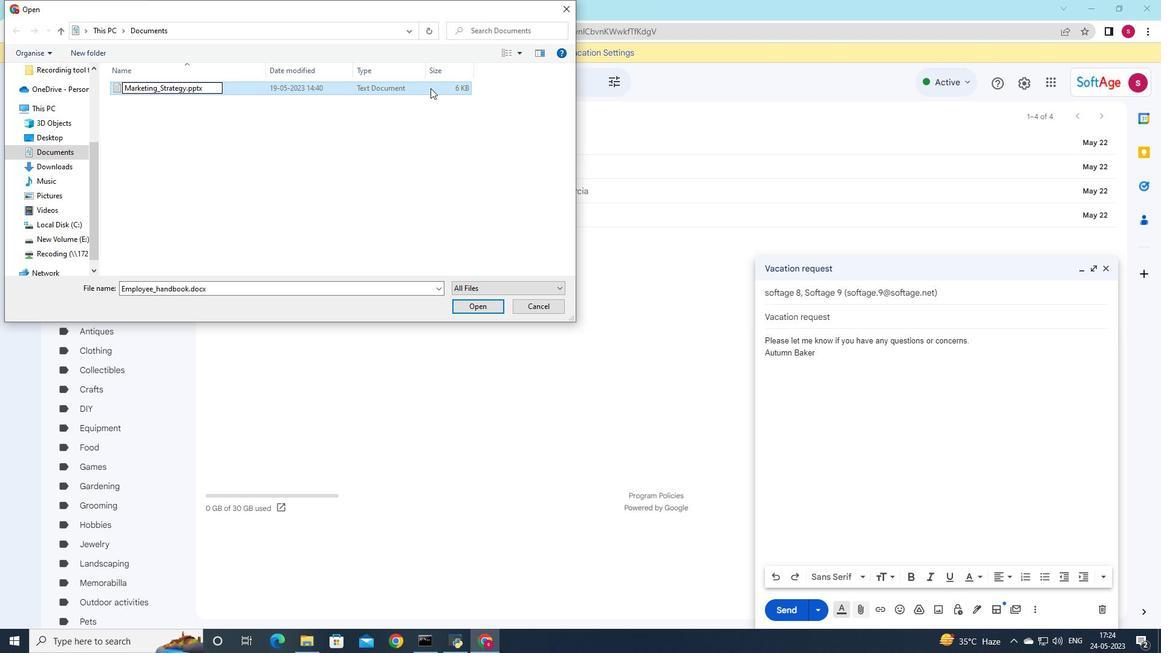 
Action: Mouse moved to (467, 307)
Screenshot: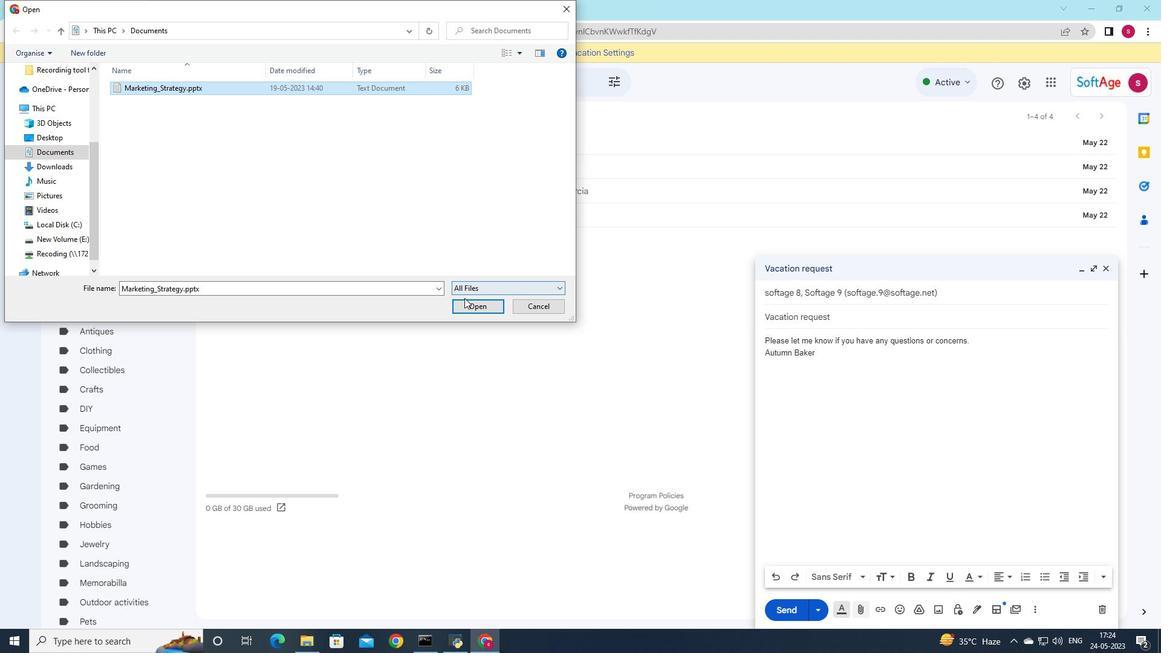 
Action: Mouse pressed left at (467, 307)
Screenshot: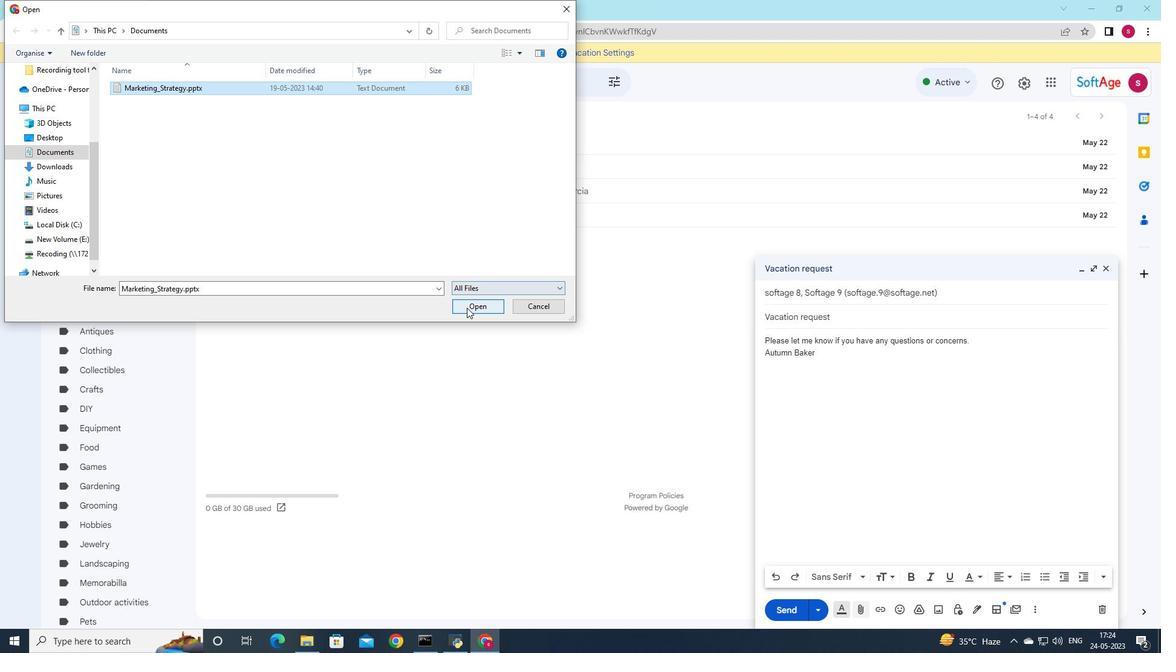 
Action: Mouse moved to (781, 608)
Screenshot: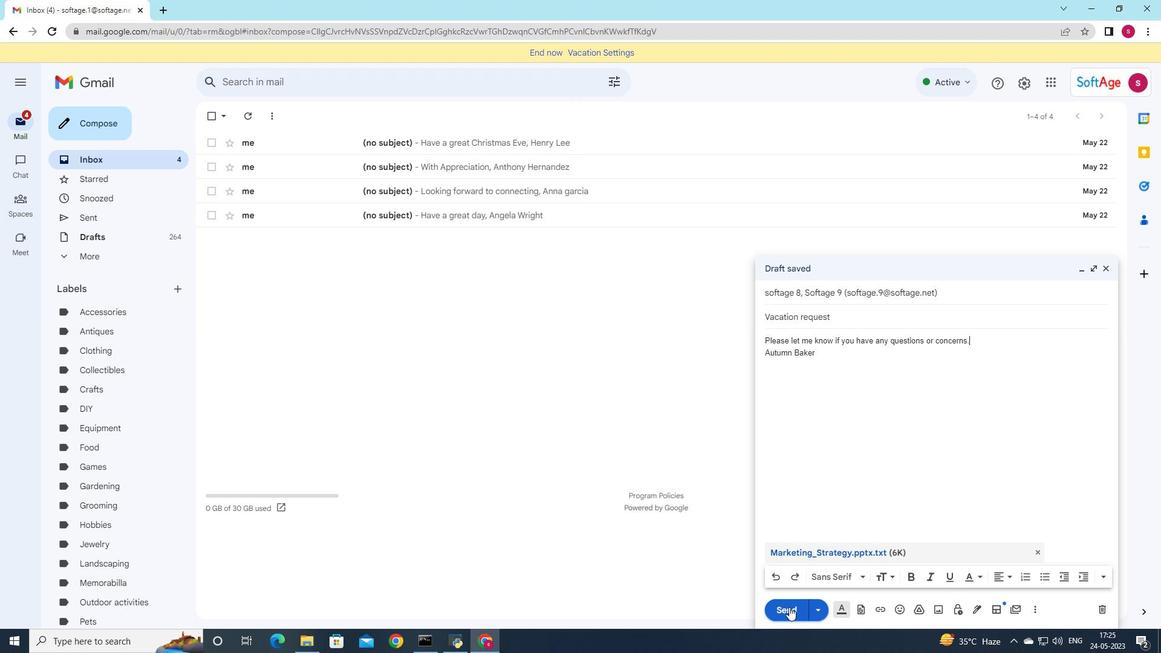 
Action: Mouse pressed left at (781, 608)
Screenshot: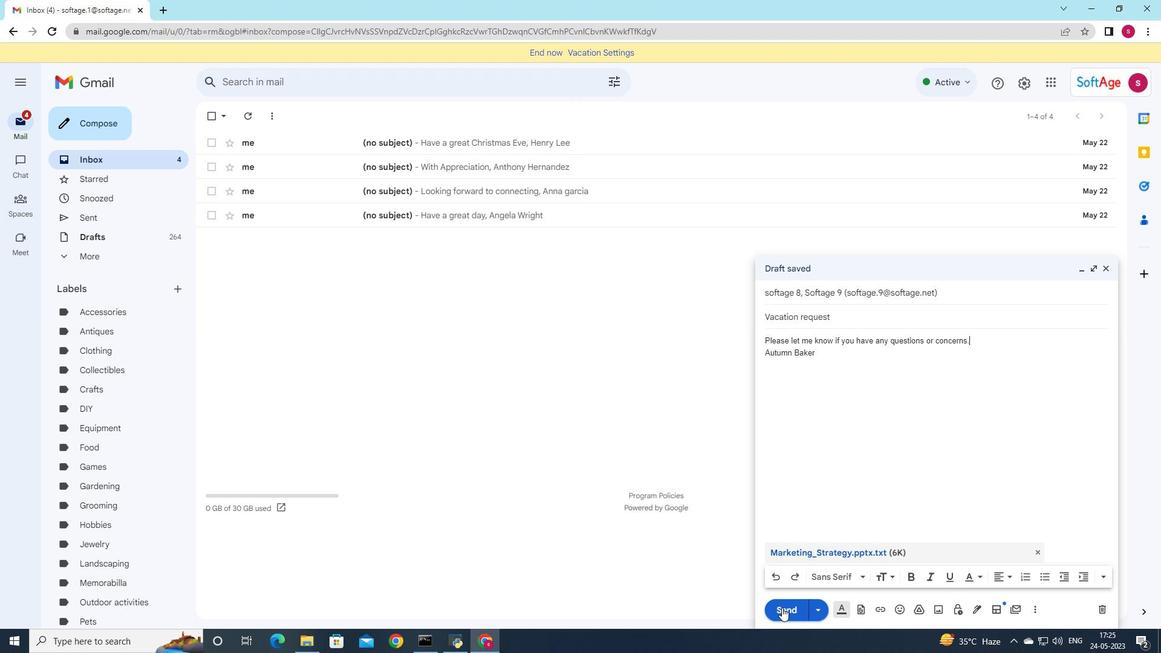 
Action: Mouse moved to (96, 222)
Screenshot: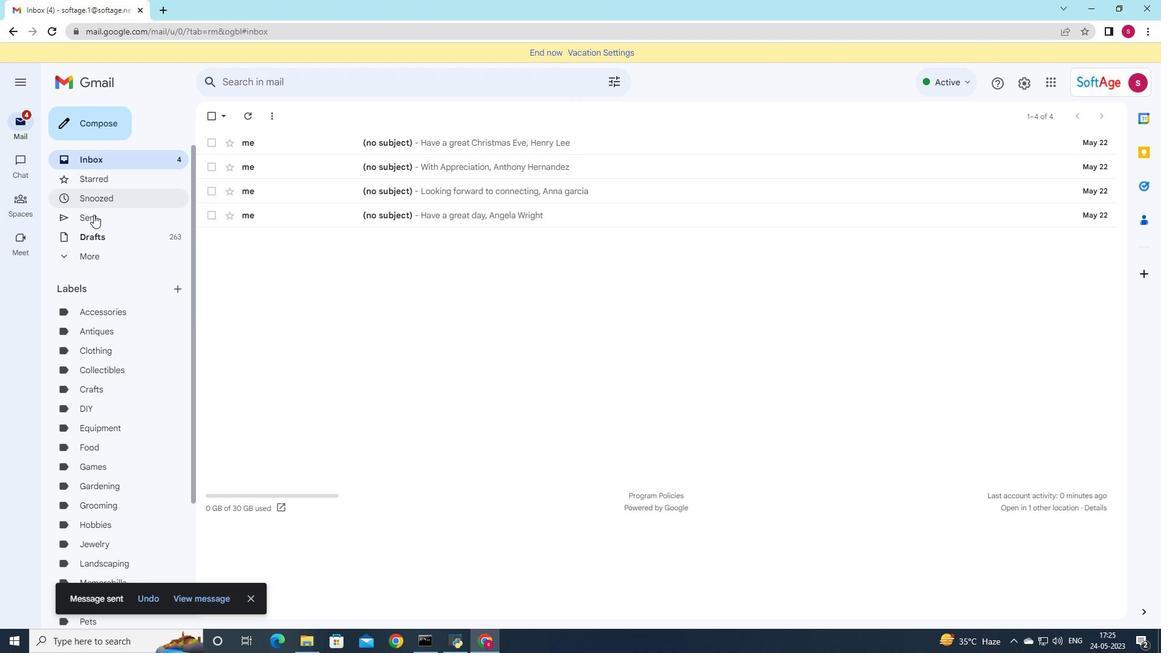 
Action: Mouse pressed left at (96, 222)
Screenshot: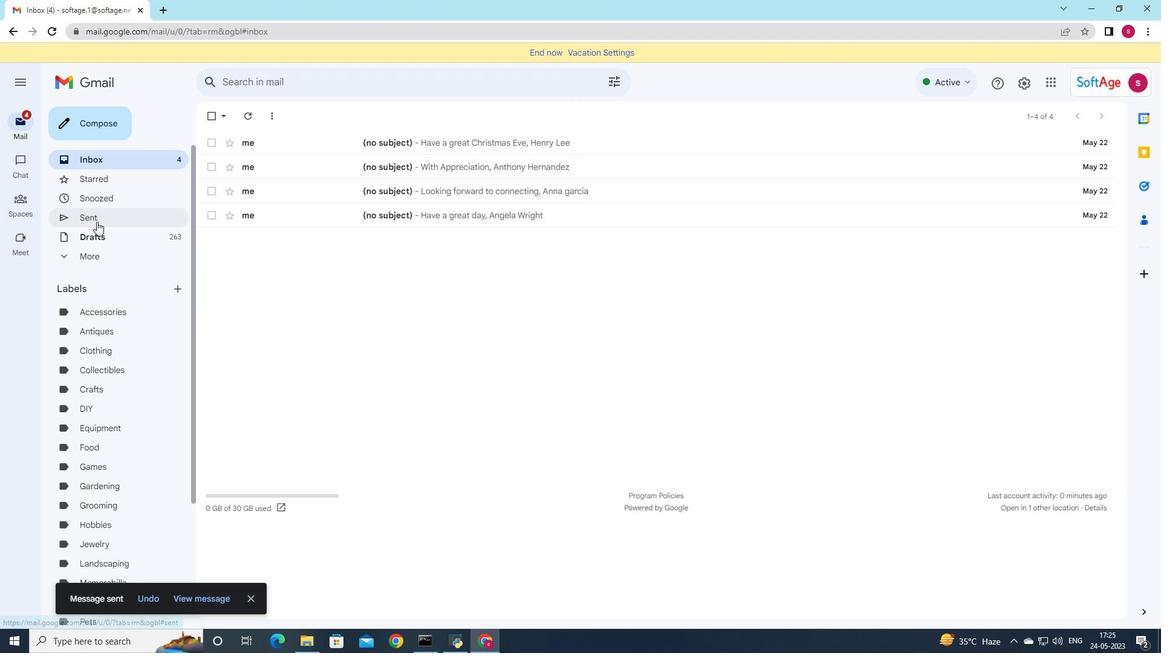 
Action: Mouse moved to (519, 189)
Screenshot: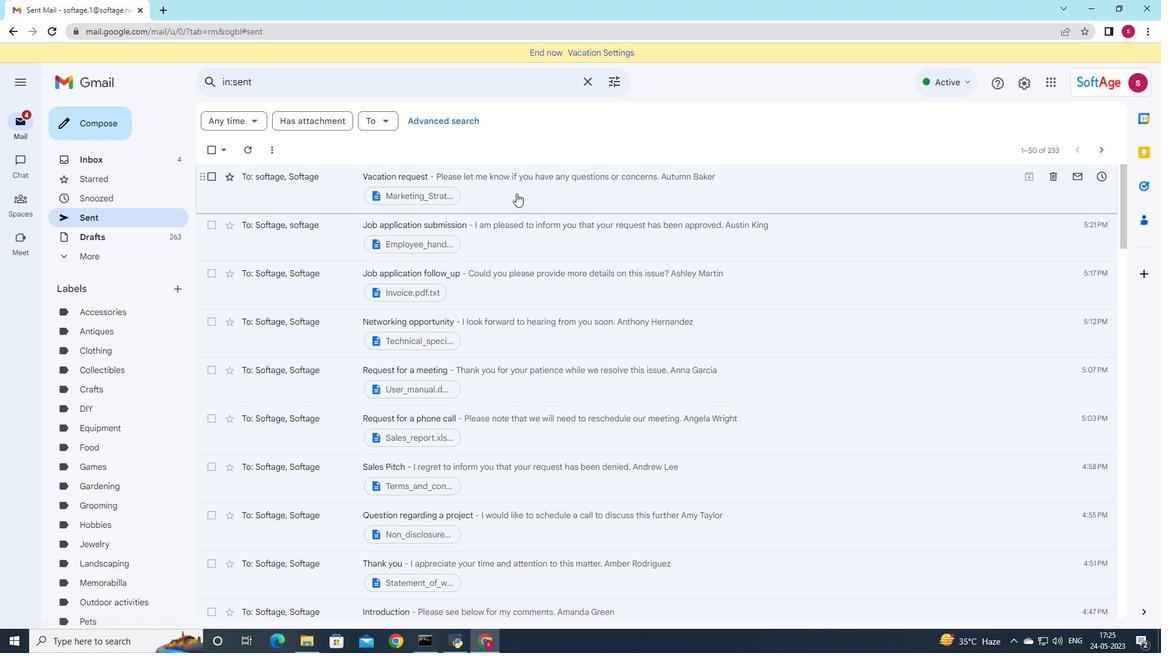 
Action: Mouse pressed left at (519, 189)
Screenshot: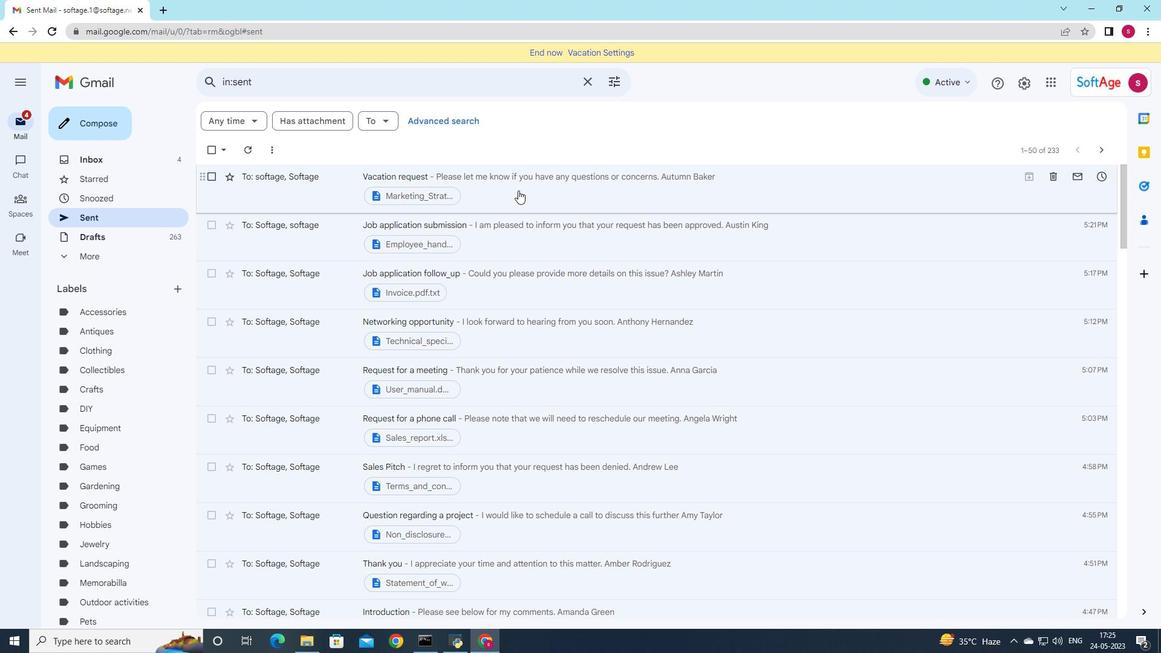 
